 Task: Add a signature Jack Davis containing With heartfelt thanks and warm wishes, Jack Davis to email address softage.5@softage.net and add a label Easter ideas
Action: Mouse moved to (970, 56)
Screenshot: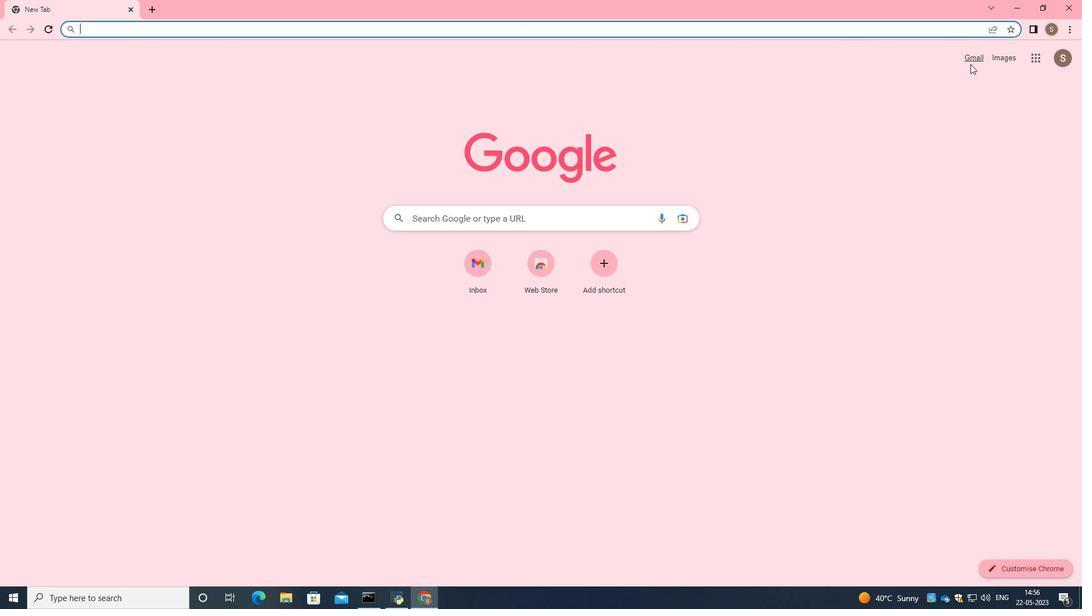 
Action: Mouse pressed left at (970, 56)
Screenshot: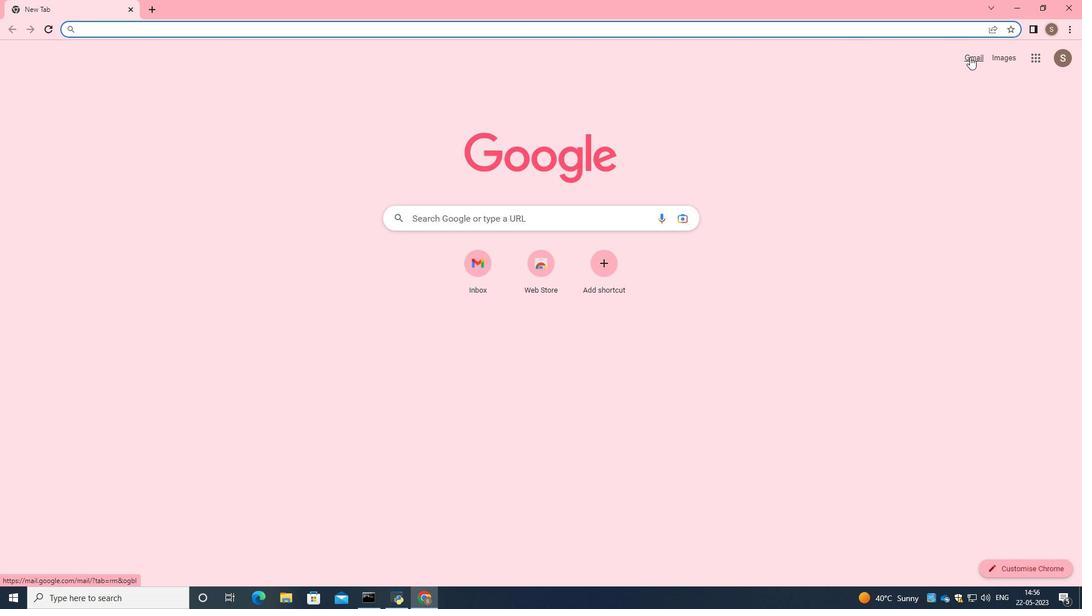 
Action: Mouse moved to (967, 80)
Screenshot: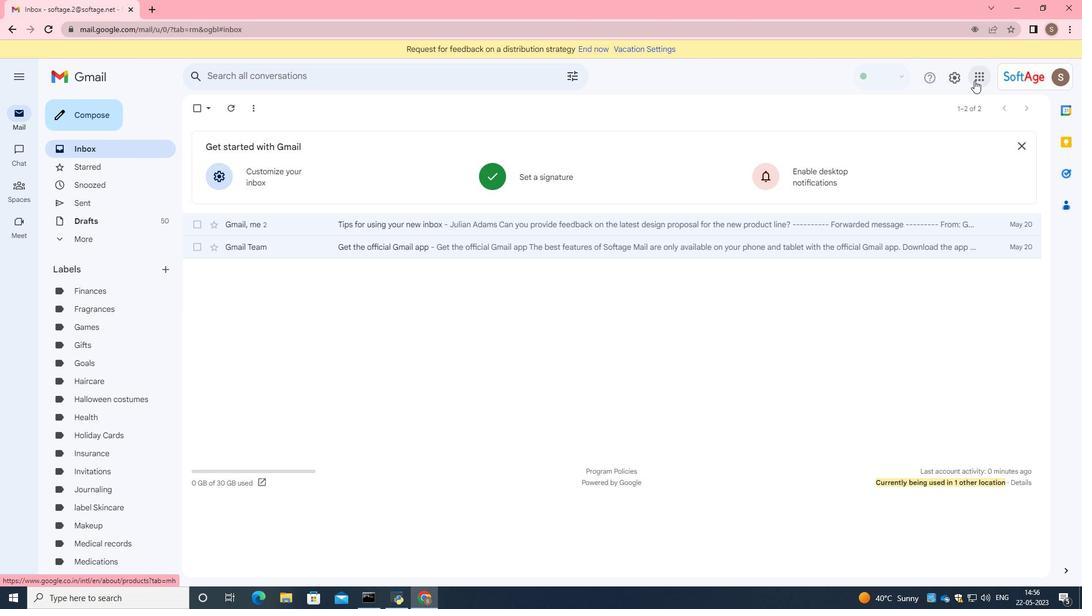 
Action: Mouse pressed left at (967, 80)
Screenshot: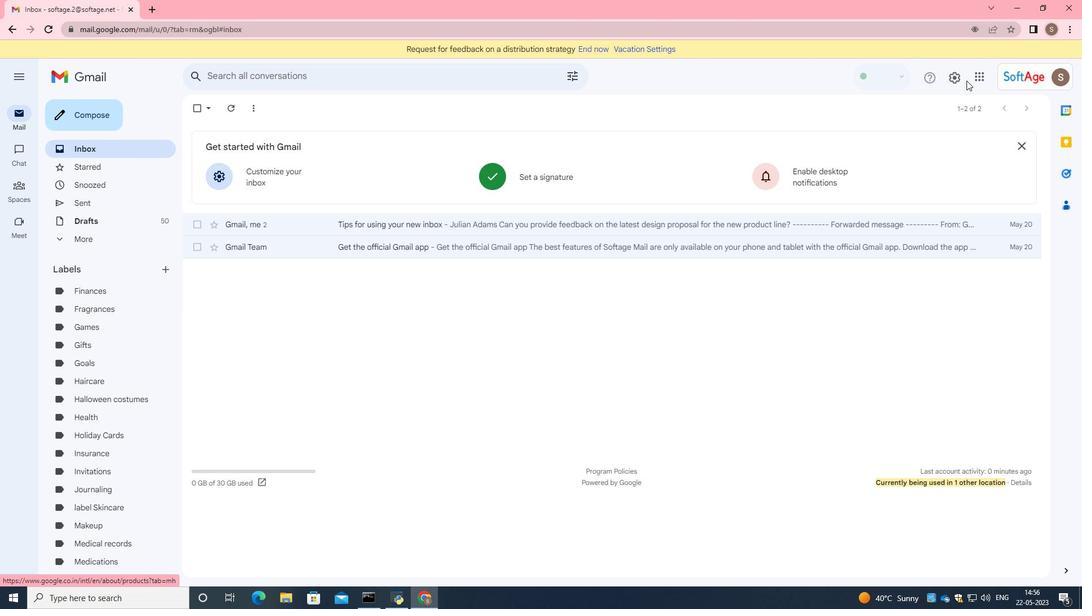 
Action: Mouse moved to (955, 79)
Screenshot: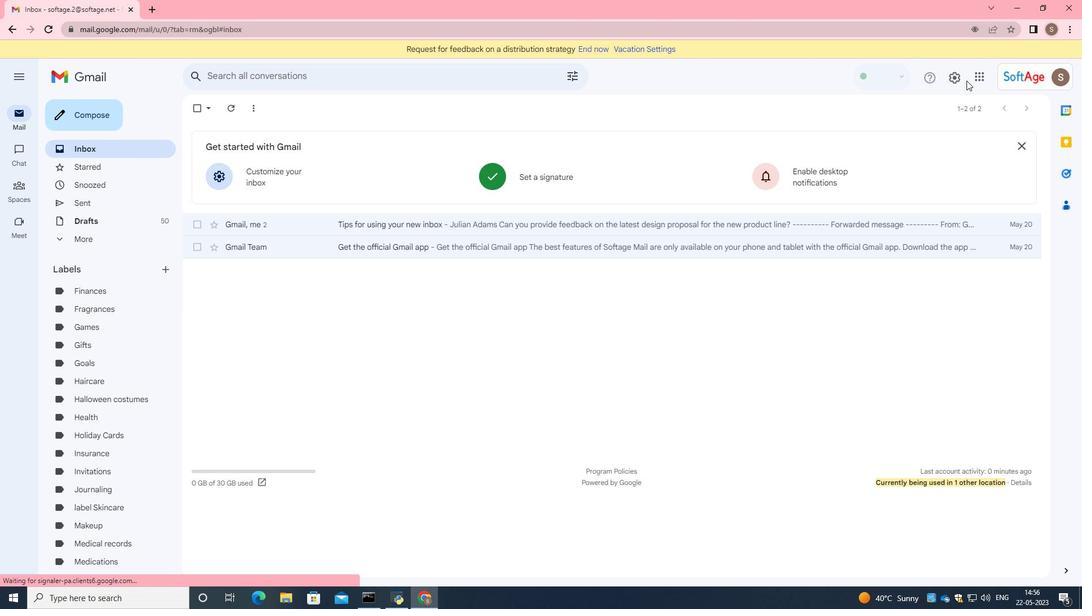 
Action: Mouse pressed left at (955, 79)
Screenshot: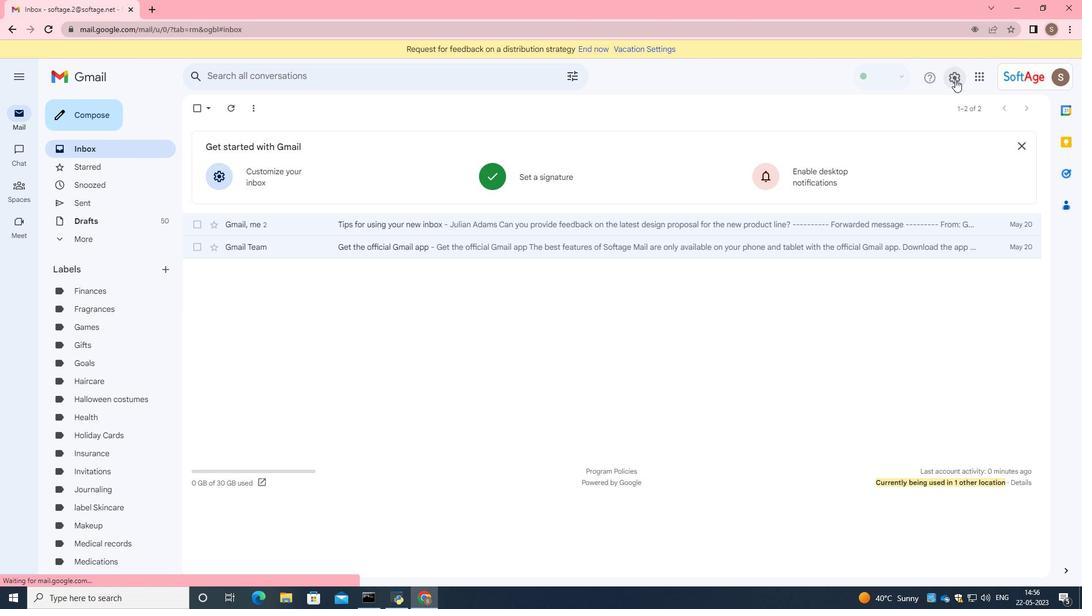 
Action: Mouse moved to (945, 84)
Screenshot: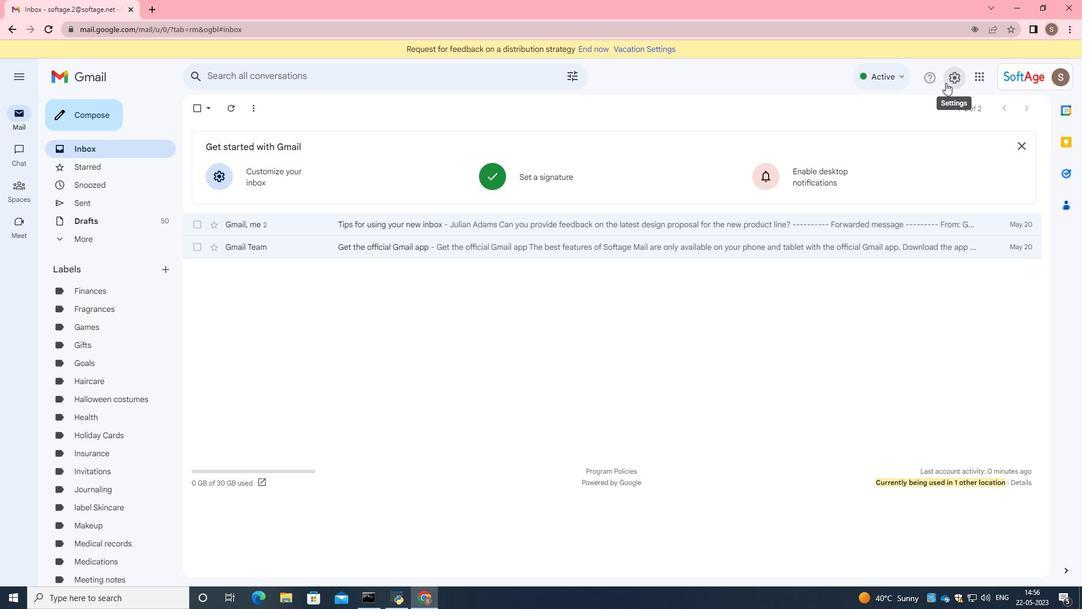 
Action: Mouse pressed left at (945, 84)
Screenshot: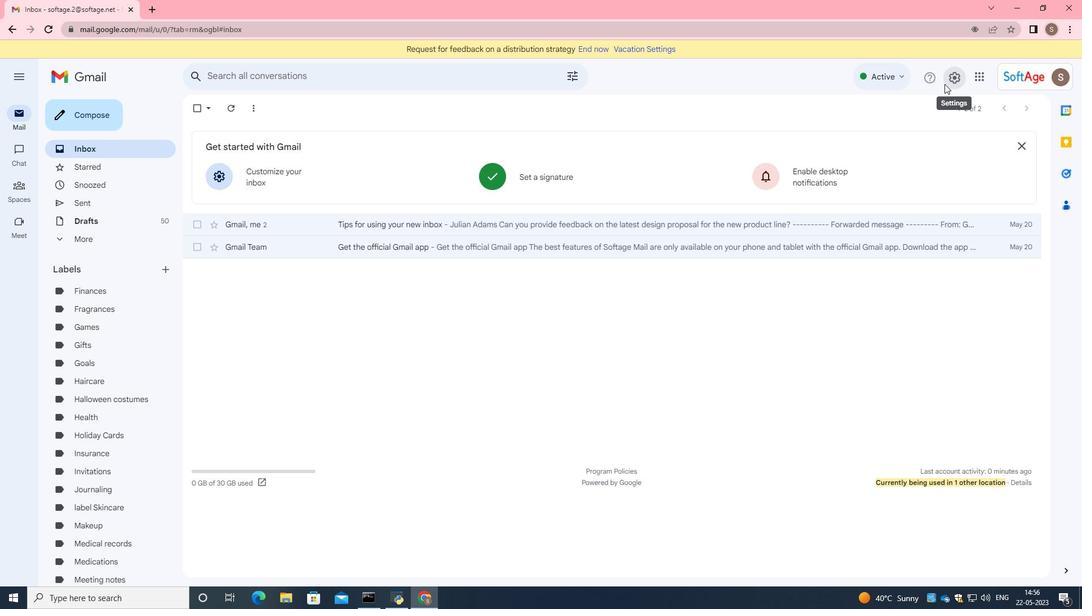 
Action: Mouse moved to (952, 130)
Screenshot: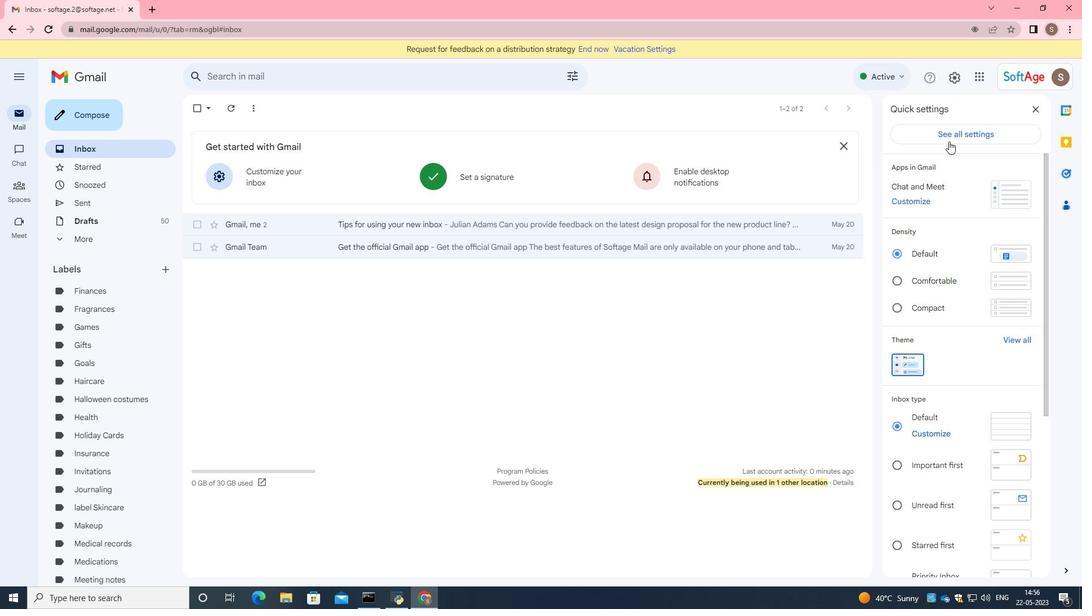 
Action: Mouse pressed left at (952, 130)
Screenshot: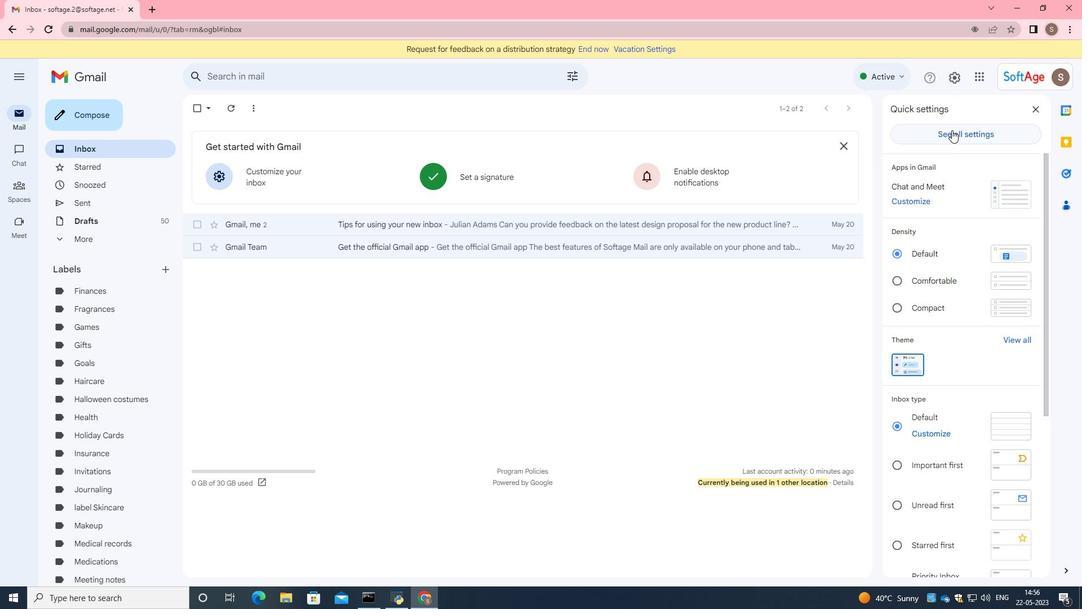 
Action: Mouse moved to (830, 296)
Screenshot: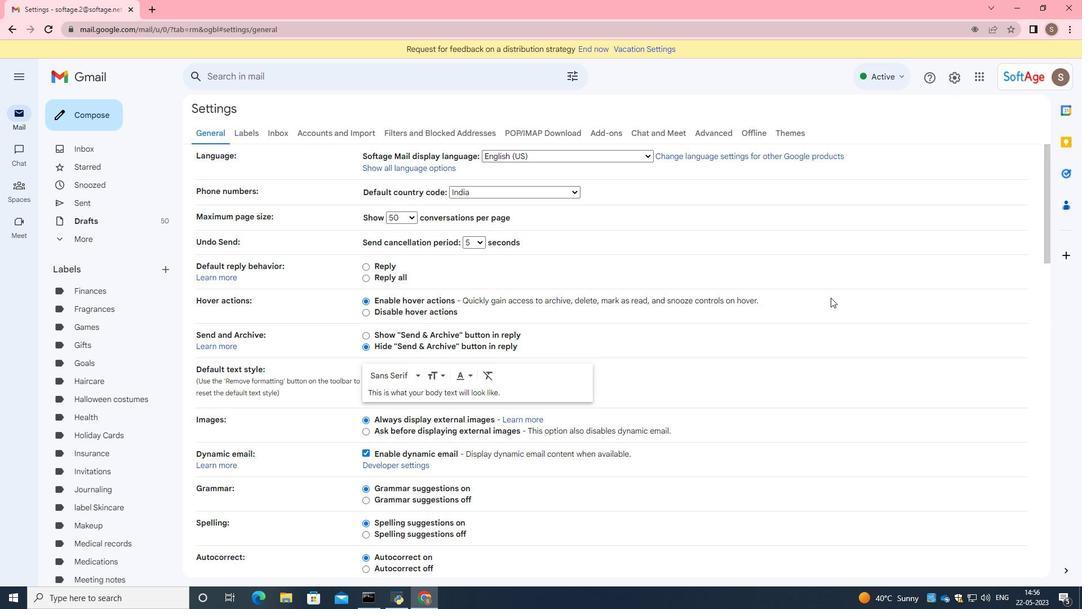 
Action: Mouse scrolled (830, 296) with delta (0, 0)
Screenshot: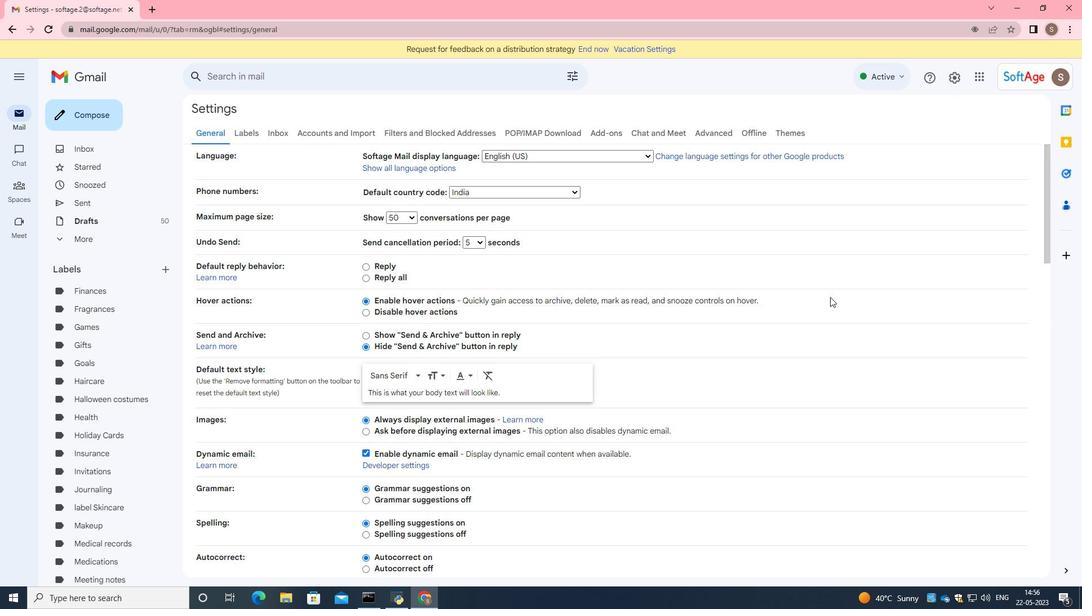 
Action: Mouse moved to (830, 296)
Screenshot: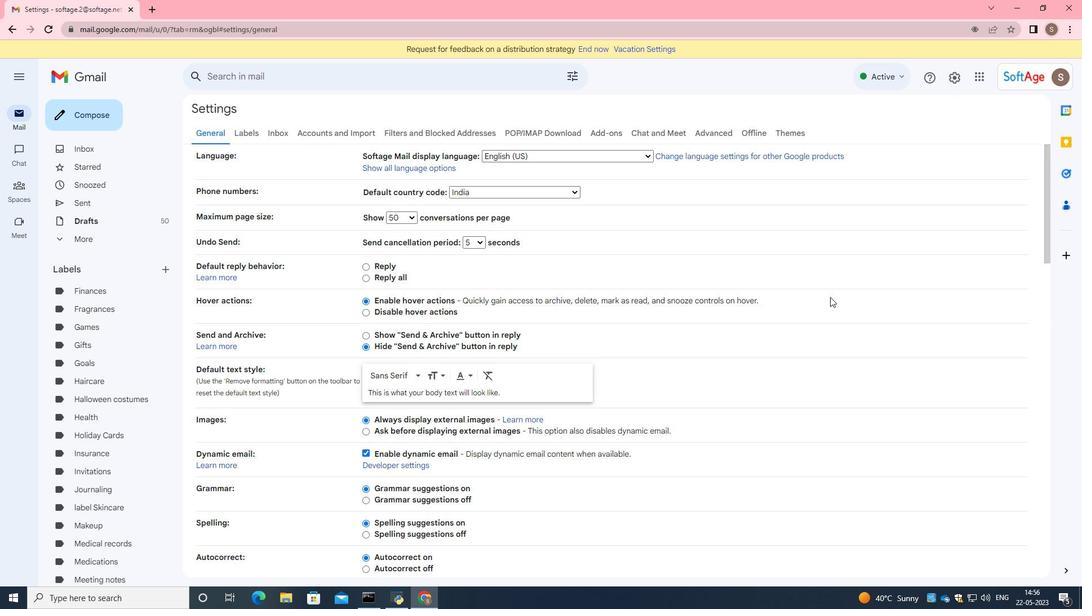 
Action: Mouse scrolled (830, 296) with delta (0, 0)
Screenshot: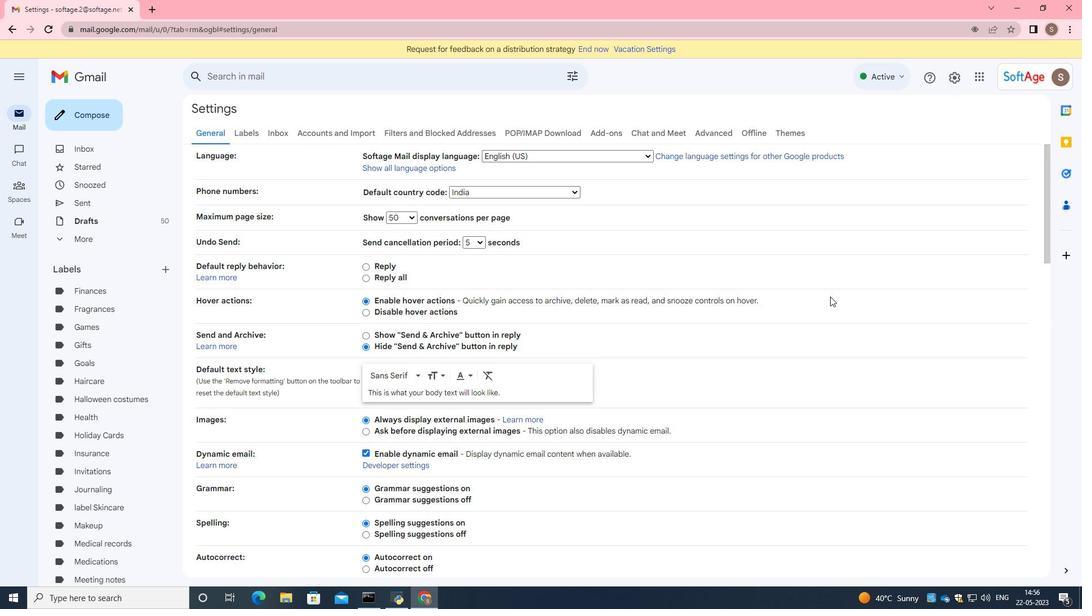 
Action: Mouse moved to (830, 296)
Screenshot: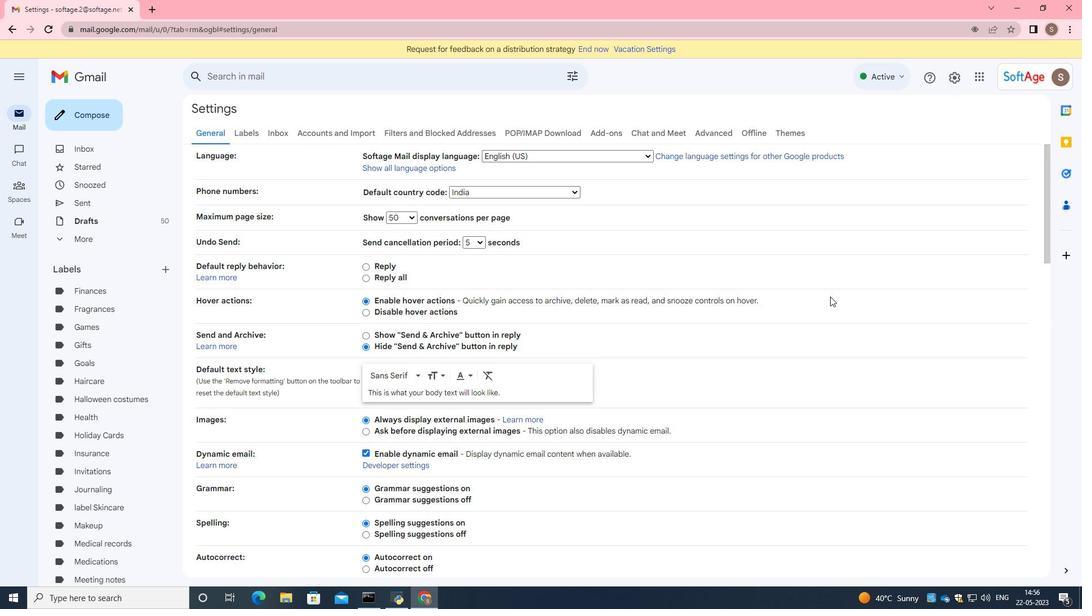 
Action: Mouse scrolled (830, 296) with delta (0, 0)
Screenshot: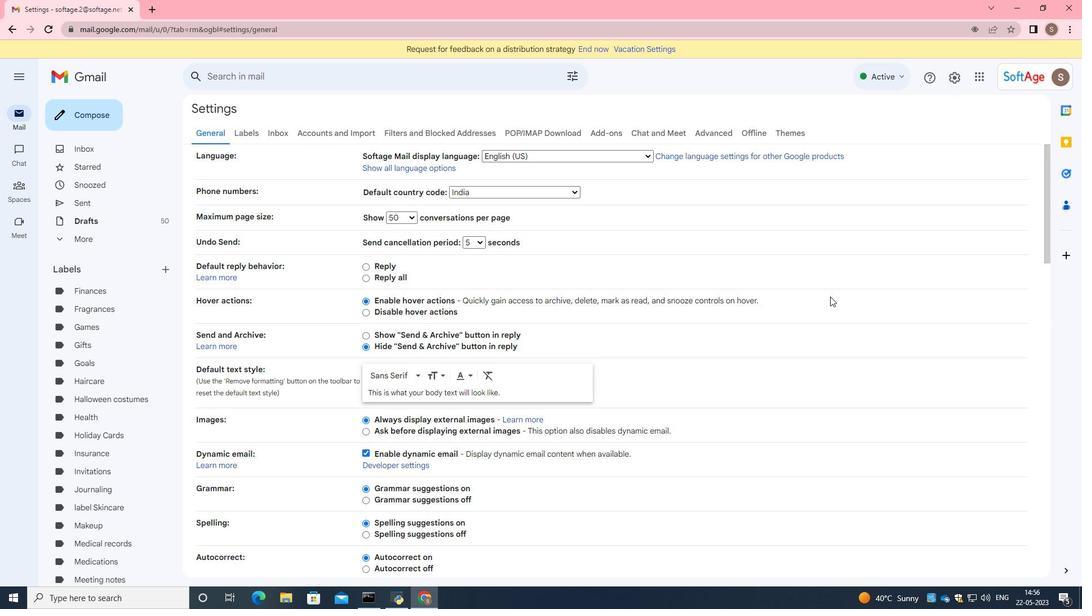
Action: Mouse moved to (831, 296)
Screenshot: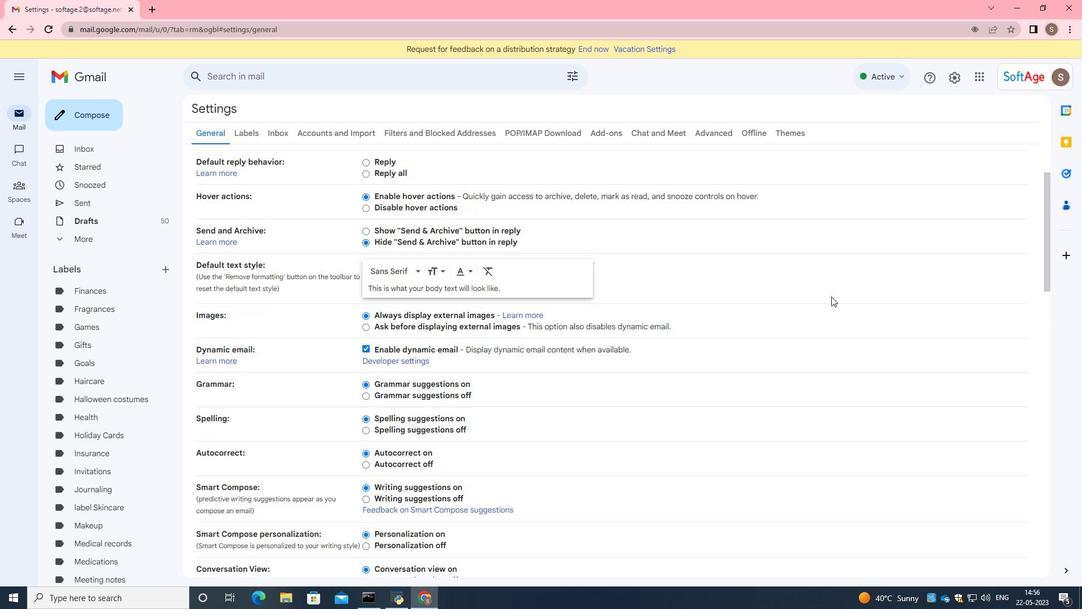 
Action: Mouse scrolled (831, 296) with delta (0, 0)
Screenshot: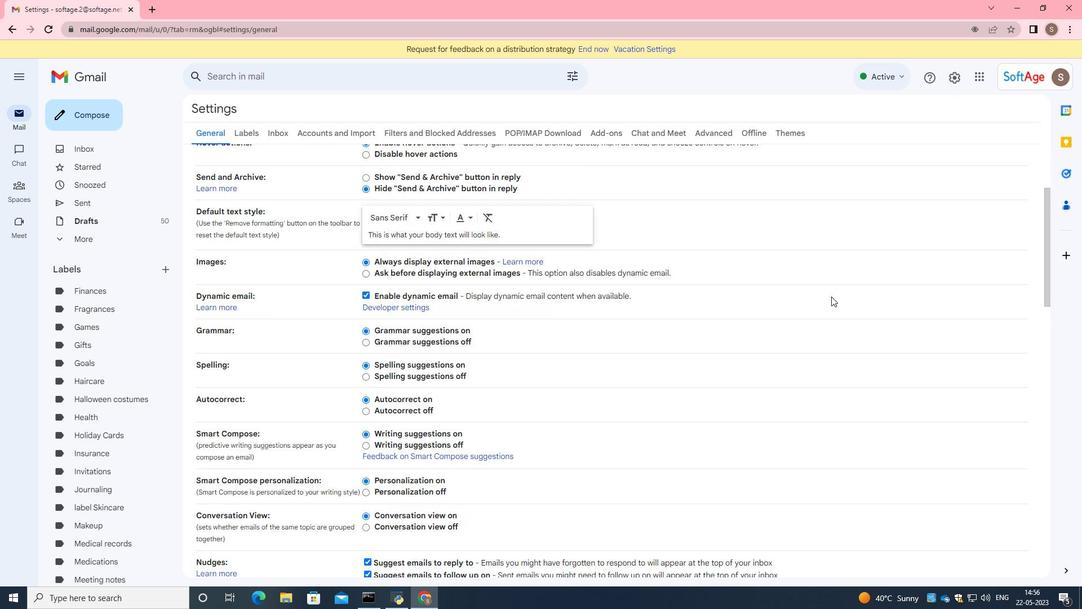 
Action: Mouse scrolled (831, 296) with delta (0, 0)
Screenshot: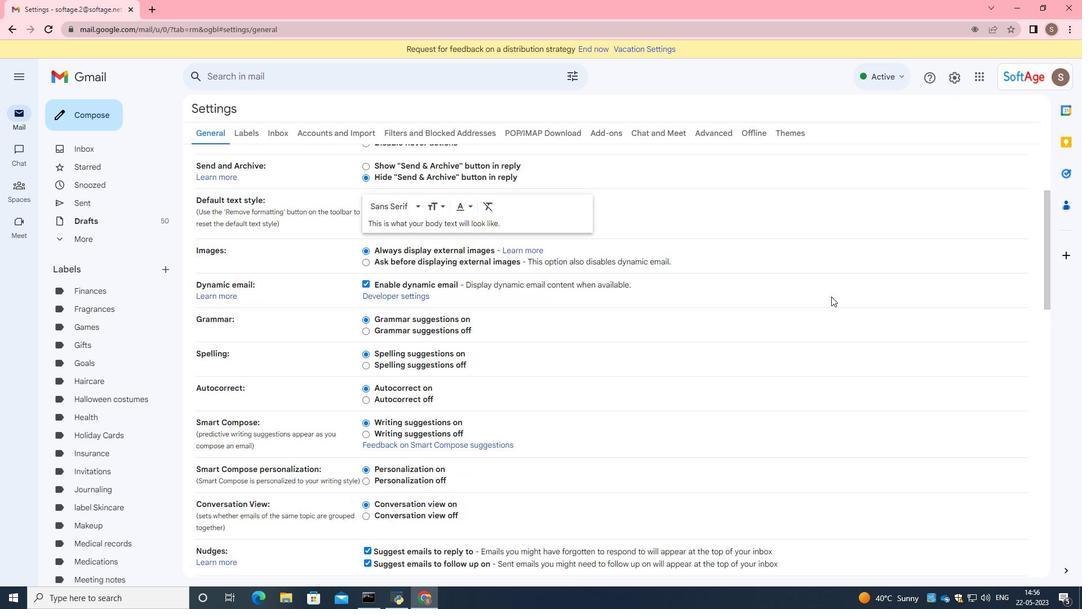 
Action: Mouse moved to (832, 296)
Screenshot: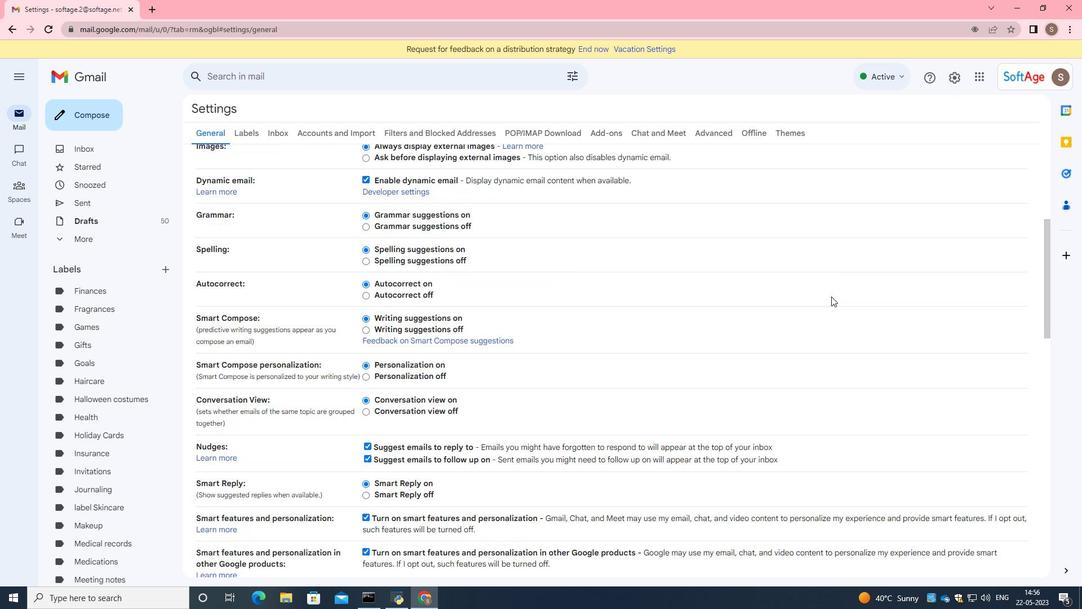 
Action: Mouse scrolled (832, 296) with delta (0, 0)
Screenshot: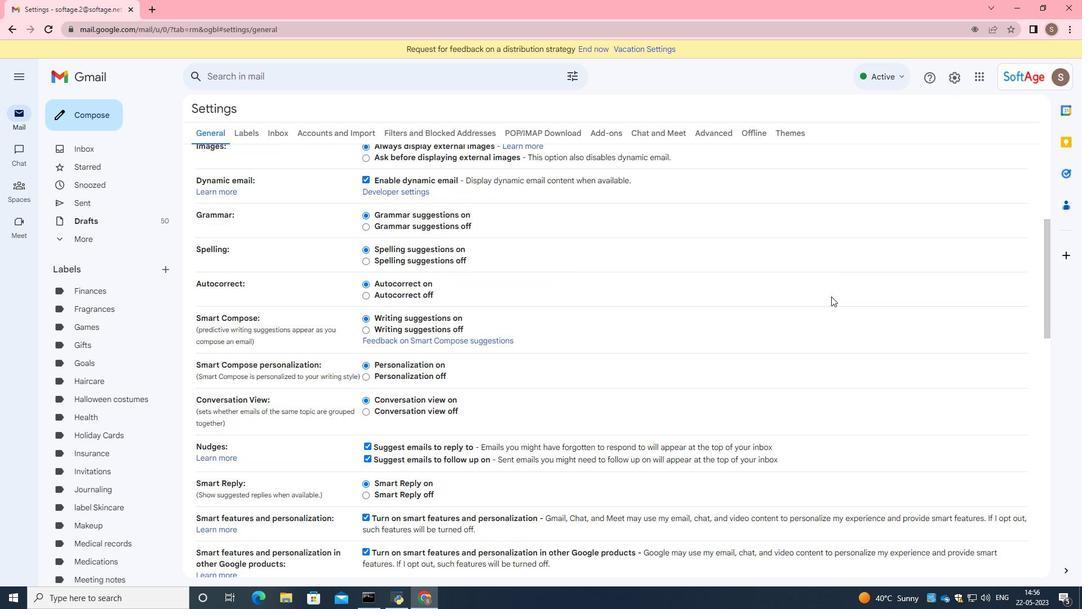 
Action: Mouse scrolled (832, 296) with delta (0, 0)
Screenshot: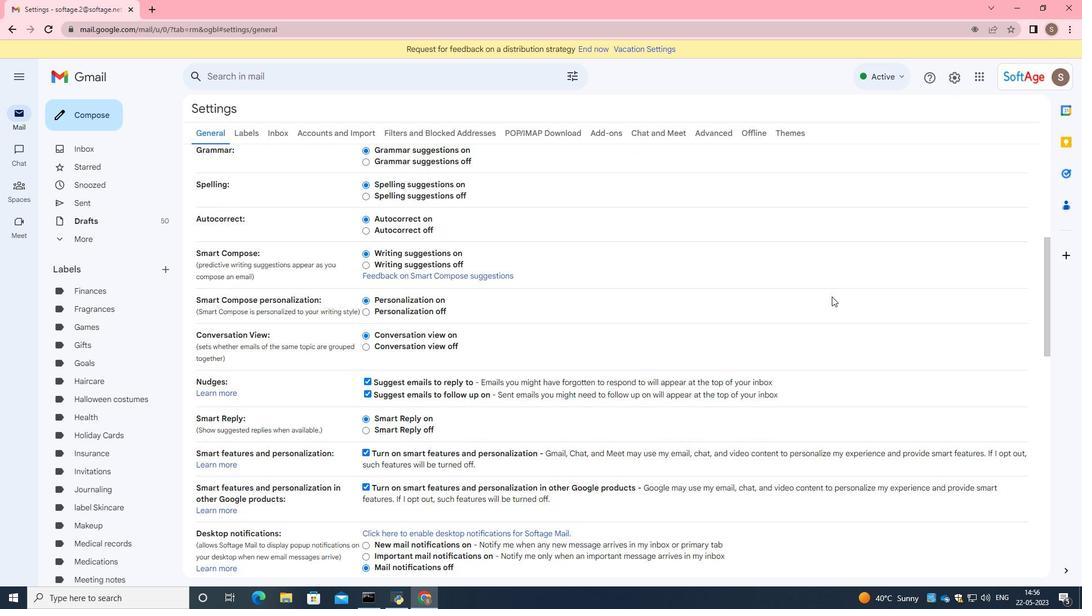 
Action: Mouse scrolled (832, 296) with delta (0, 0)
Screenshot: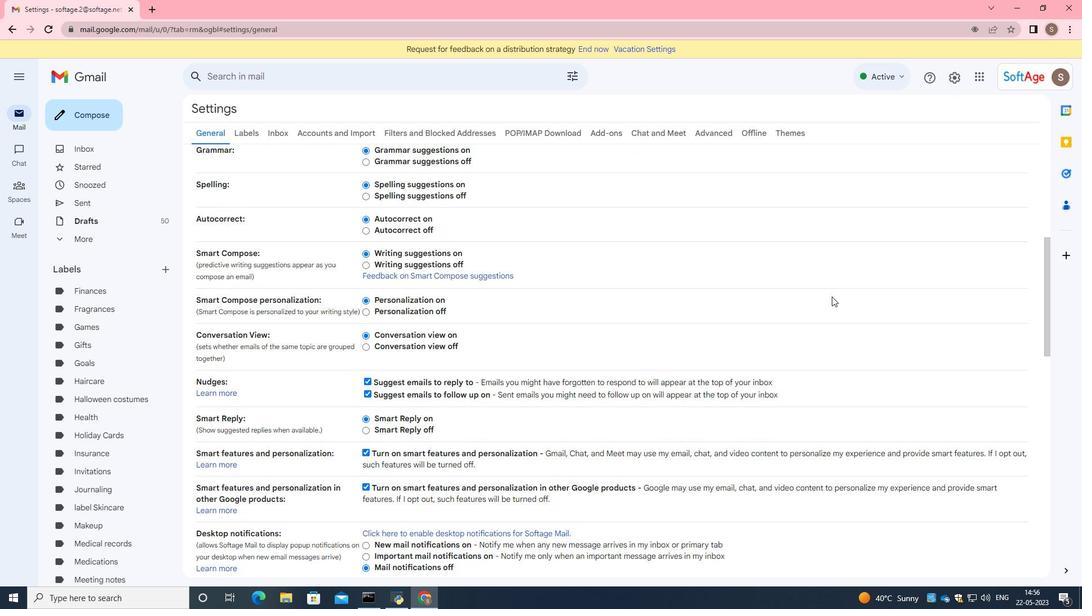 
Action: Mouse scrolled (832, 296) with delta (0, 0)
Screenshot: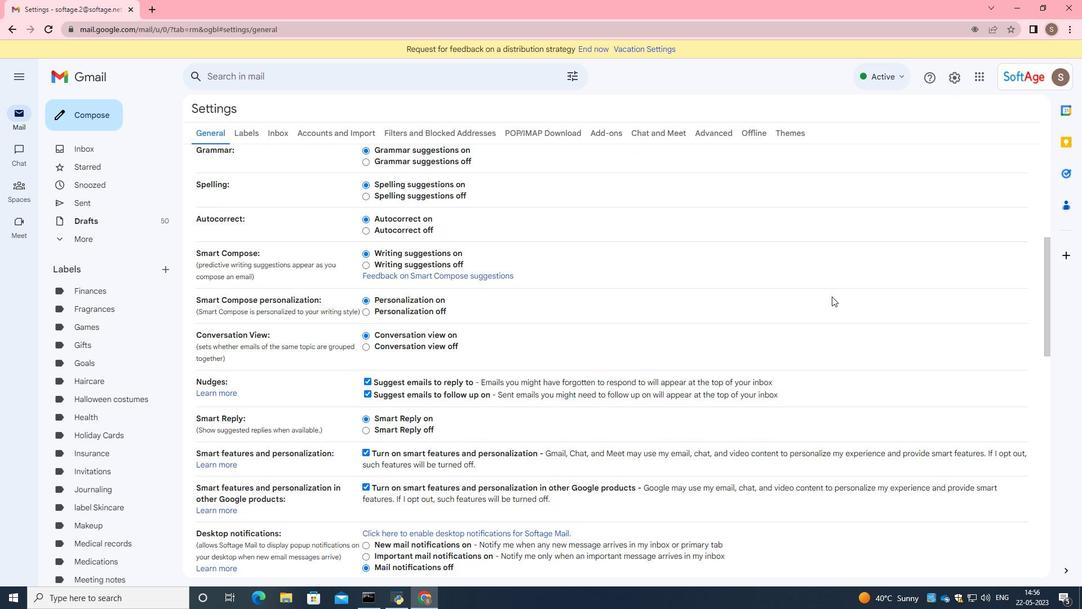 
Action: Mouse scrolled (832, 296) with delta (0, 0)
Screenshot: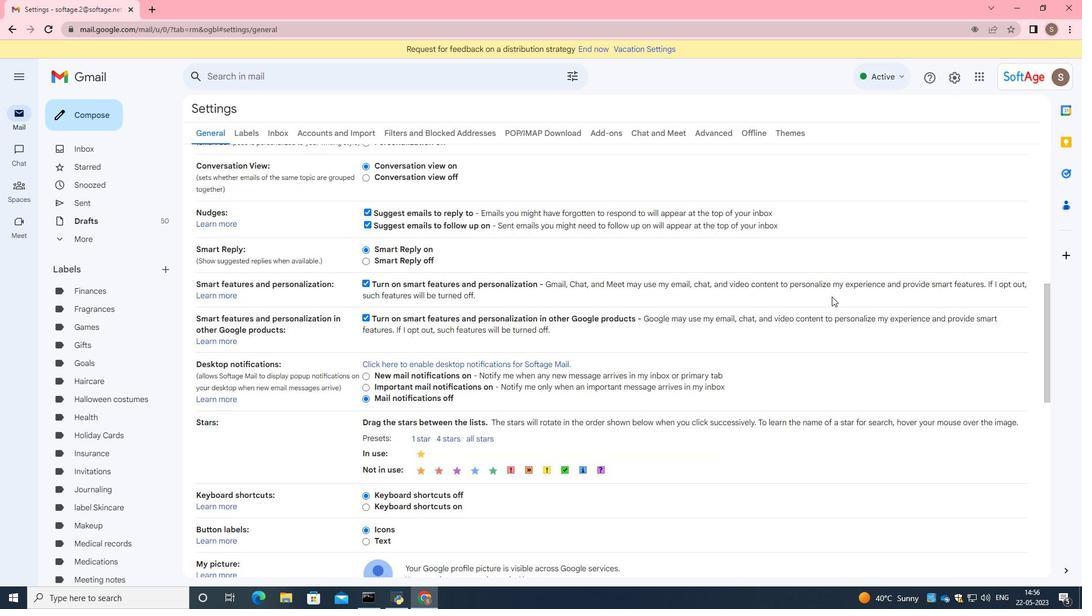 
Action: Mouse scrolled (832, 296) with delta (0, 0)
Screenshot: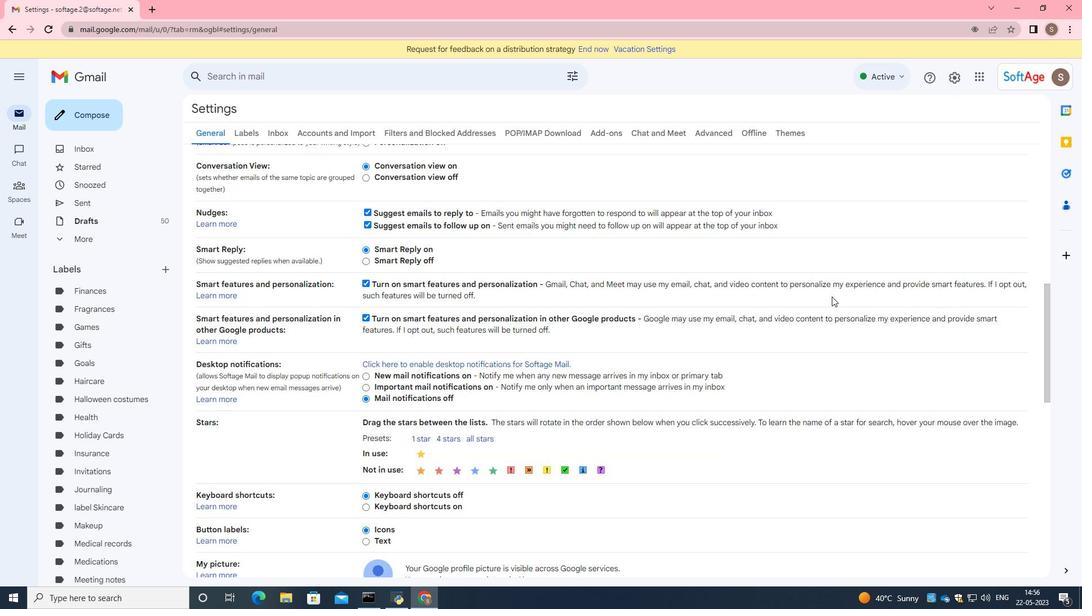 
Action: Mouse moved to (532, 451)
Screenshot: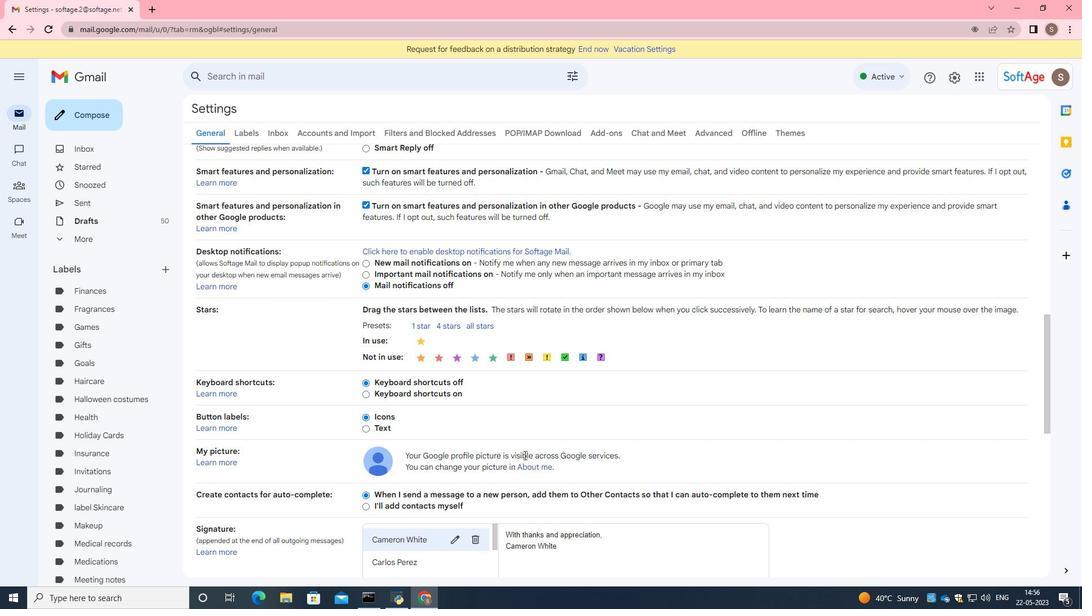 
Action: Mouse scrolled (529, 453) with delta (0, 0)
Screenshot: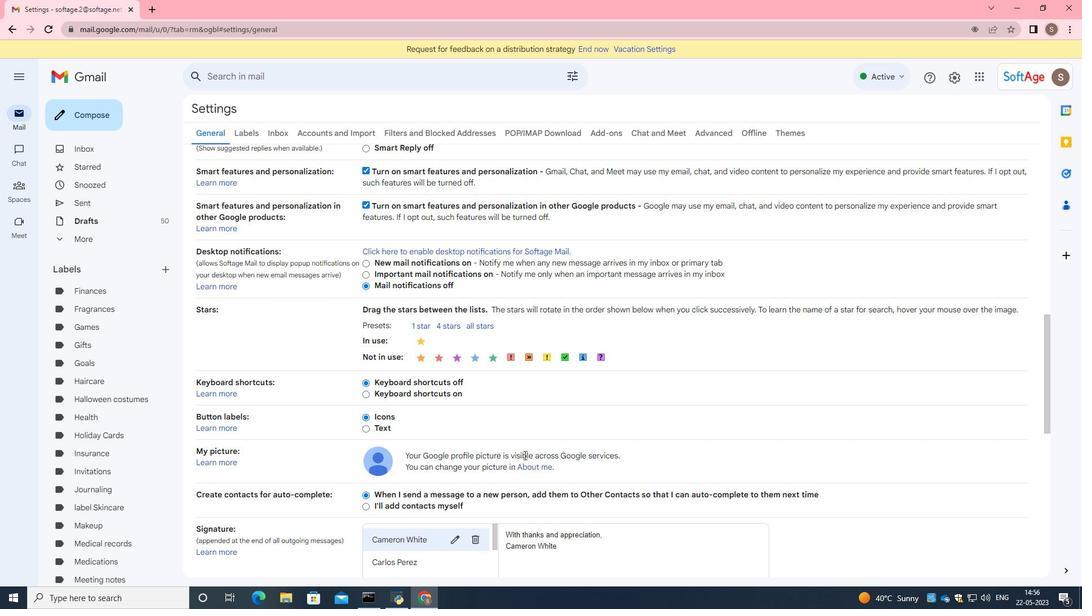 
Action: Mouse moved to (534, 504)
Screenshot: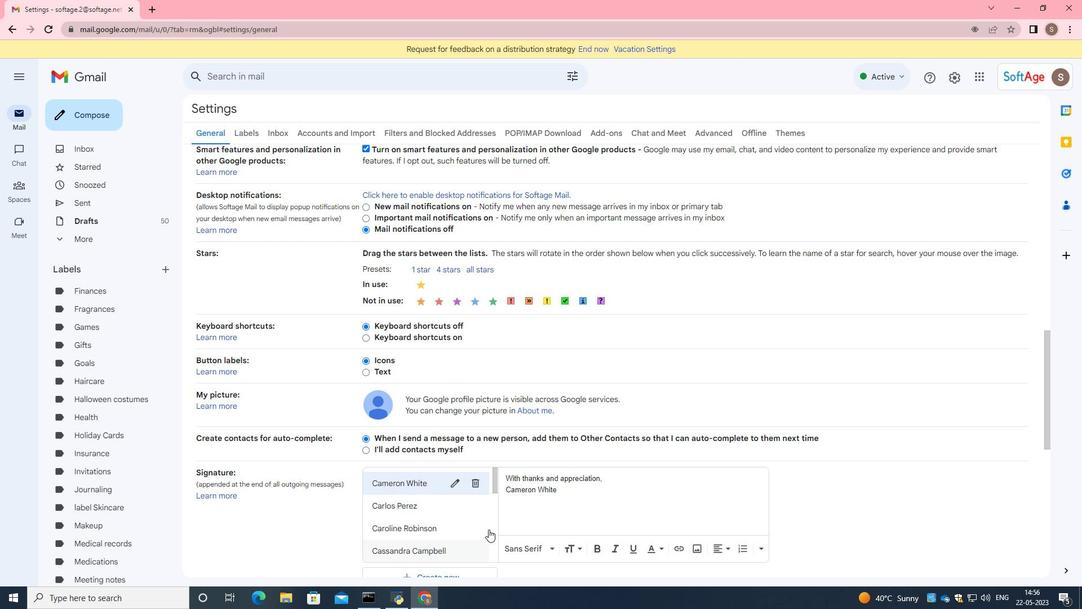 
Action: Mouse scrolled (534, 503) with delta (0, 0)
Screenshot: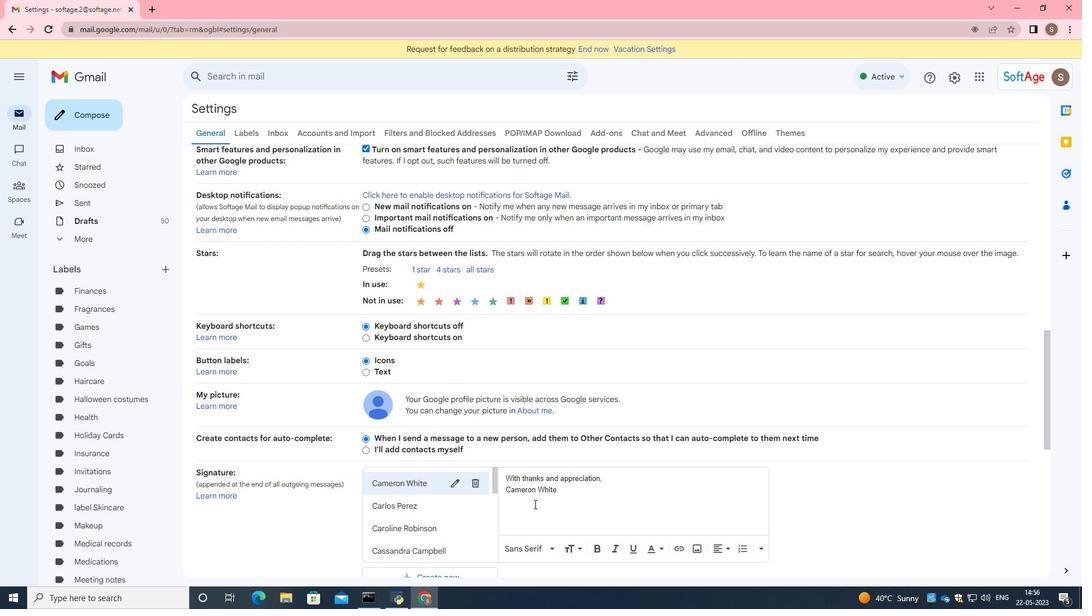 
Action: Mouse moved to (441, 517)
Screenshot: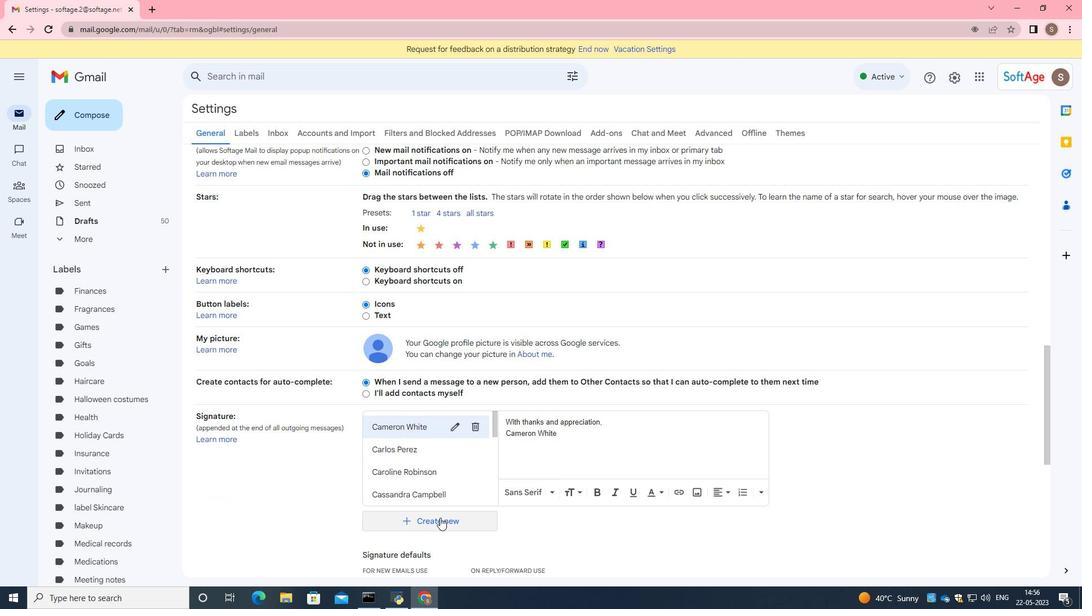 
Action: Mouse pressed left at (441, 517)
Screenshot: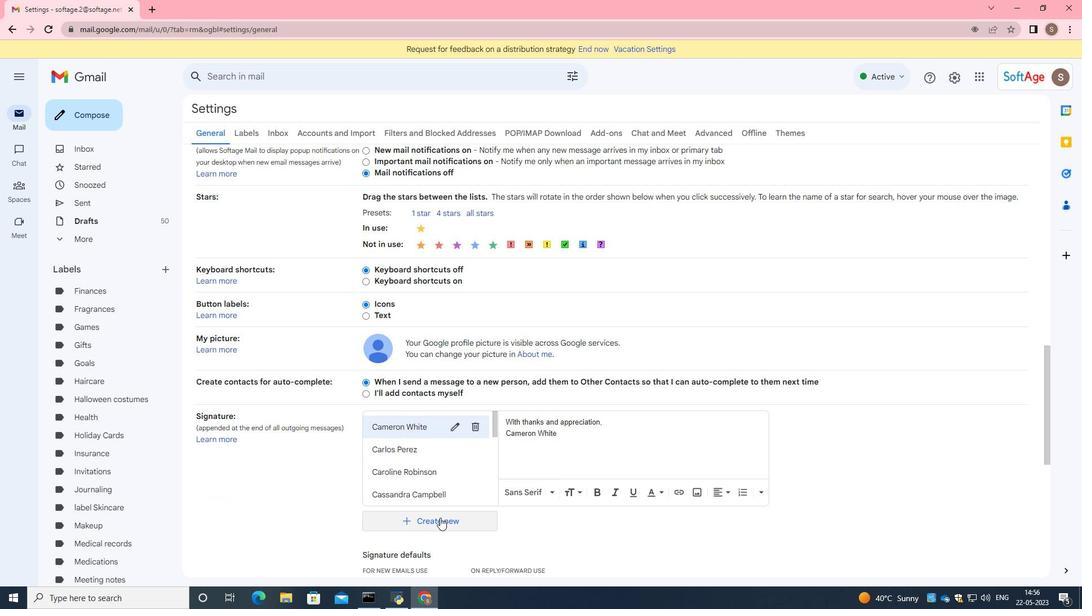 
Action: Mouse moved to (460, 318)
Screenshot: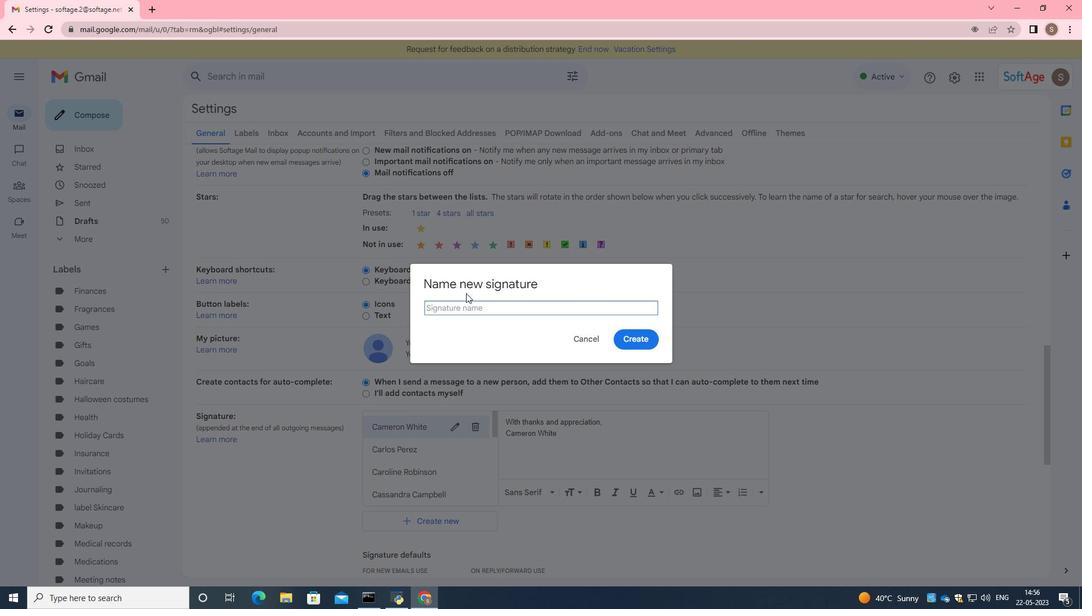 
Action: Key pressed <Key.caps_lock>J<Key.caps_lock>ack<Key.space><Key.caps_lock>D<Key.caps_lock>avis
Screenshot: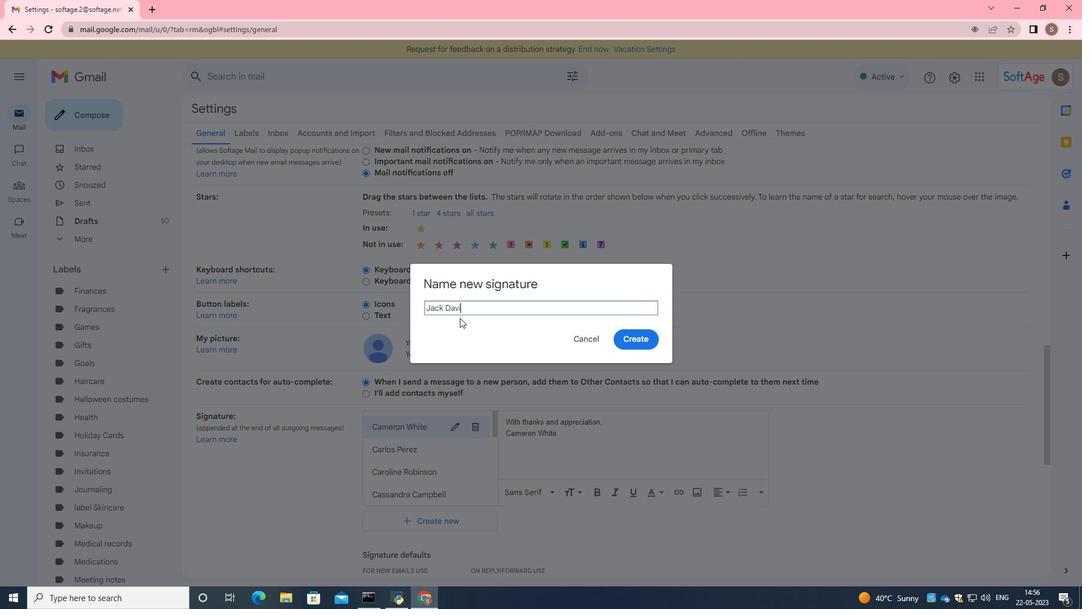 
Action: Mouse moved to (629, 335)
Screenshot: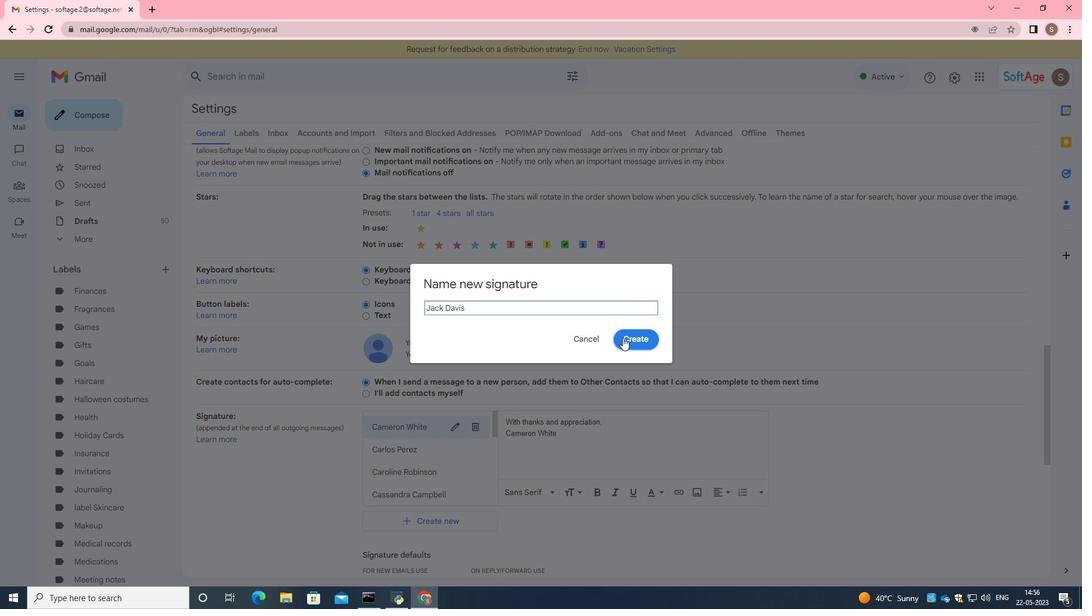 
Action: Mouse pressed left at (629, 335)
Screenshot: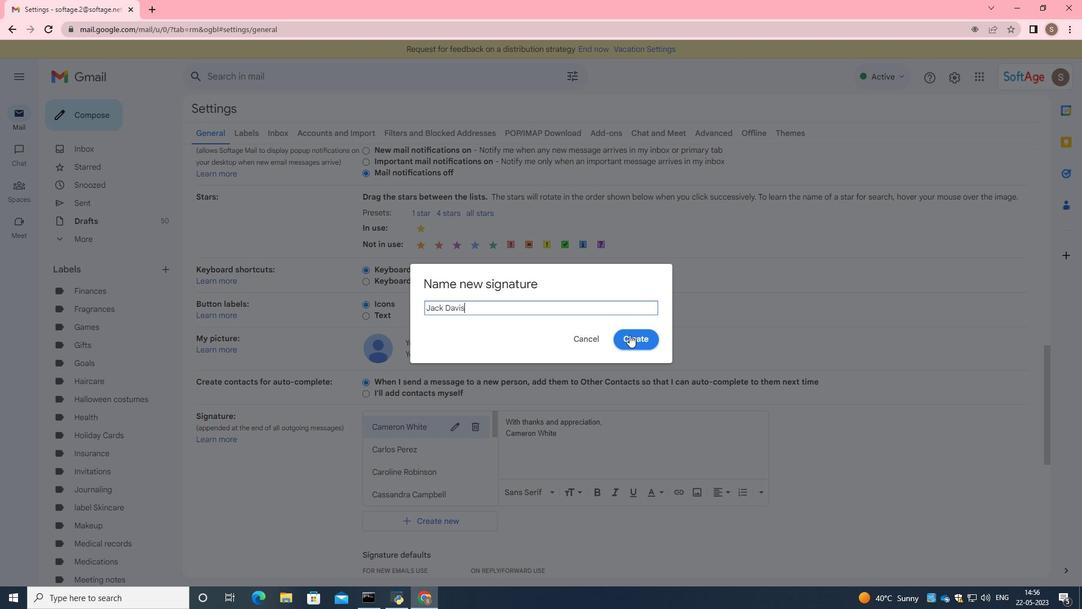
Action: Mouse moved to (557, 437)
Screenshot: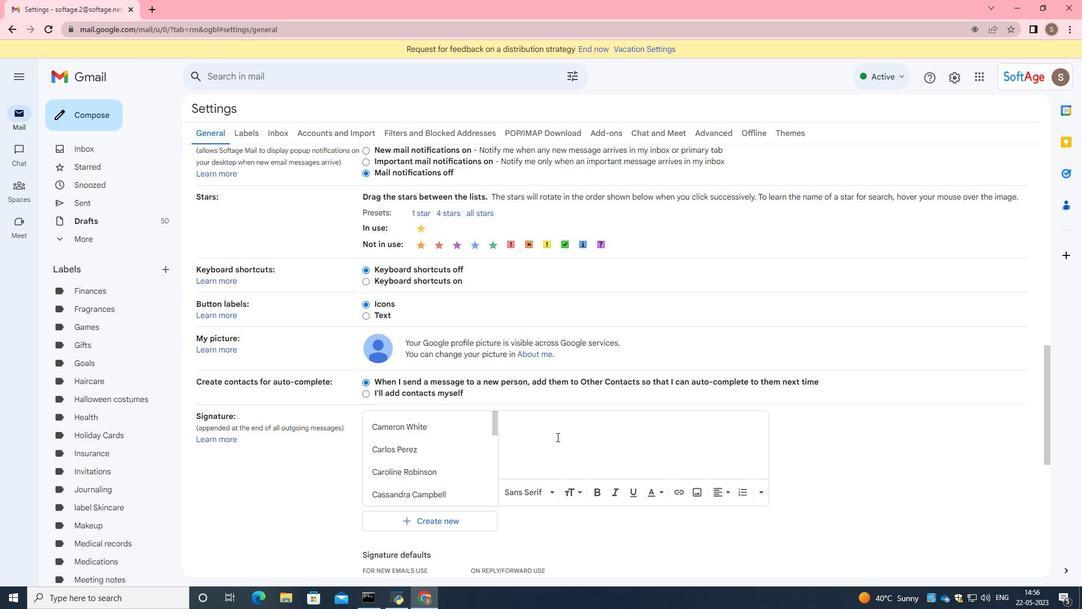 
Action: Mouse scrolled (557, 436) with delta (0, 0)
Screenshot: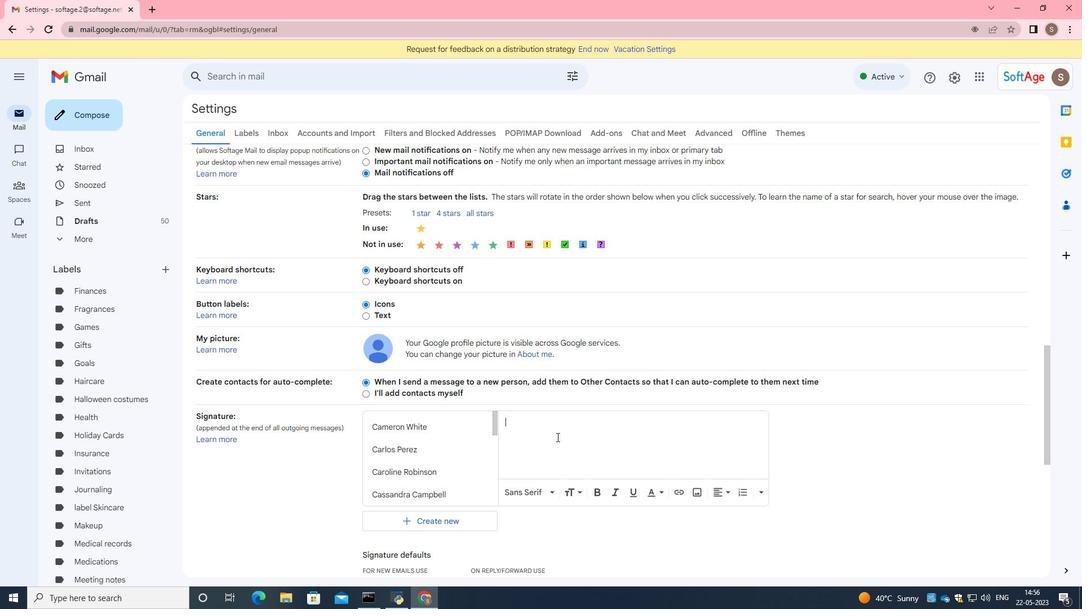 
Action: Mouse moved to (388, 397)
Screenshot: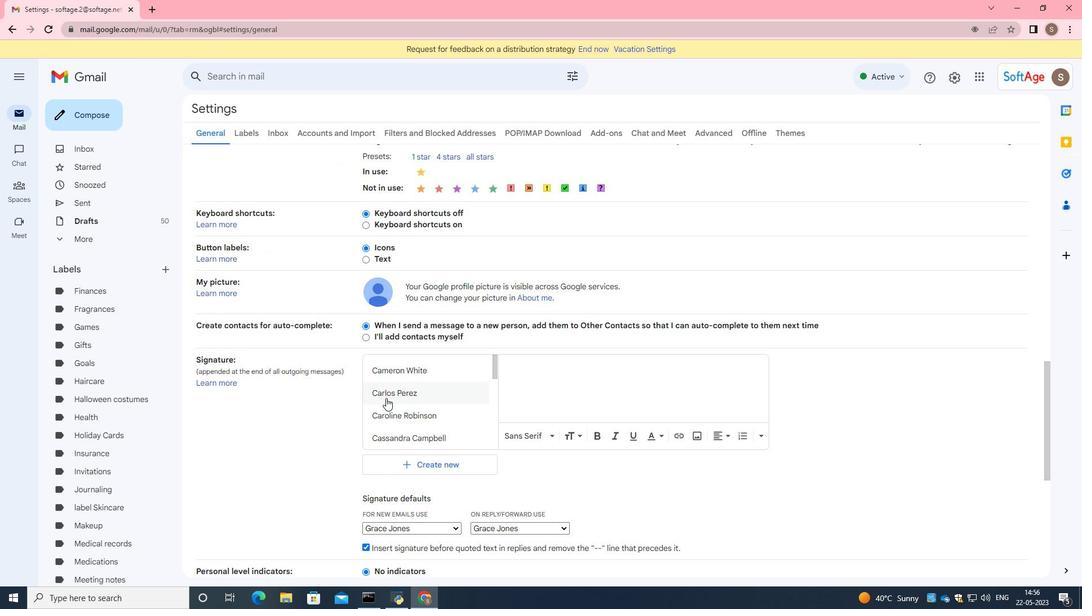 
Action: Mouse scrolled (388, 397) with delta (0, 0)
Screenshot: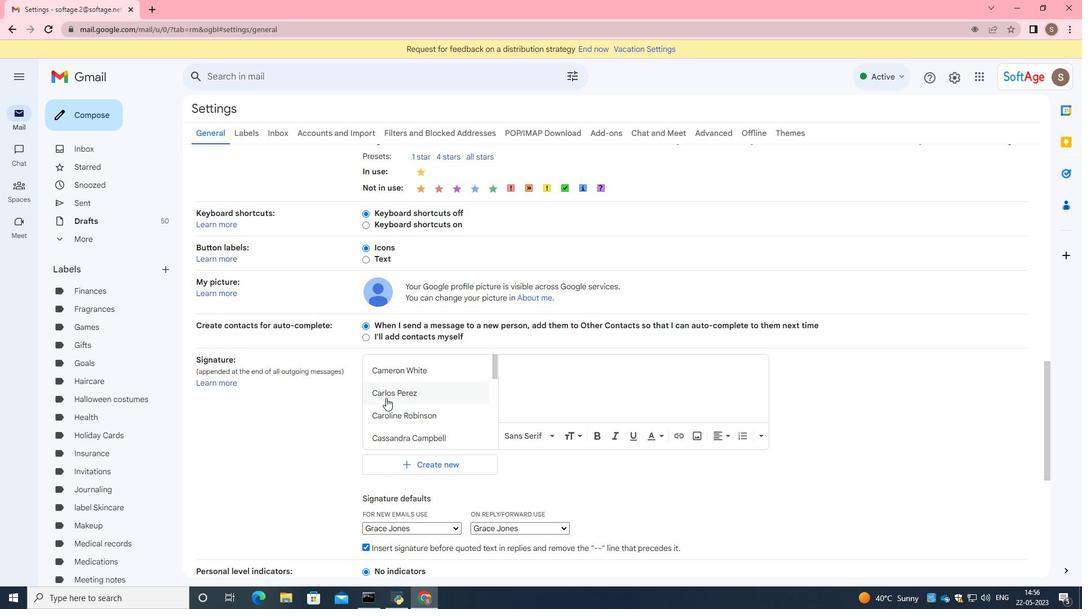 
Action: Mouse moved to (388, 397)
Screenshot: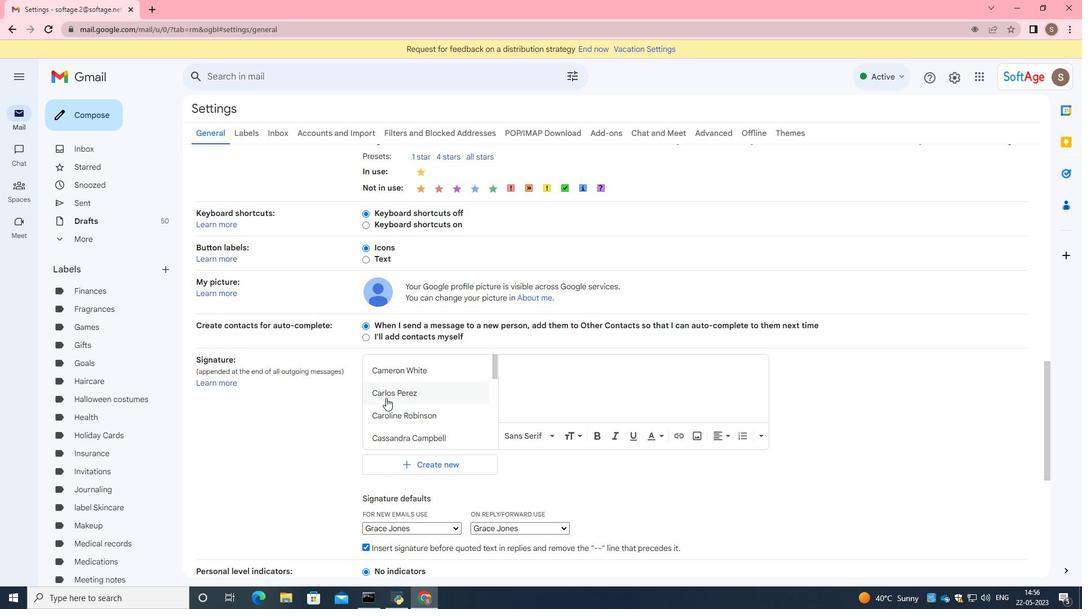 
Action: Mouse scrolled (388, 397) with delta (0, 0)
Screenshot: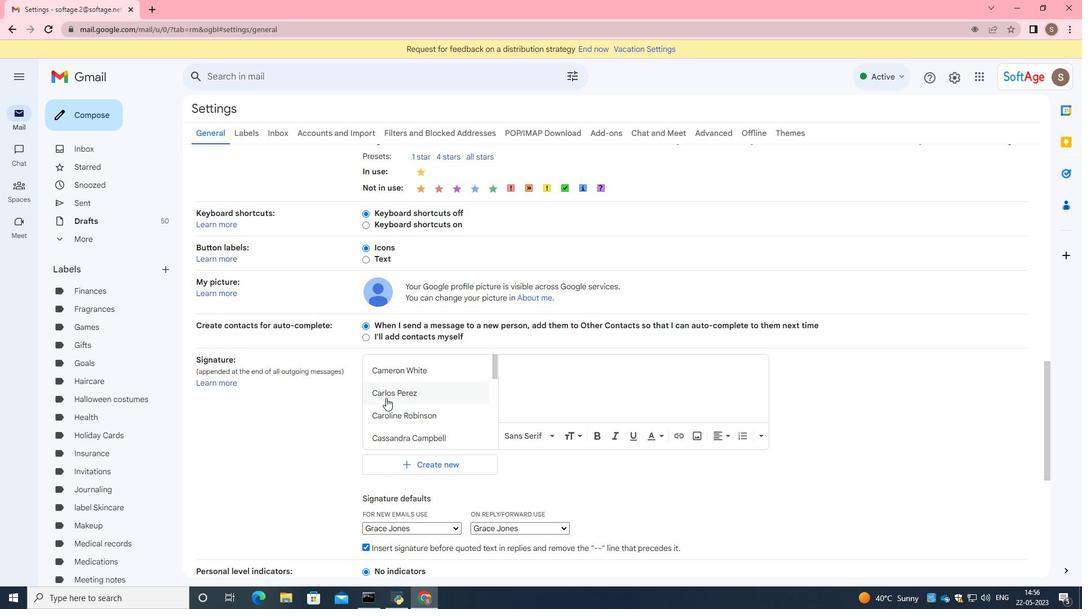 
Action: Mouse moved to (388, 398)
Screenshot: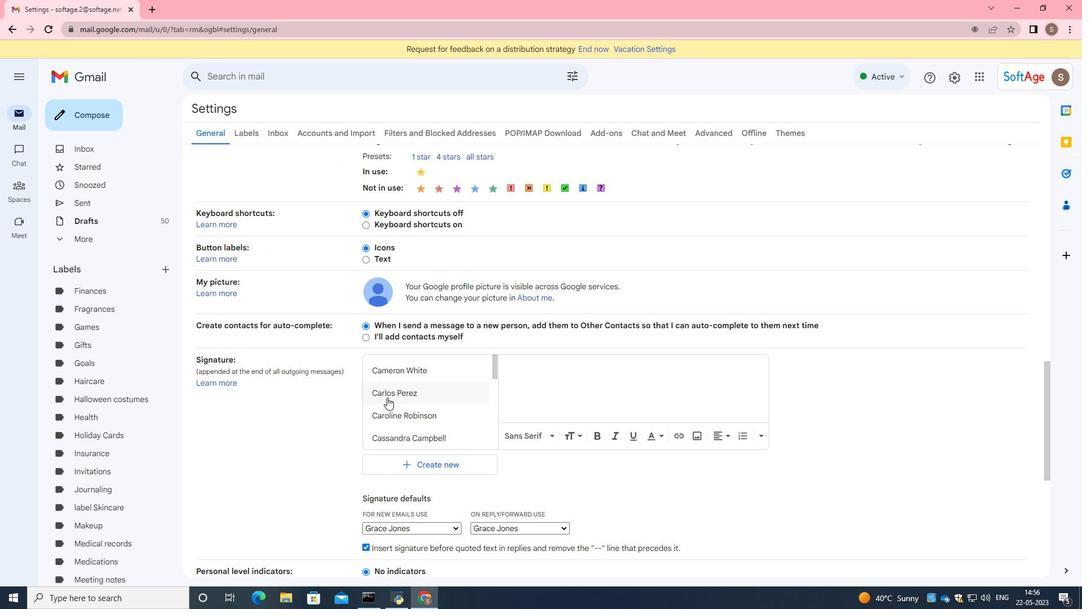 
Action: Mouse scrolled (388, 397) with delta (0, 0)
Screenshot: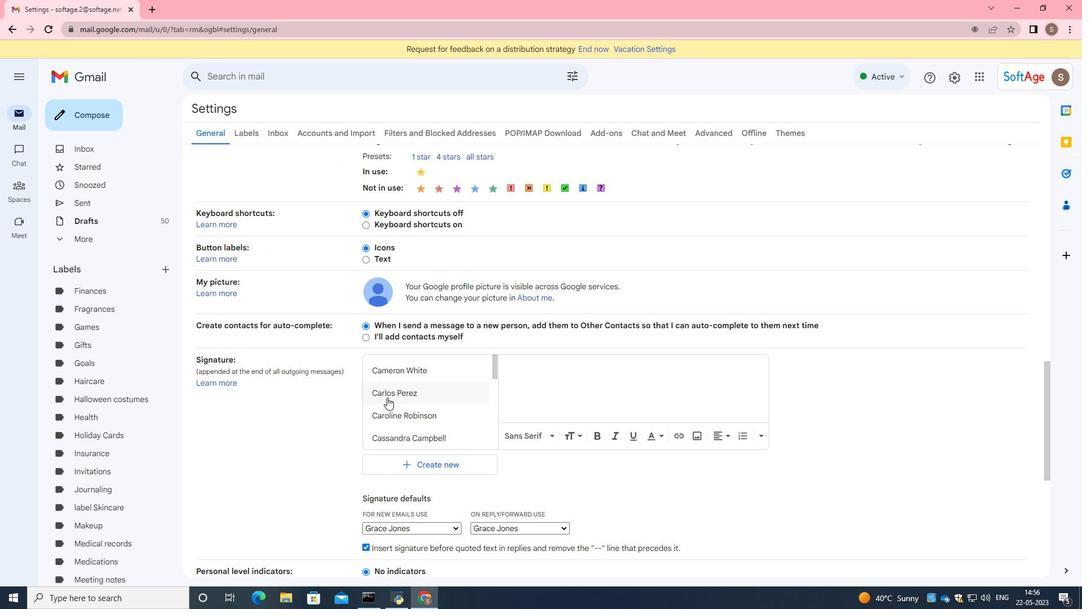 
Action: Mouse moved to (388, 398)
Screenshot: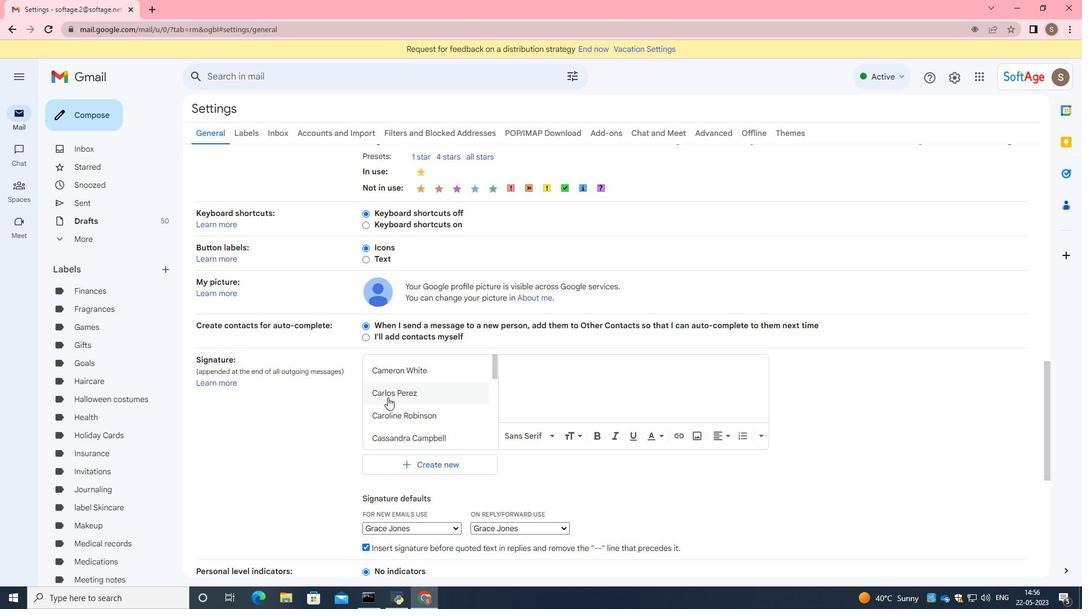 
Action: Mouse scrolled (388, 398) with delta (0, 0)
Screenshot: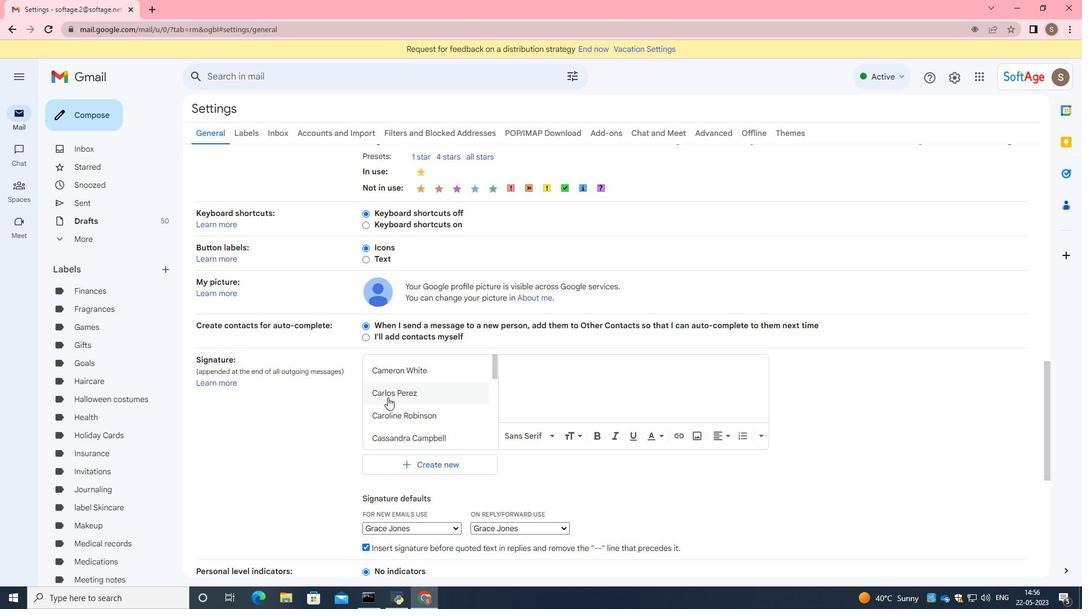 
Action: Mouse moved to (390, 398)
Screenshot: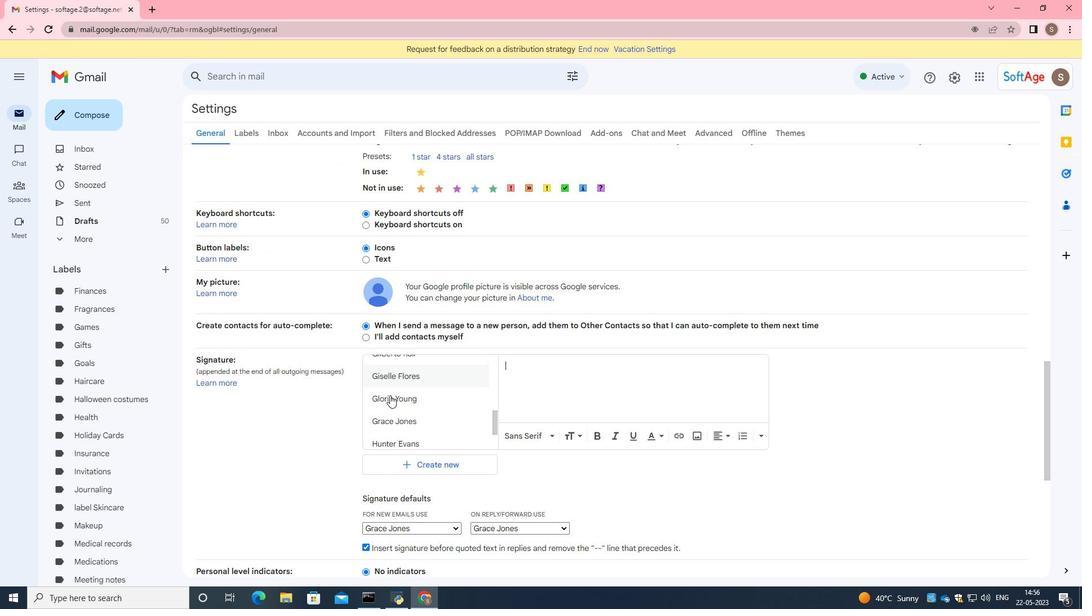 
Action: Mouse scrolled (390, 397) with delta (0, 0)
Screenshot: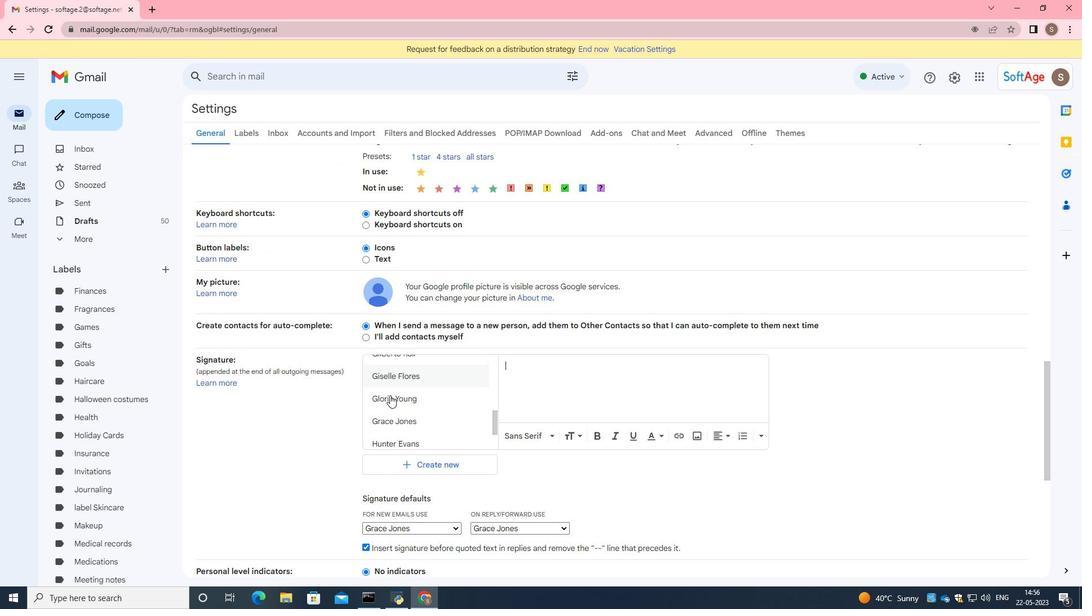 
Action: Mouse scrolled (390, 397) with delta (0, 0)
Screenshot: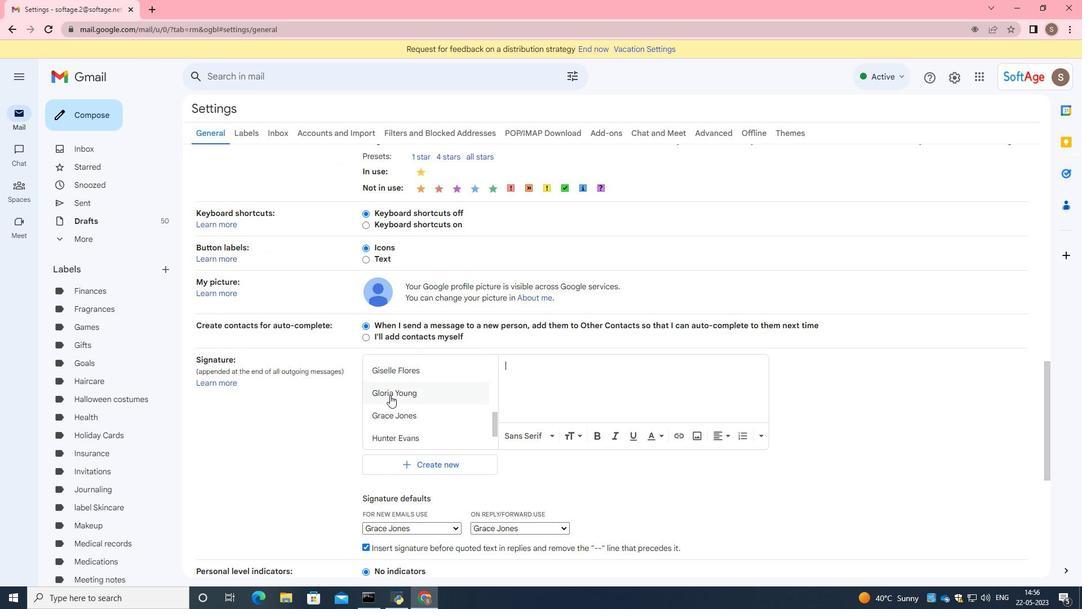 
Action: Mouse scrolled (390, 397) with delta (0, 0)
Screenshot: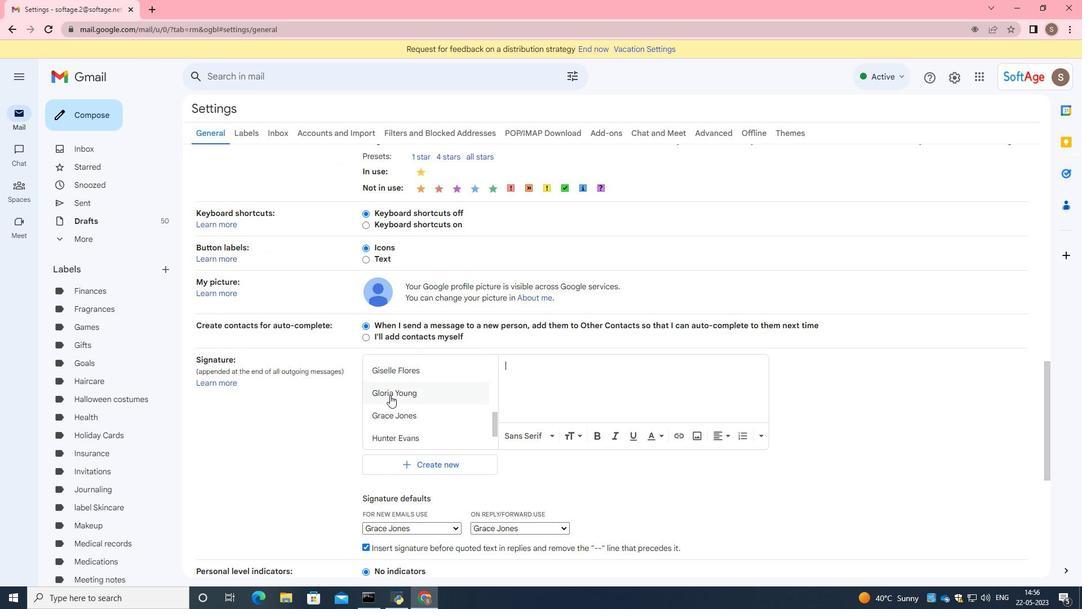
Action: Mouse scrolled (390, 397) with delta (0, 0)
Screenshot: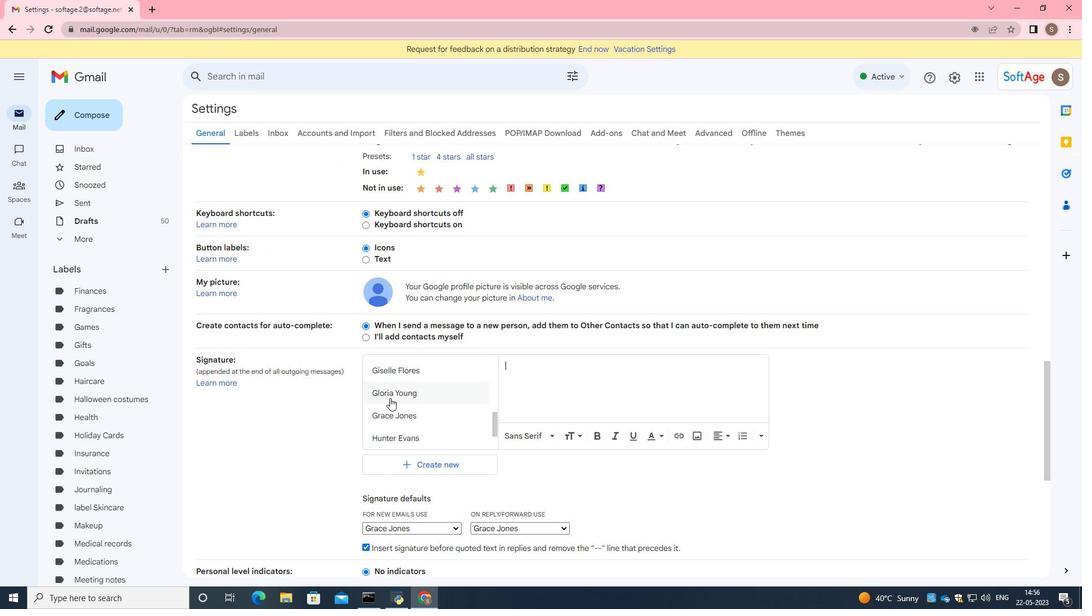 
Action: Mouse moved to (394, 400)
Screenshot: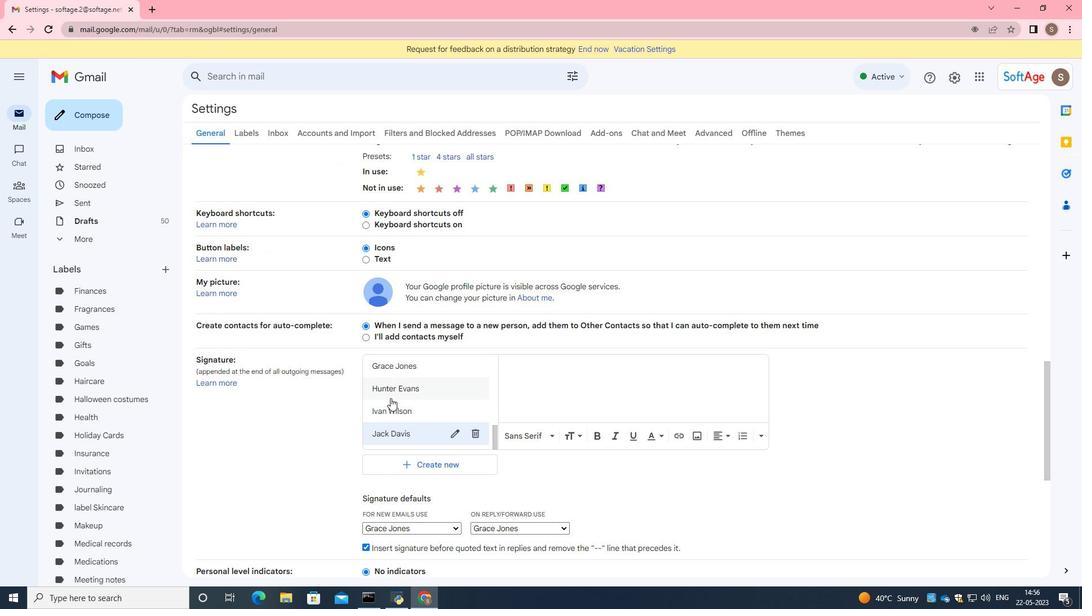 
Action: Mouse scrolled (391, 399) with delta (0, 0)
Screenshot: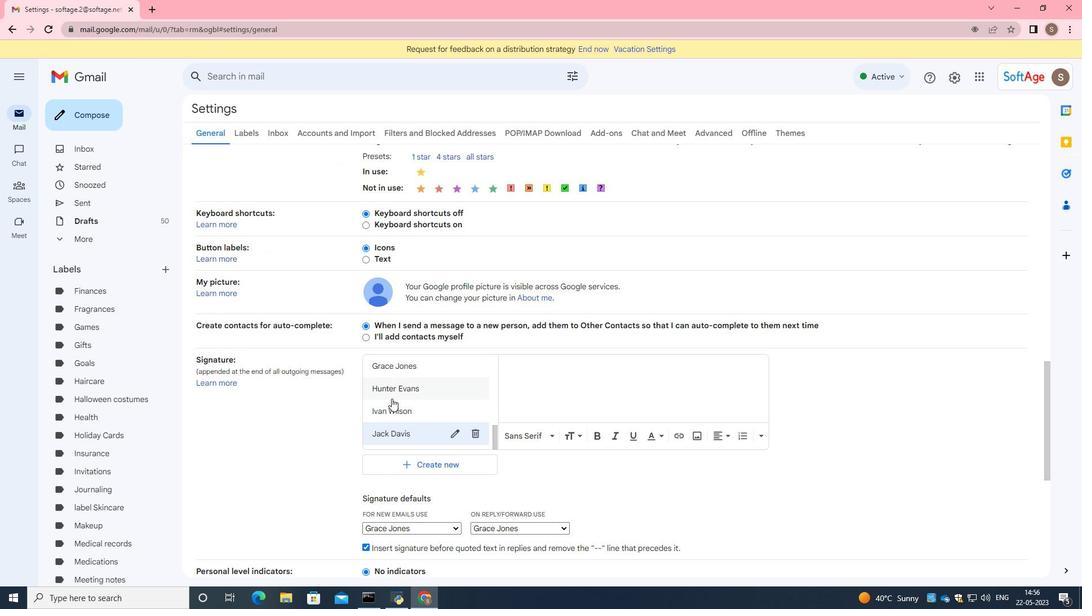 
Action: Mouse moved to (396, 400)
Screenshot: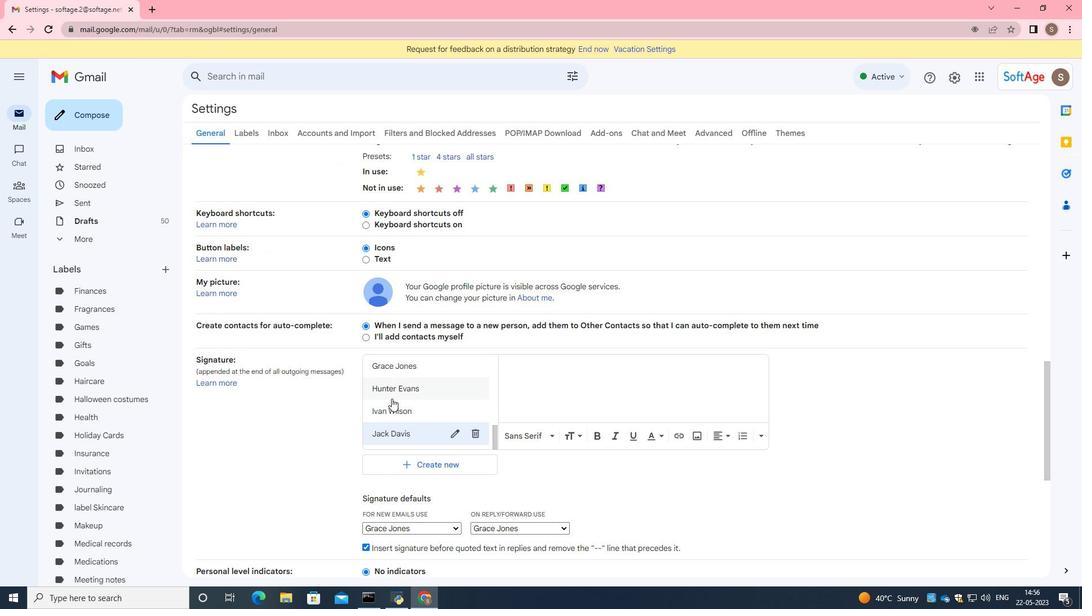 
Action: Mouse scrolled (392, 399) with delta (0, 0)
Screenshot: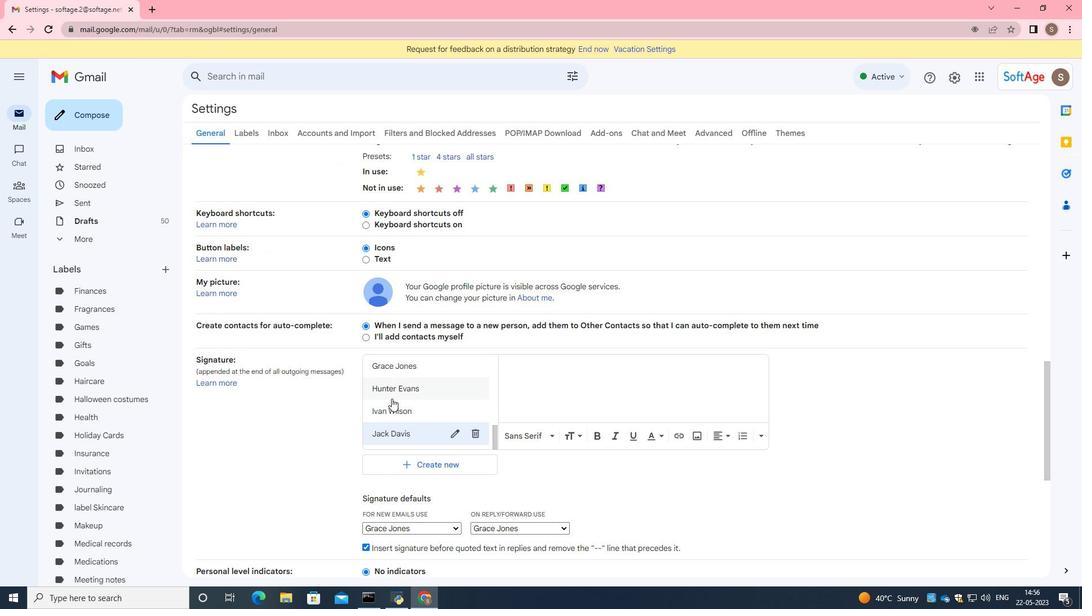 
Action: Mouse moved to (398, 400)
Screenshot: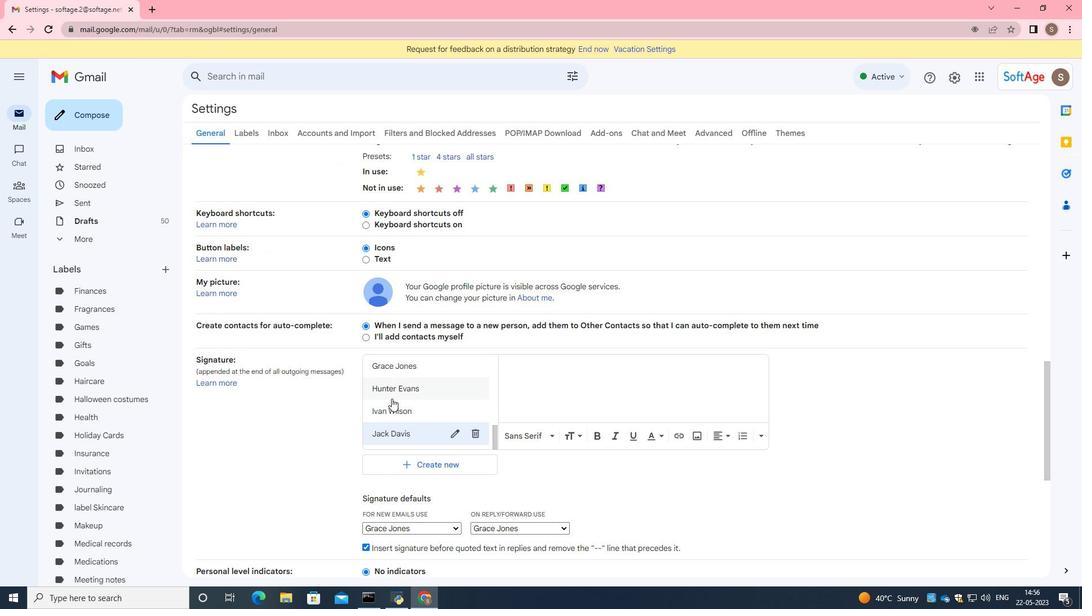 
Action: Mouse scrolled (392, 399) with delta (0, 0)
Screenshot: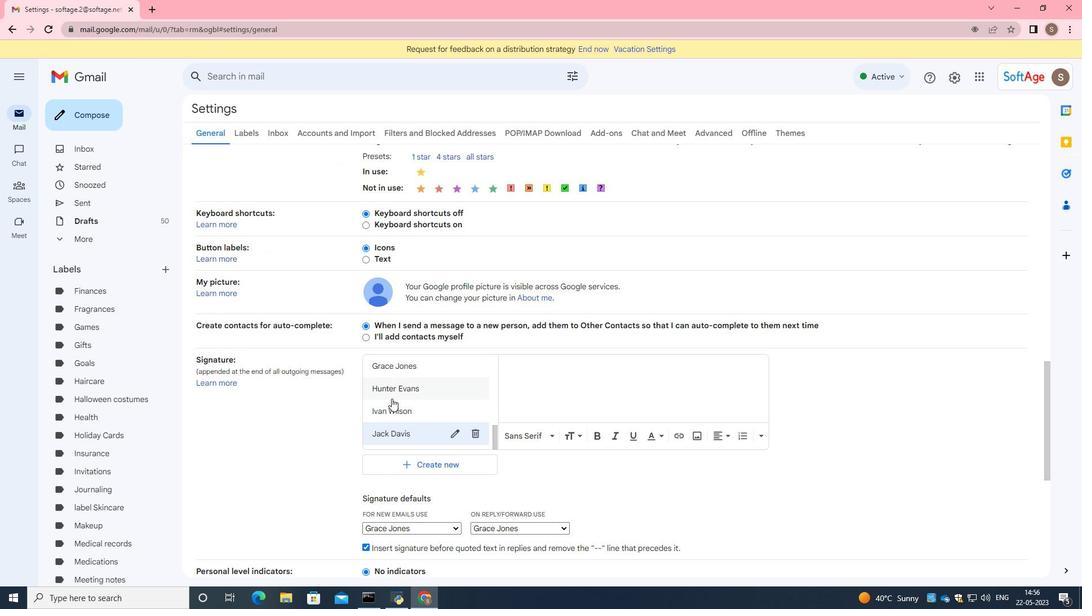 
Action: Mouse moved to (404, 400)
Screenshot: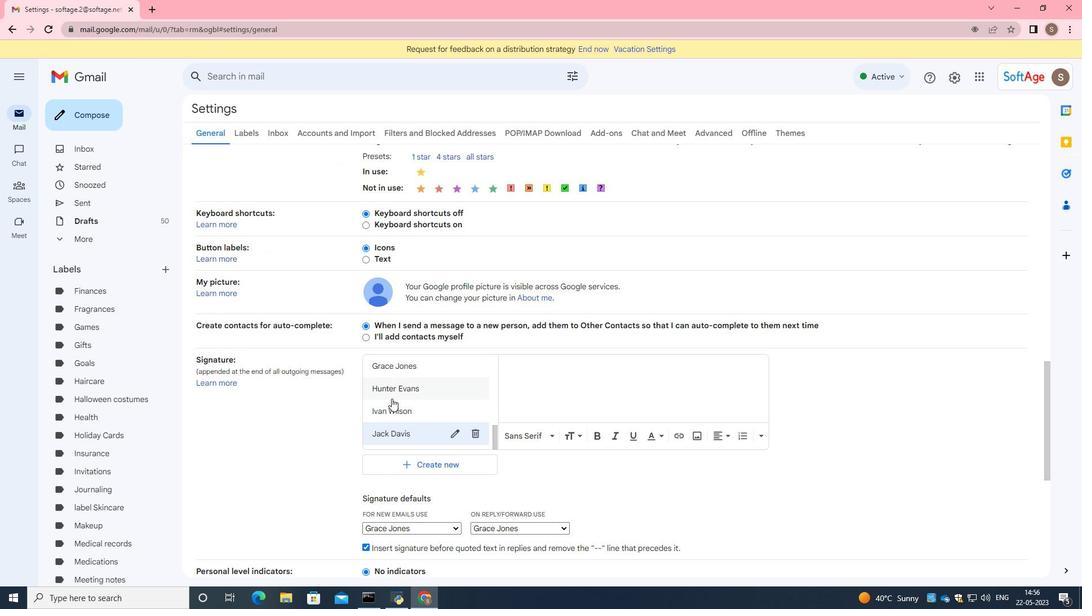 
Action: Mouse scrolled (392, 399) with delta (0, 0)
Screenshot: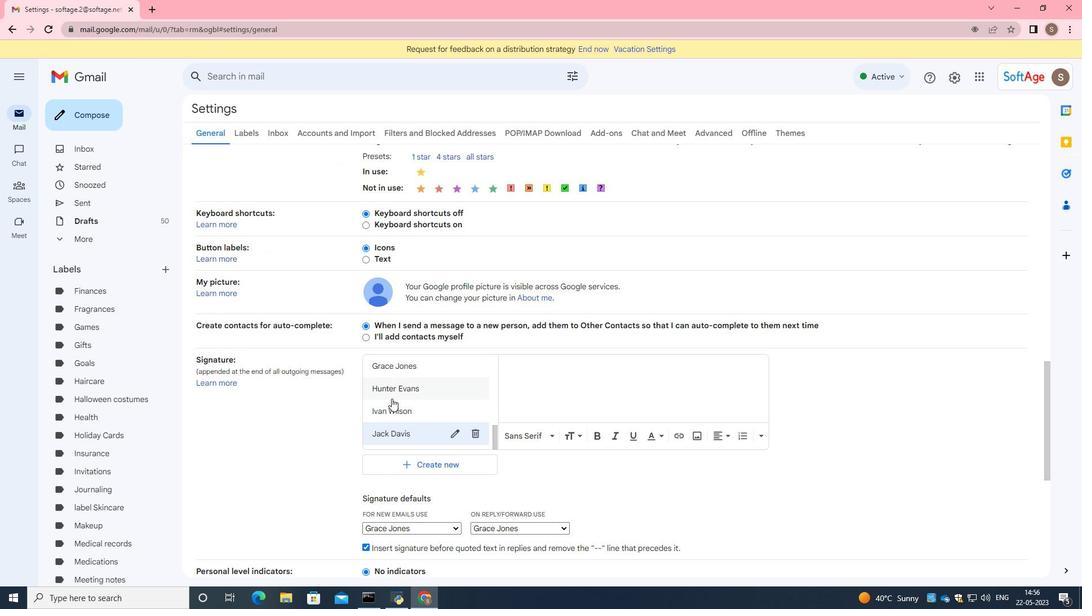 
Action: Mouse moved to (584, 397)
Screenshot: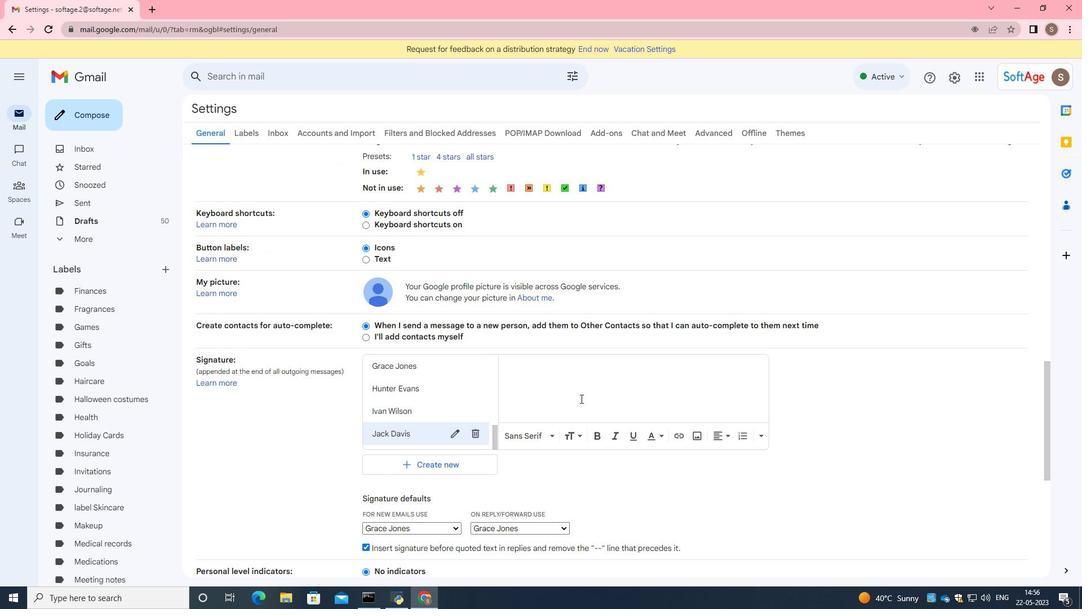 
Action: Mouse pressed left at (584, 397)
Screenshot: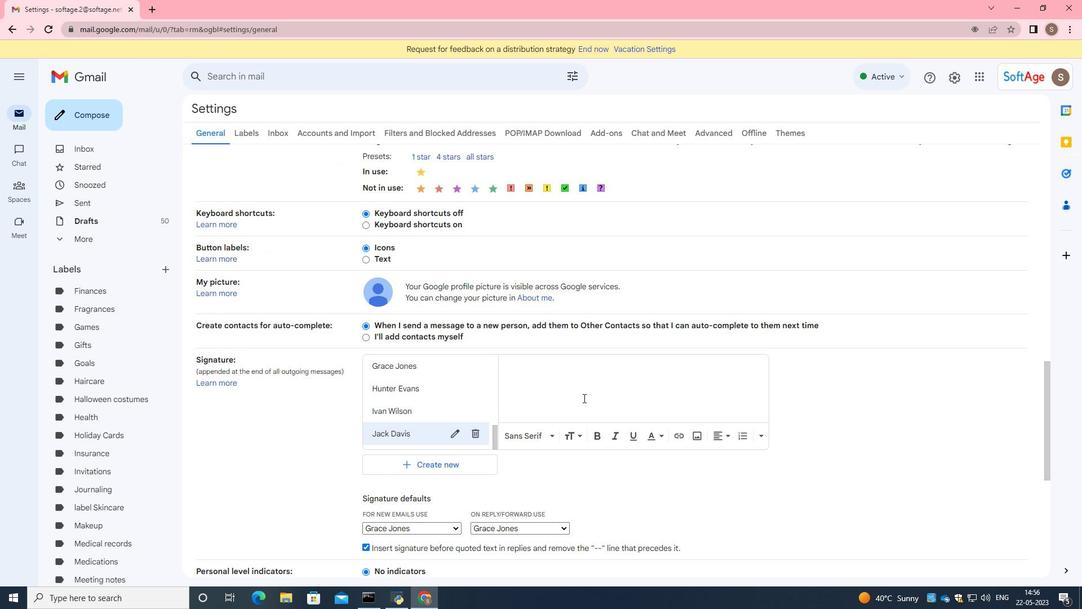 
Action: Key pressed <Key.caps_lock>H<Key.caps_lock>eartfelt<Key.space>thanks<Key.space>and<Key.space>warm<Key.space>wishes,<Key.enter><Key.caps_lock>JAC<Key.backspace><Key.backspace><Key.caps_lock>ack<Key.space><Key.caps_lock>D<Key.caps_lock>avis
Screenshot: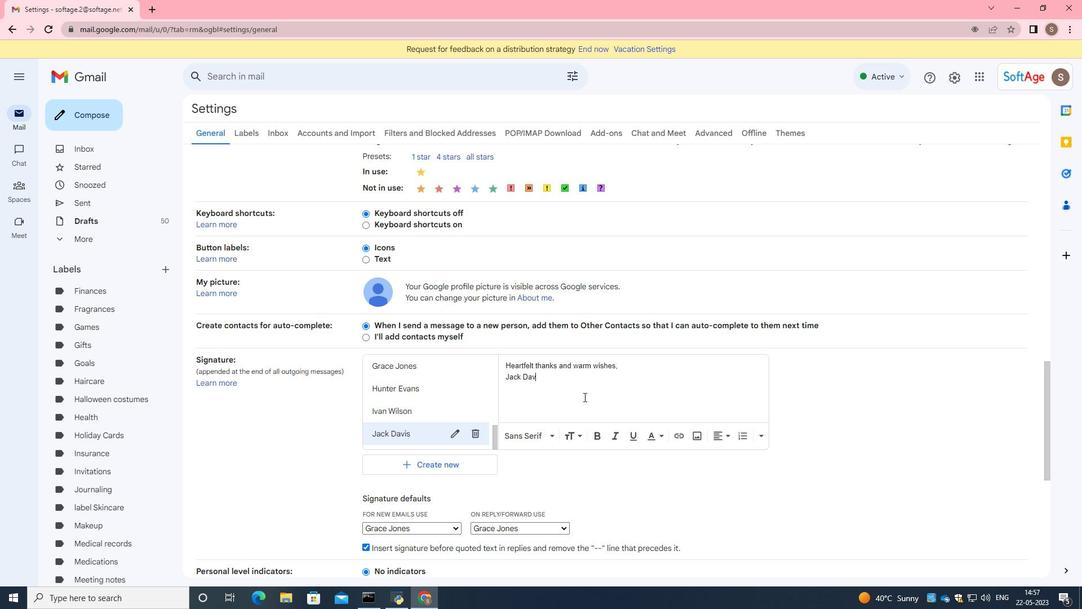 
Action: Mouse moved to (686, 388)
Screenshot: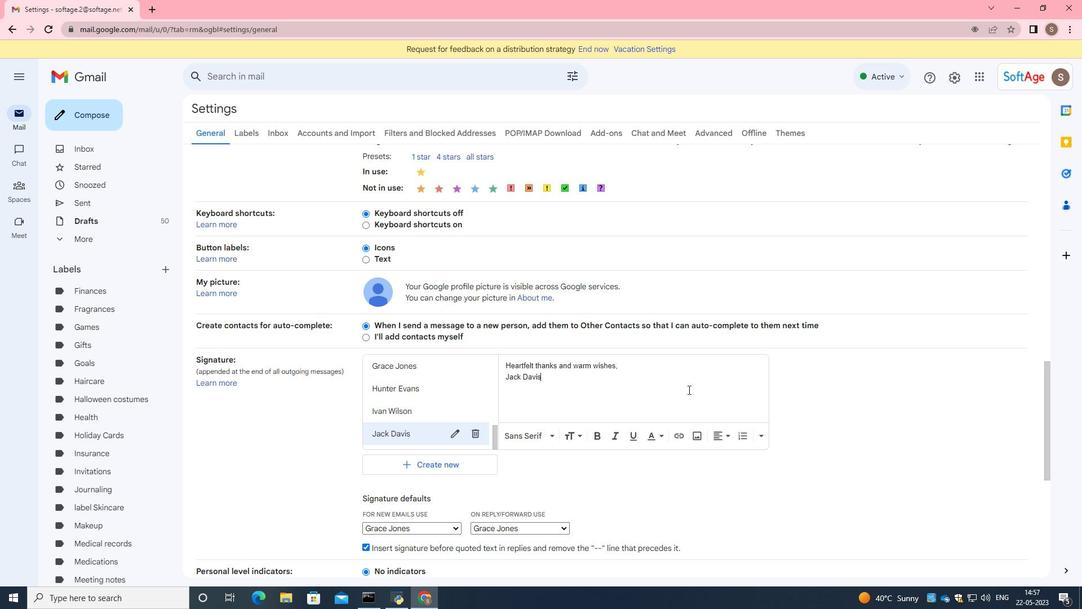 
Action: Mouse scrolled (686, 388) with delta (0, 0)
Screenshot: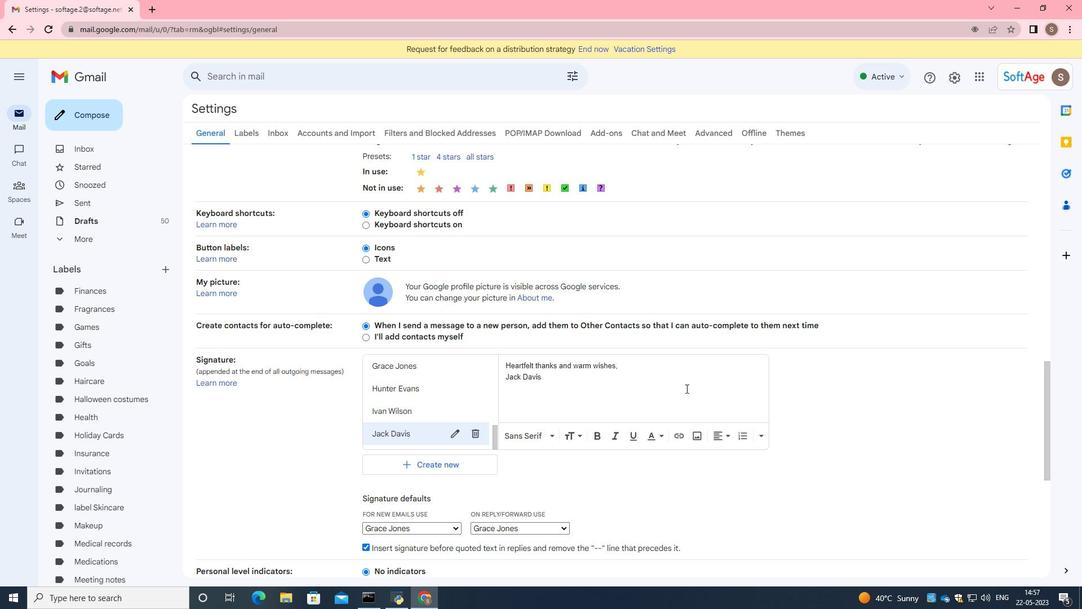 
Action: Mouse moved to (682, 390)
Screenshot: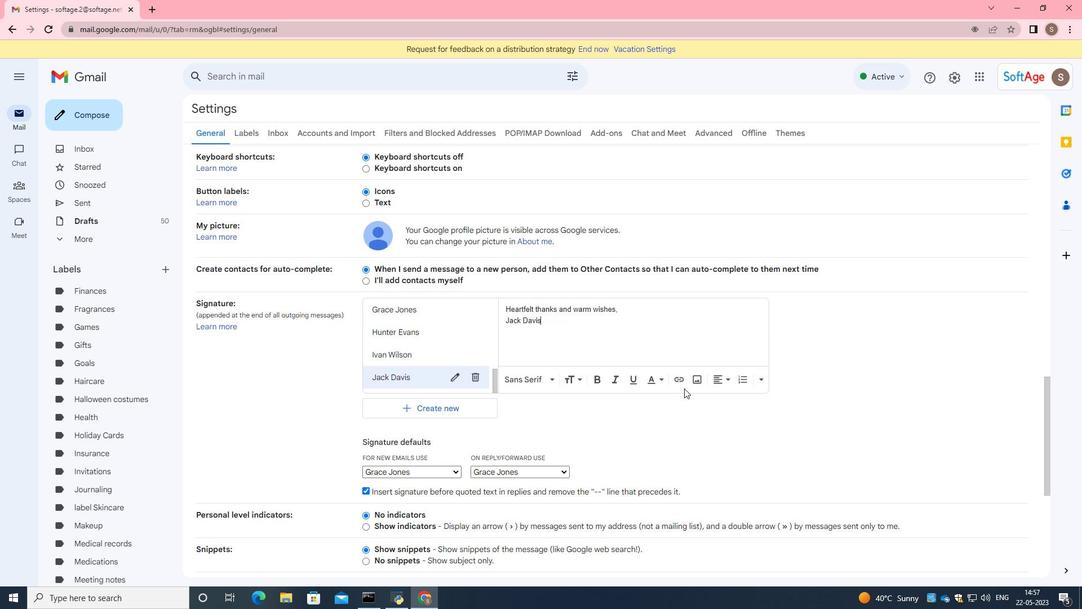 
Action: Mouse scrolled (682, 389) with delta (0, 0)
Screenshot: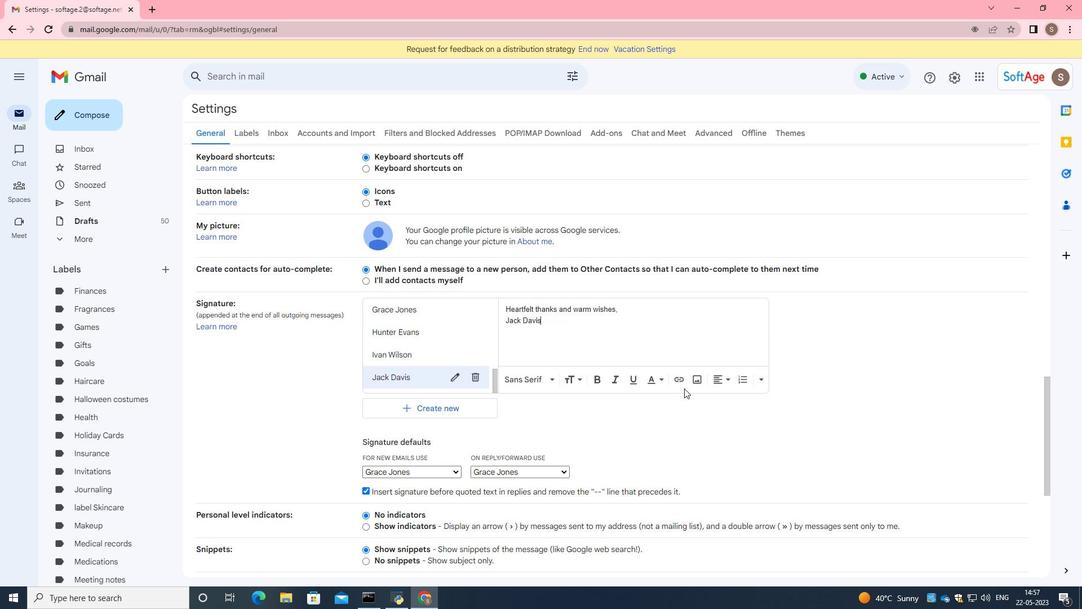 
Action: Mouse moved to (680, 392)
Screenshot: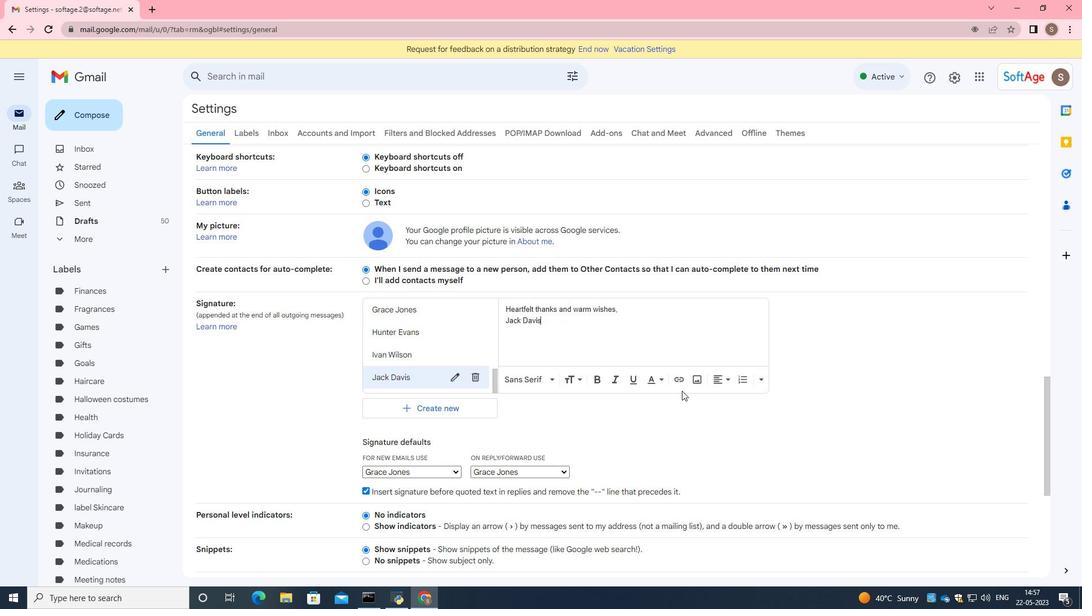 
Action: Mouse scrolled (680, 391) with delta (0, 0)
Screenshot: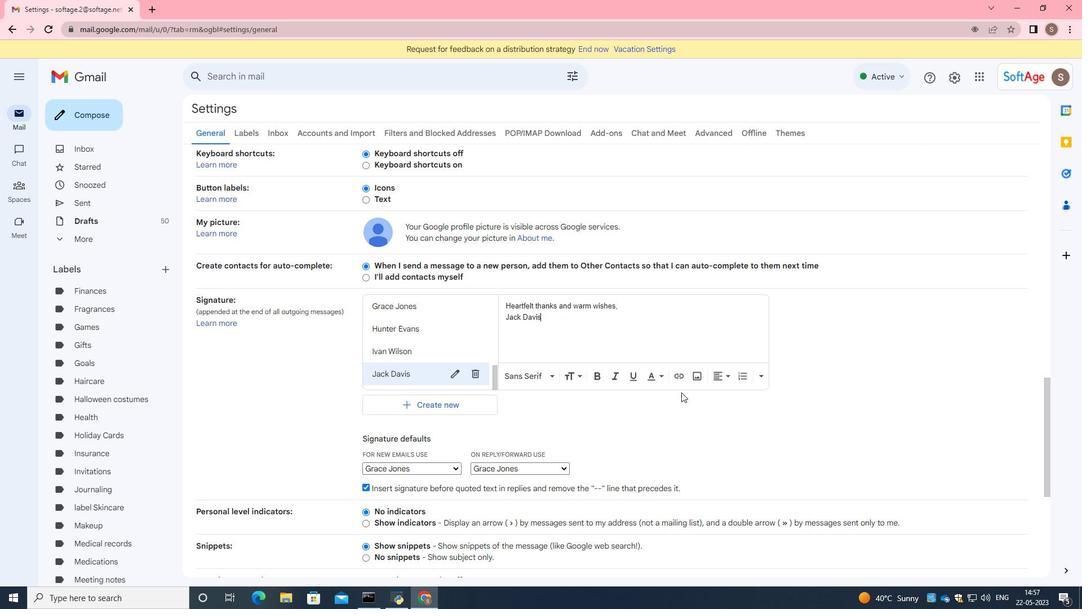 
Action: Mouse moved to (646, 395)
Screenshot: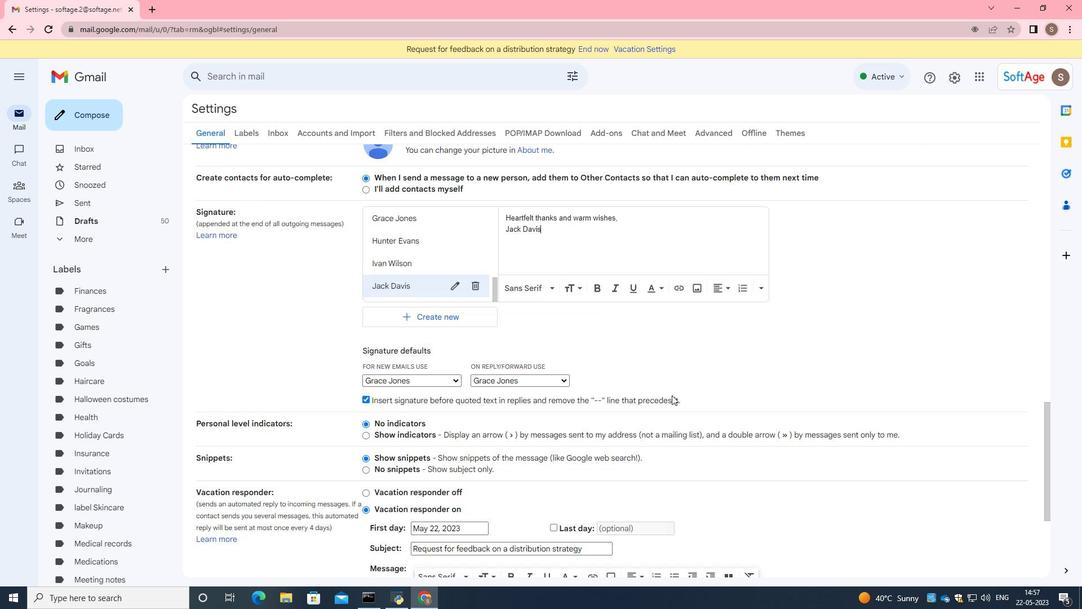 
Action: Mouse scrolled (646, 395) with delta (0, 0)
Screenshot: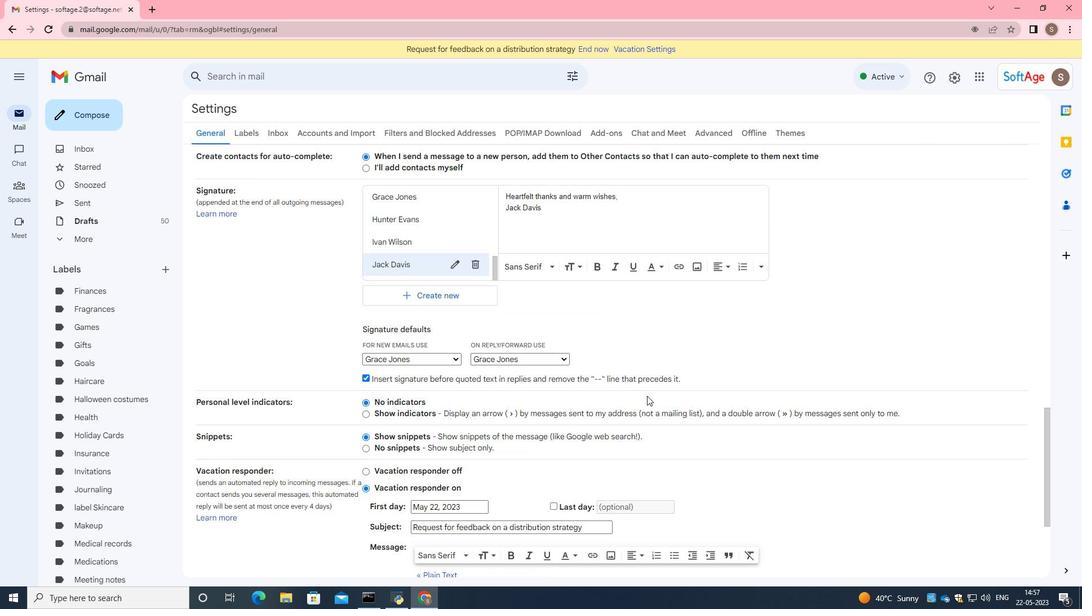 
Action: Mouse moved to (646, 397)
Screenshot: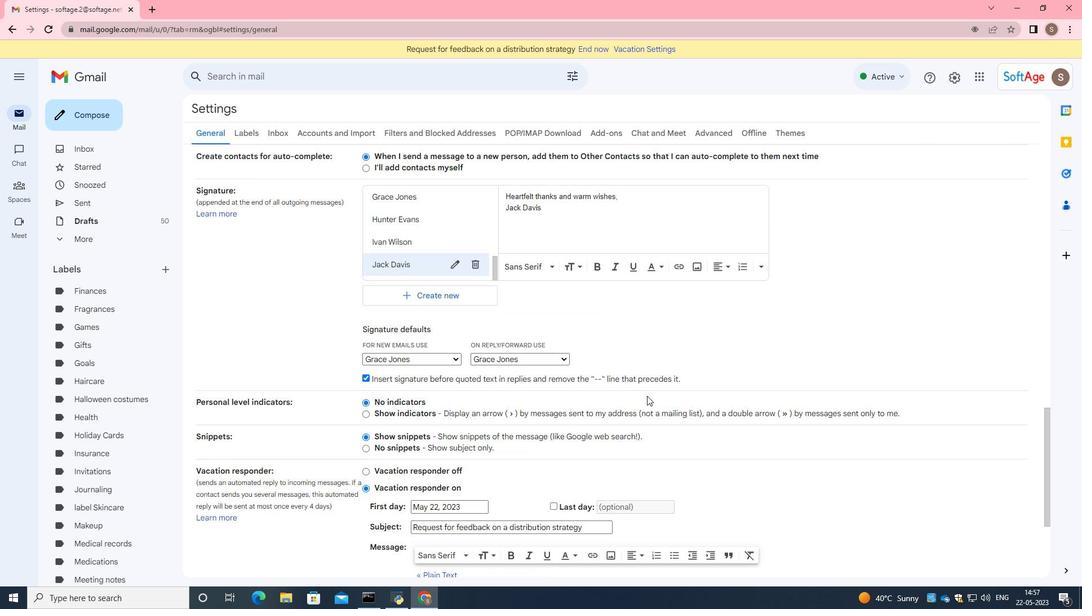 
Action: Mouse scrolled (646, 396) with delta (0, 0)
Screenshot: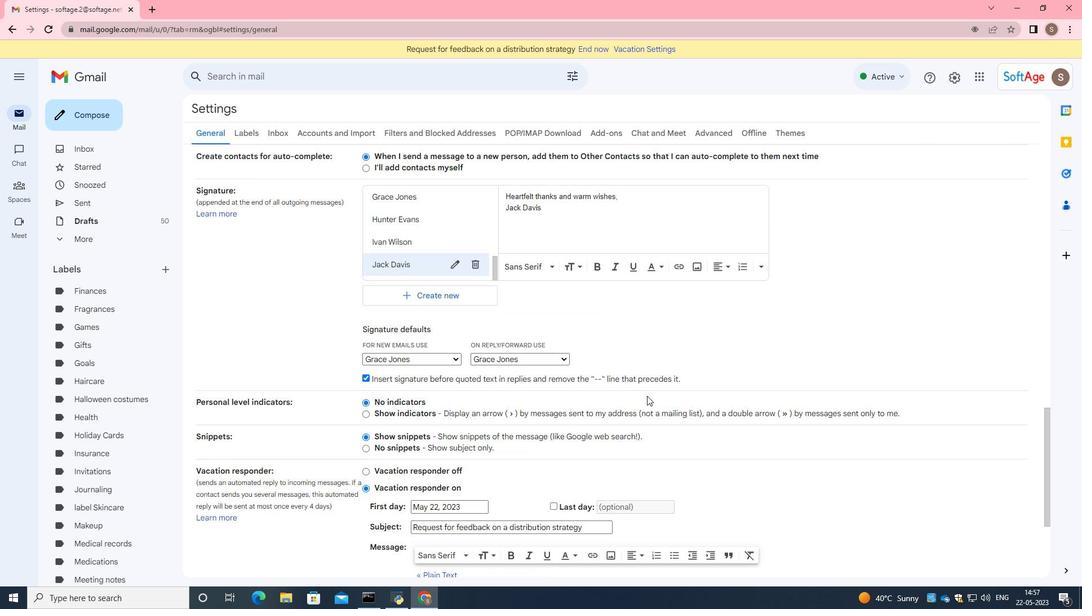 
Action: Mouse scrolled (646, 396) with delta (0, 0)
Screenshot: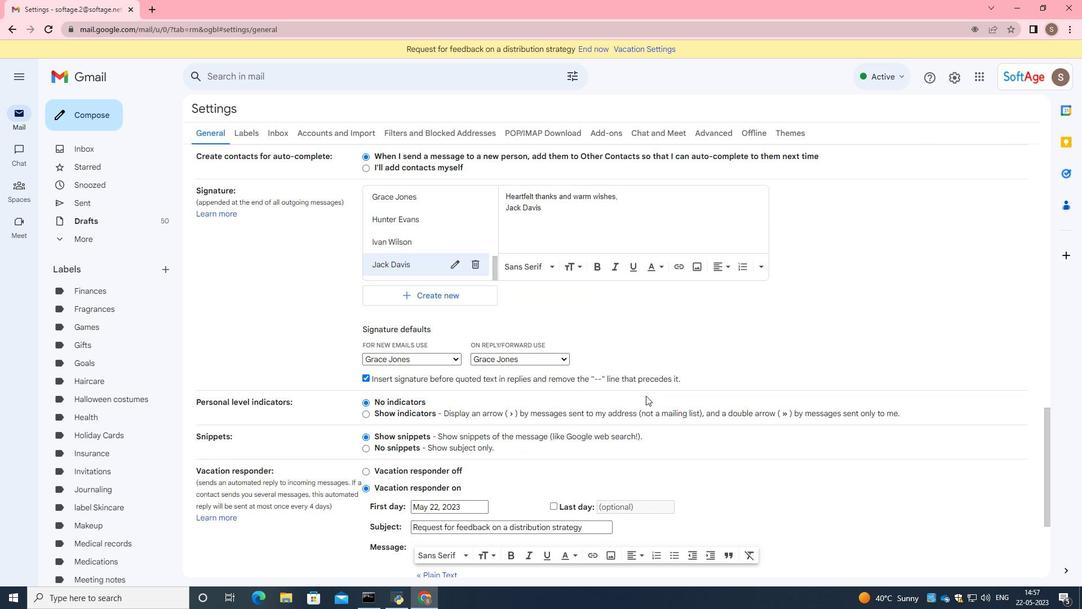 
Action: Mouse moved to (646, 397)
Screenshot: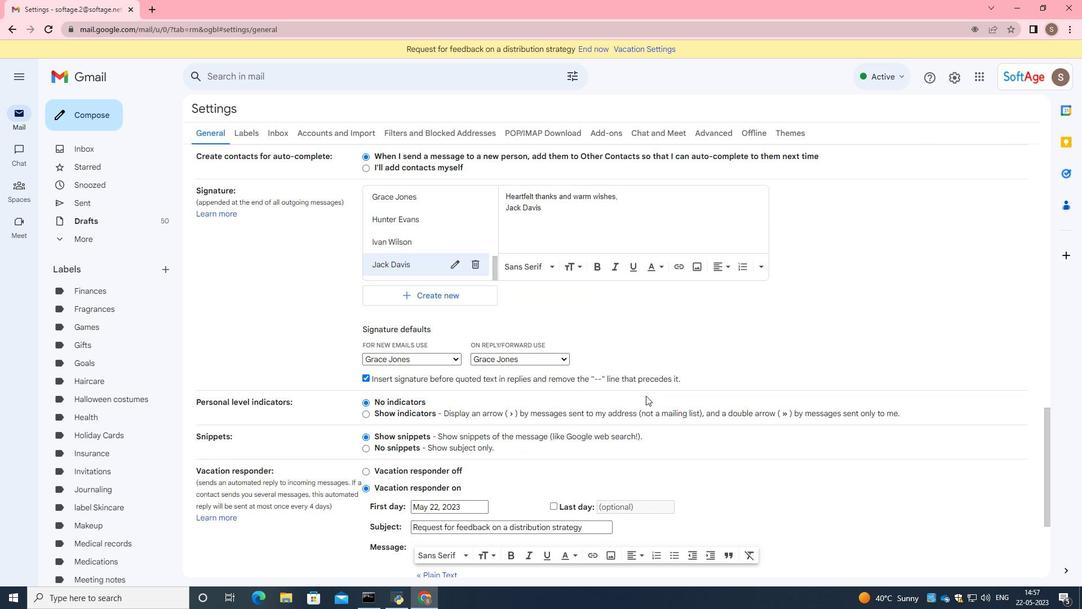 
Action: Mouse scrolled (646, 396) with delta (0, 0)
Screenshot: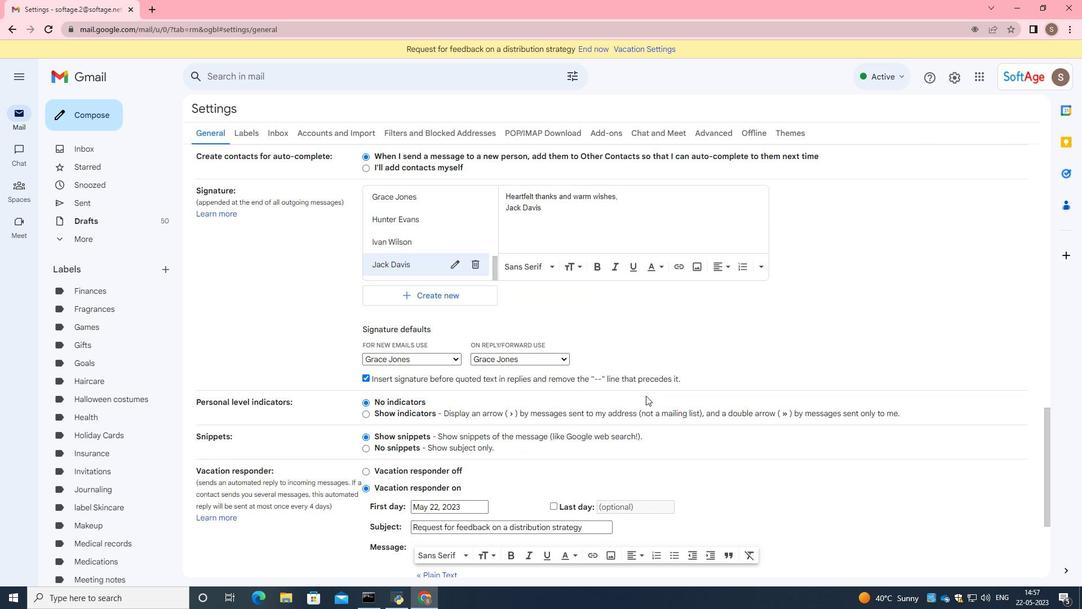 
Action: Mouse moved to (645, 397)
Screenshot: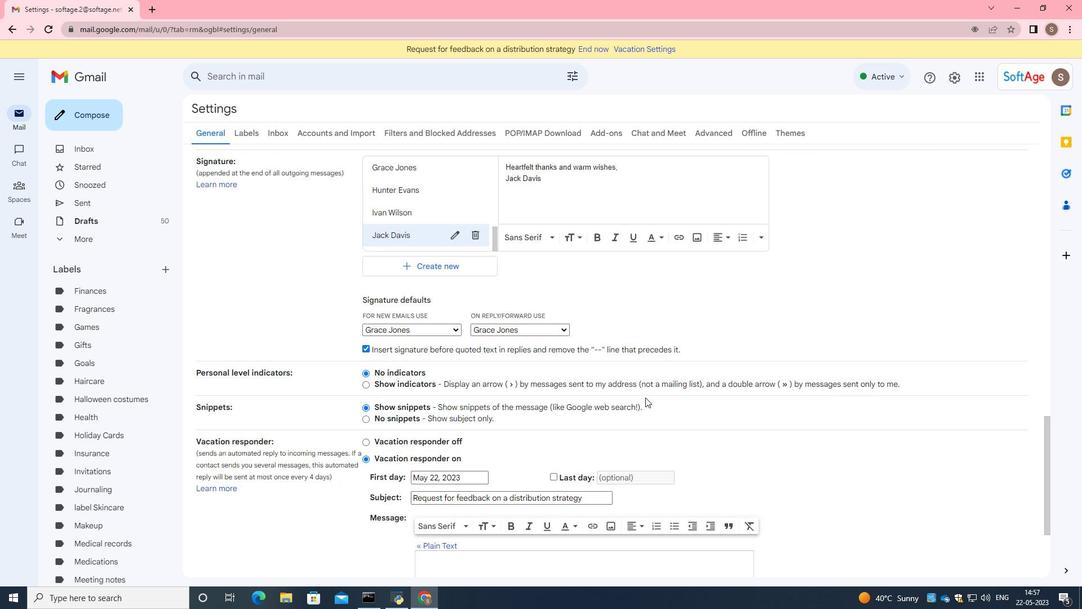 
Action: Mouse scrolled (645, 397) with delta (0, 0)
Screenshot: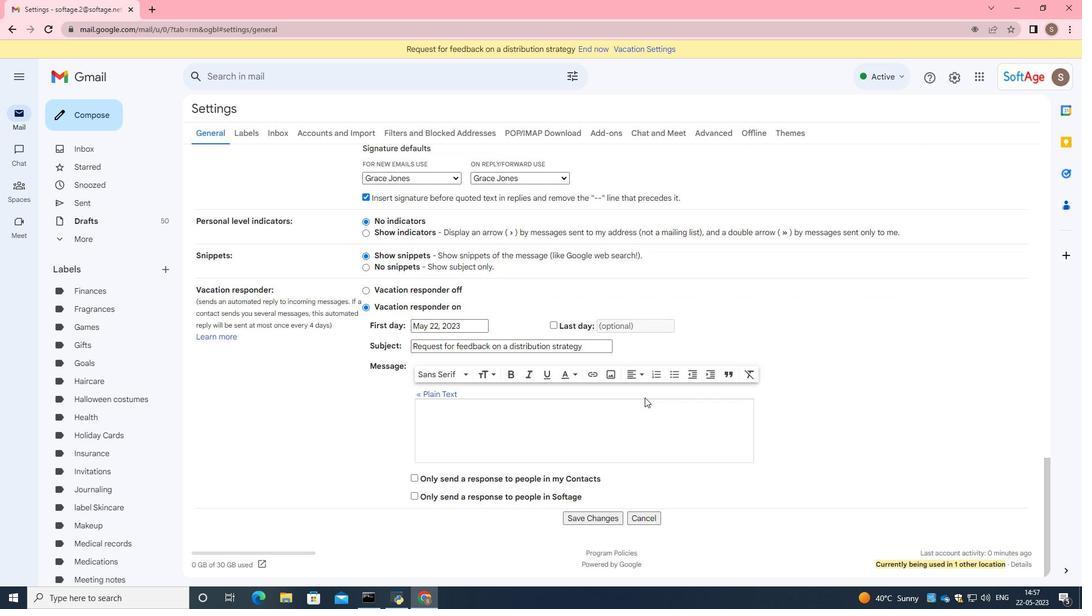 
Action: Mouse scrolled (645, 397) with delta (0, 0)
Screenshot: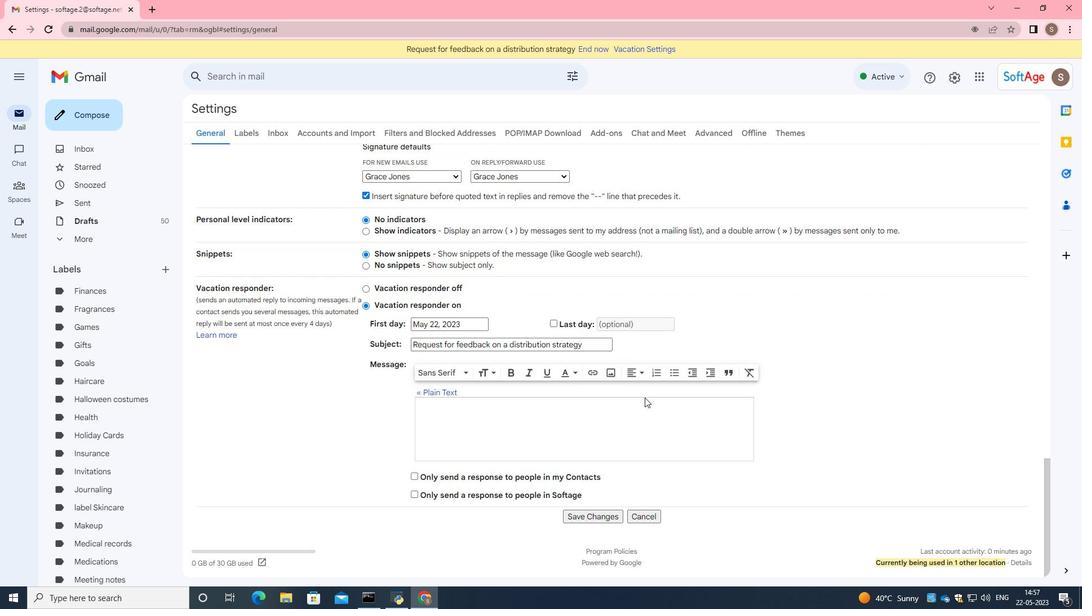 
Action: Mouse scrolled (645, 397) with delta (0, 0)
Screenshot: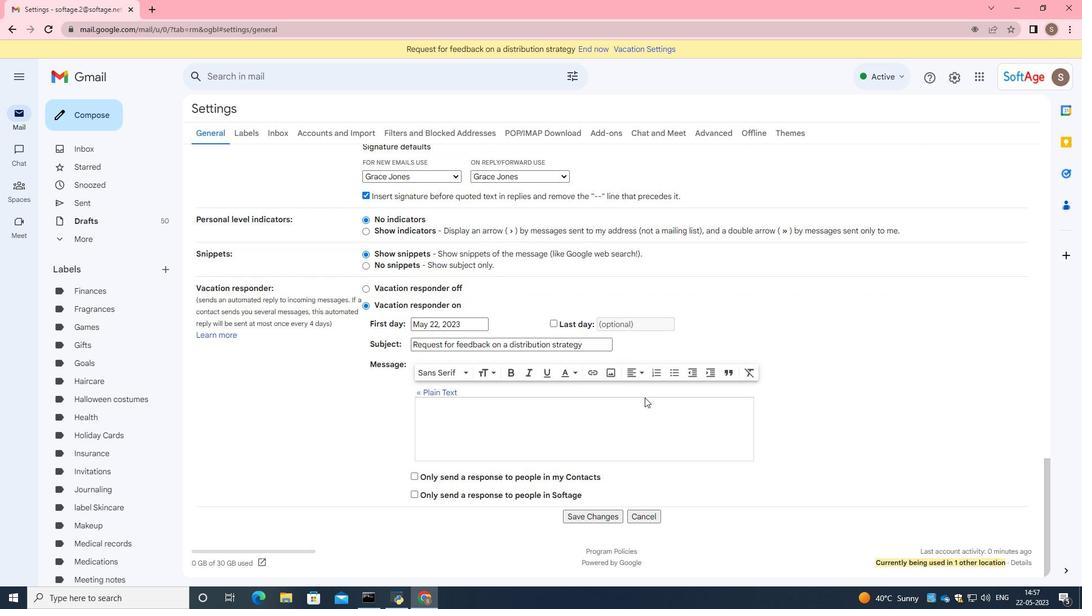 
Action: Mouse moved to (596, 516)
Screenshot: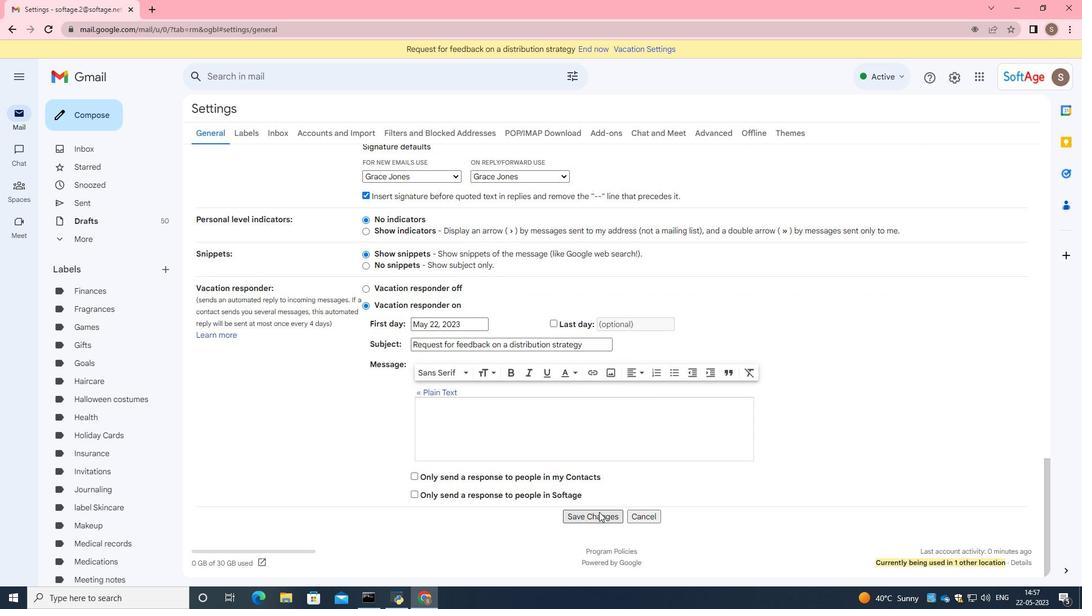 
Action: Mouse pressed left at (596, 516)
Screenshot: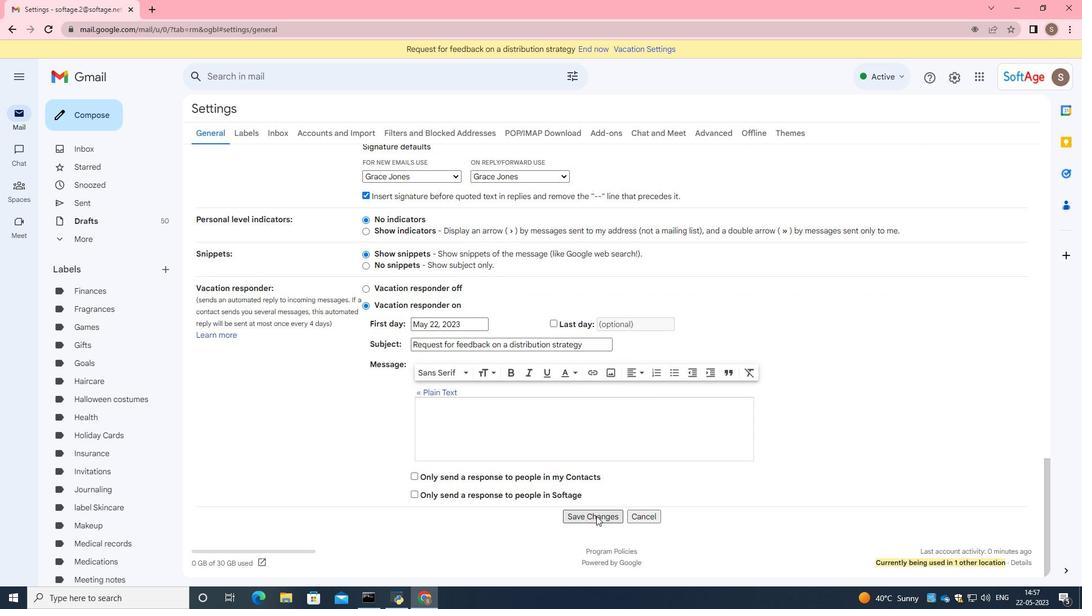 
Action: Mouse moved to (606, 345)
Screenshot: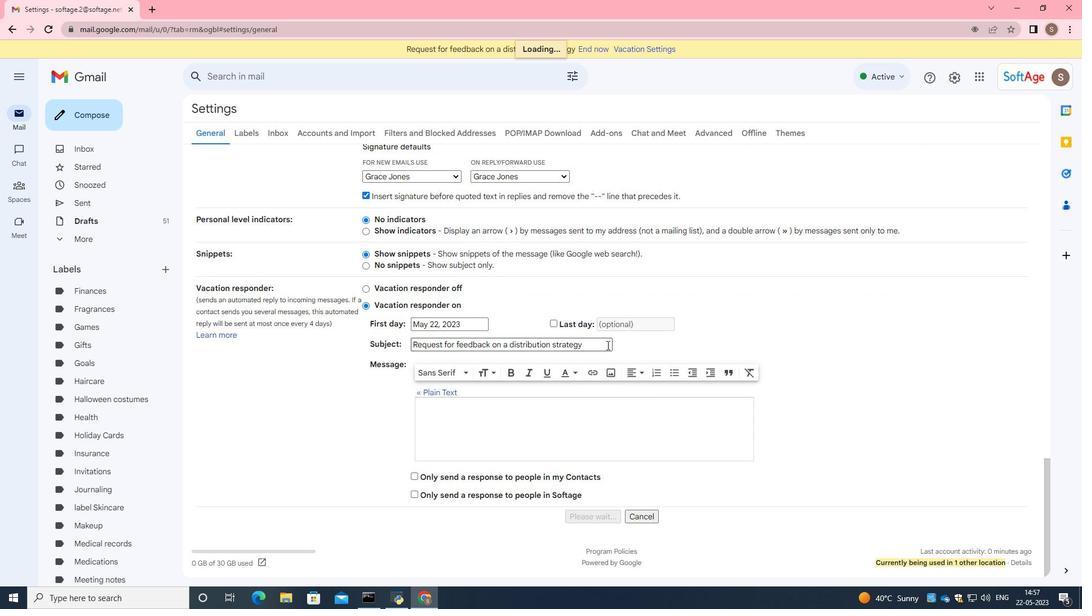 
Action: Mouse scrolled (606, 345) with delta (0, 0)
Screenshot: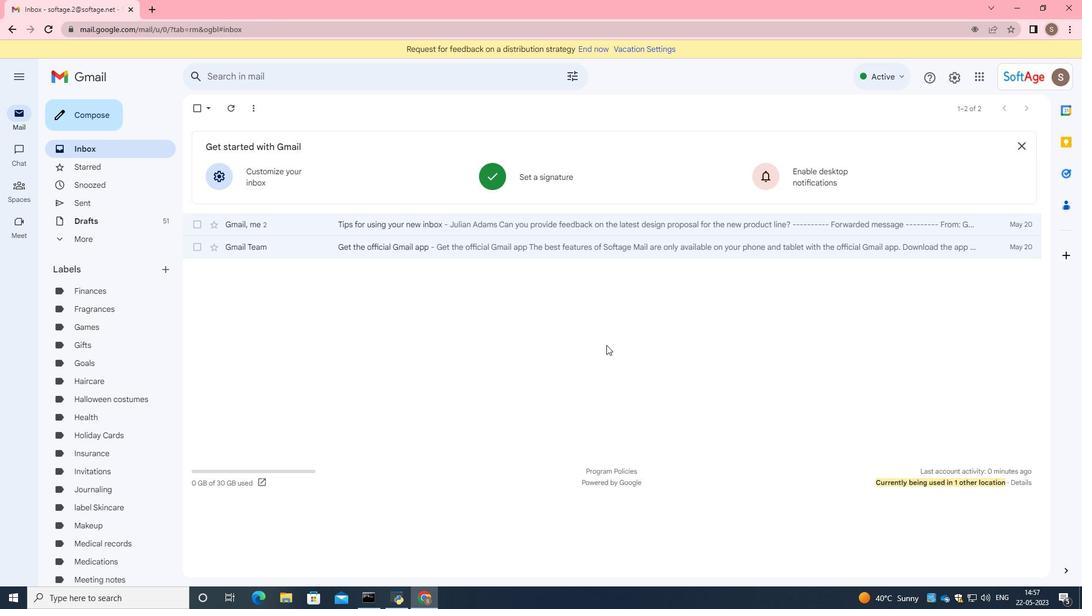 
Action: Mouse scrolled (606, 345) with delta (0, 0)
Screenshot: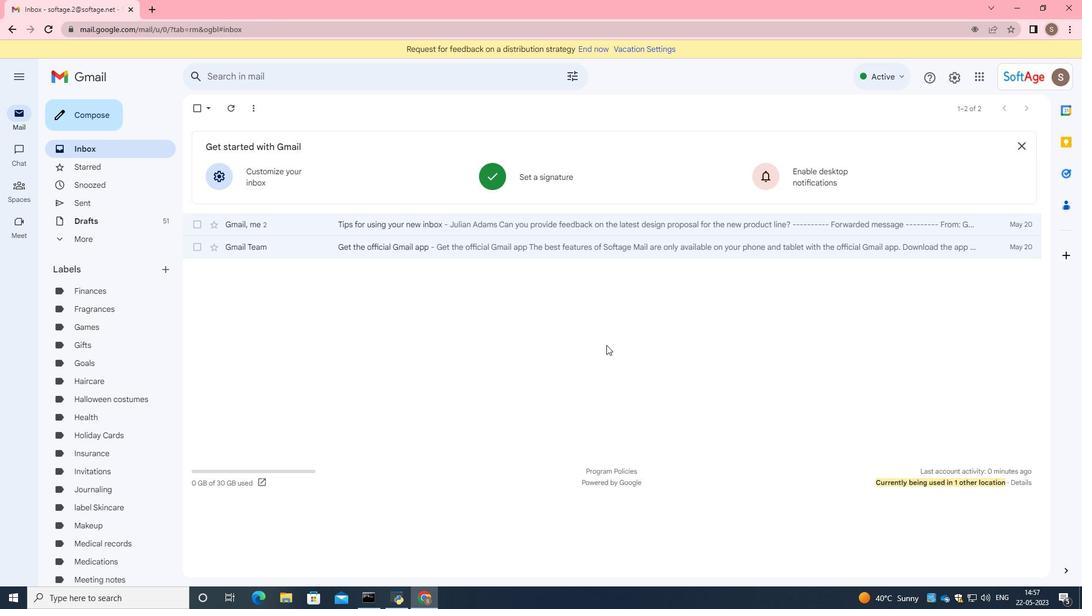 
Action: Mouse scrolled (606, 345) with delta (0, 0)
Screenshot: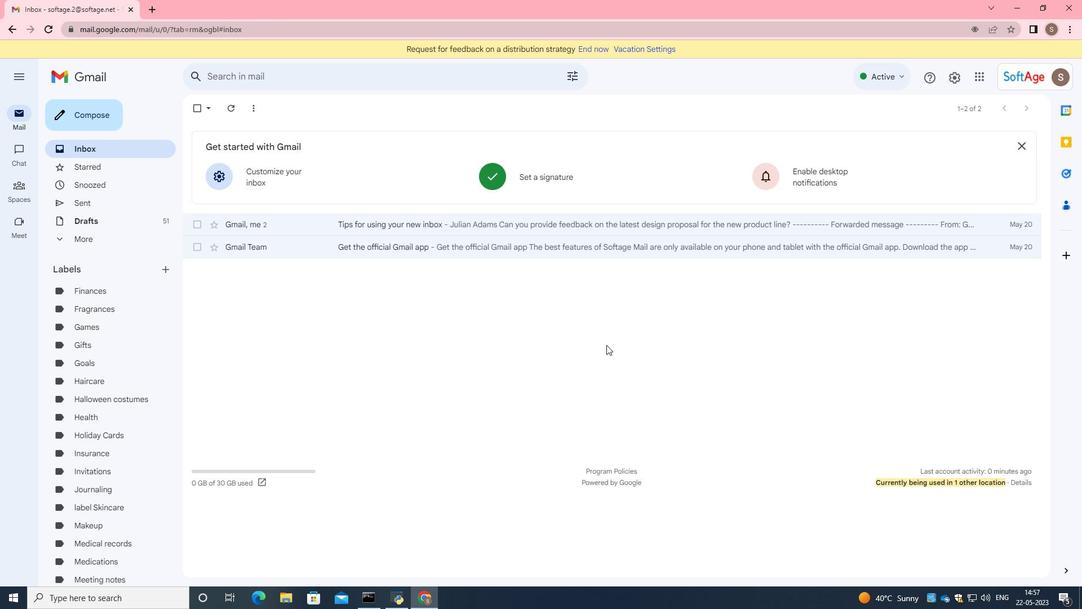 
Action: Mouse moved to (77, 119)
Screenshot: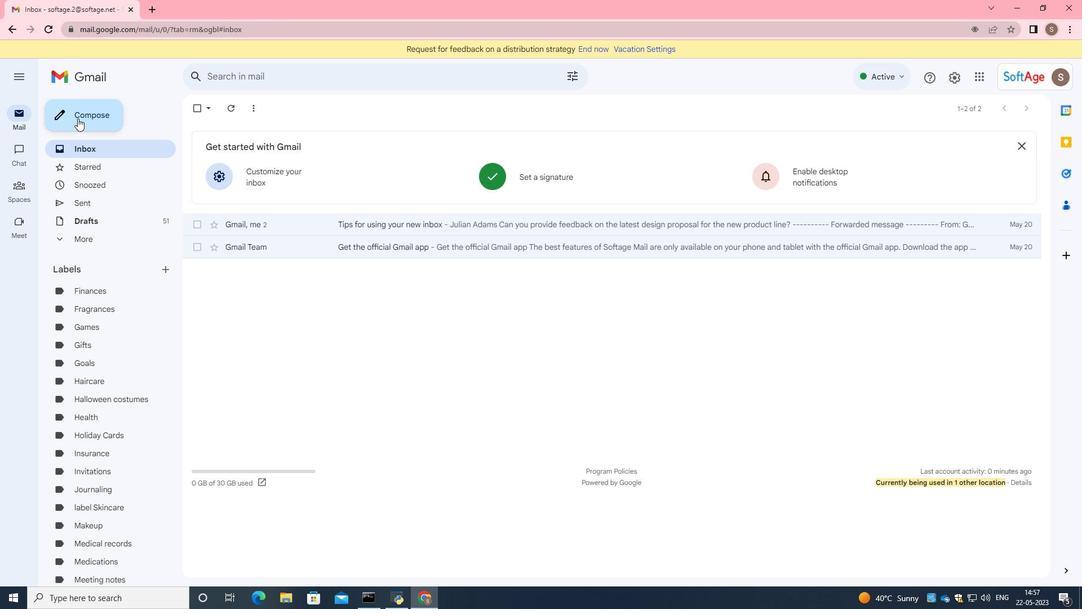 
Action: Mouse pressed left at (77, 119)
Screenshot: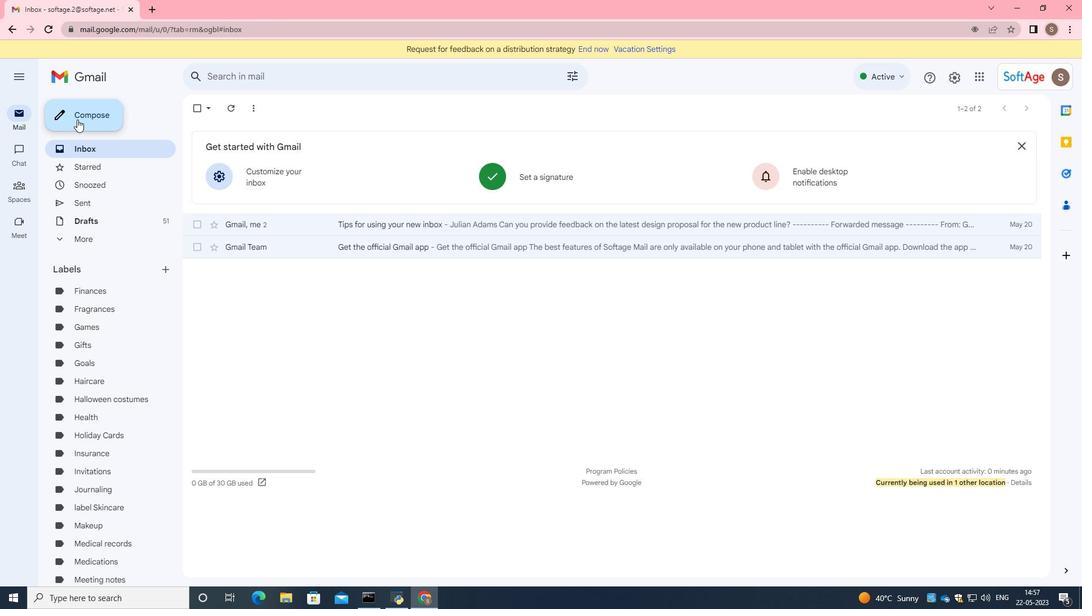 
Action: Mouse moved to (776, 340)
Screenshot: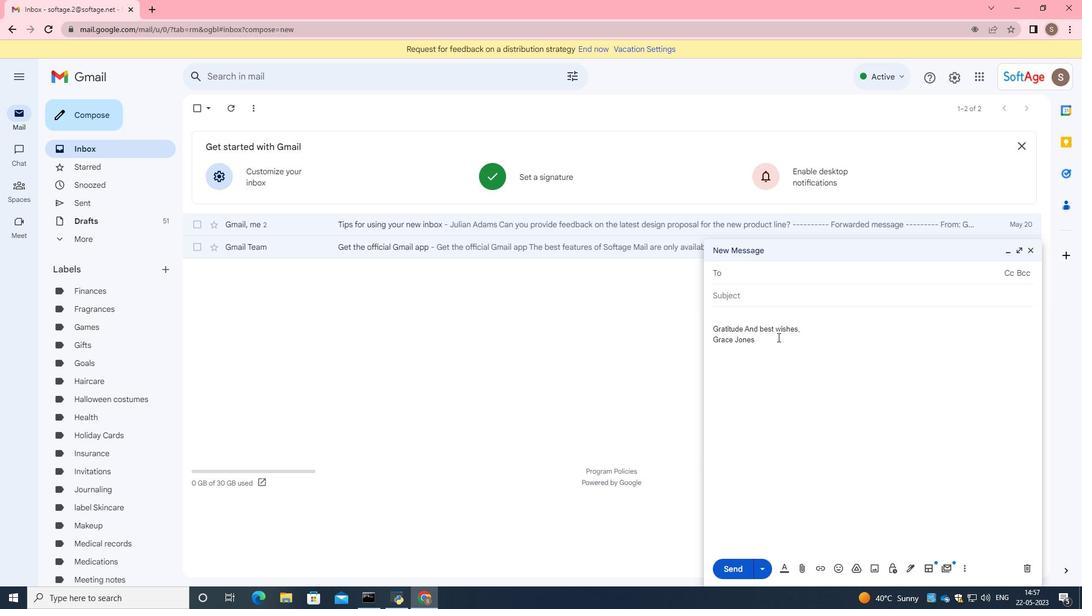 
Action: Mouse pressed left at (776, 340)
Screenshot: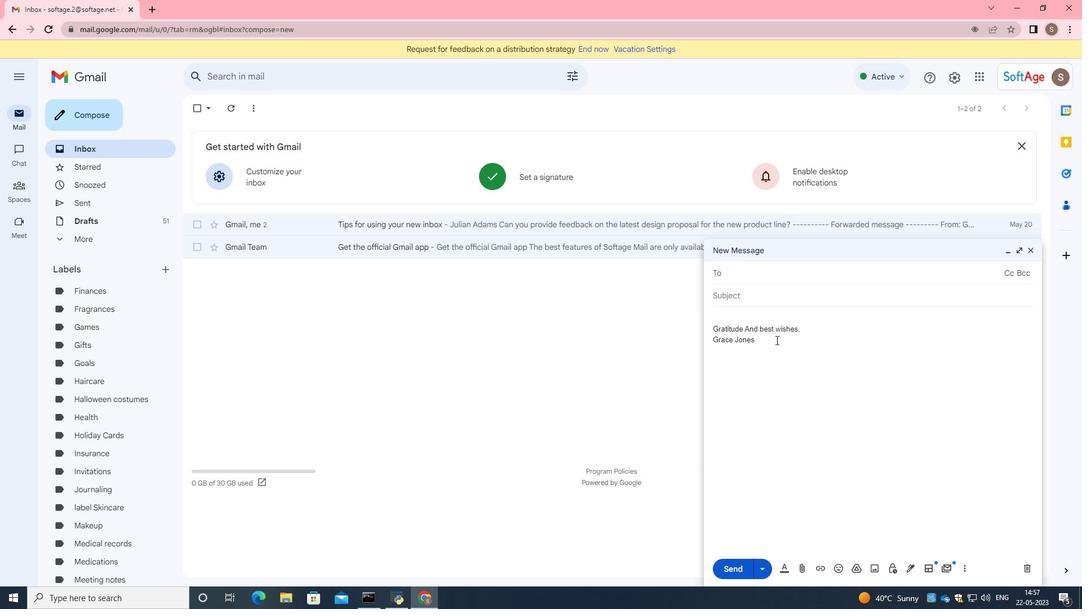 
Action: Key pressed ctrl+A
Screenshot: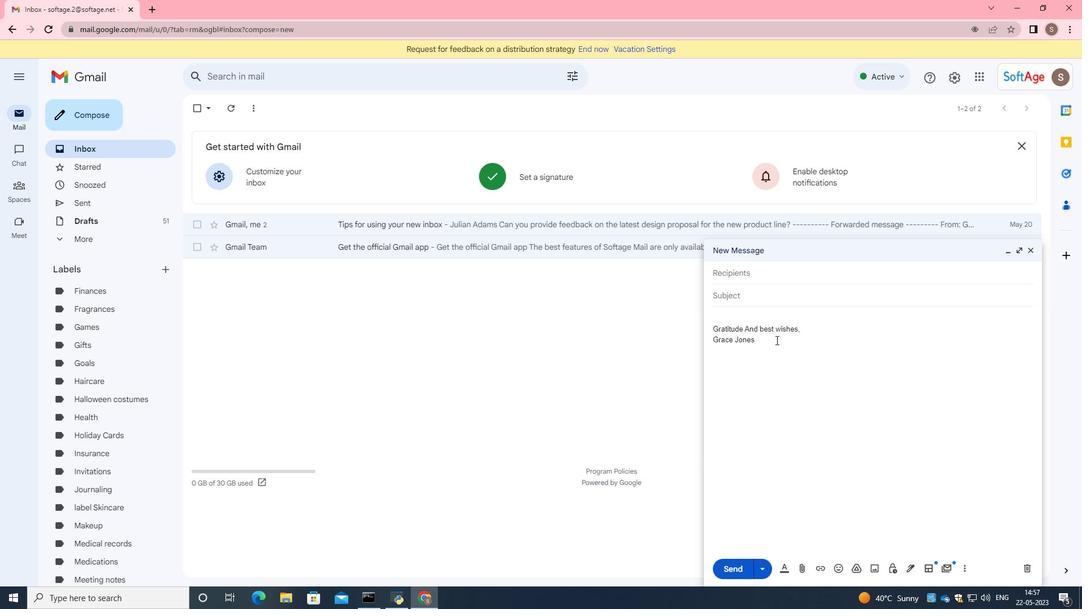 
Action: Mouse moved to (777, 340)
Screenshot: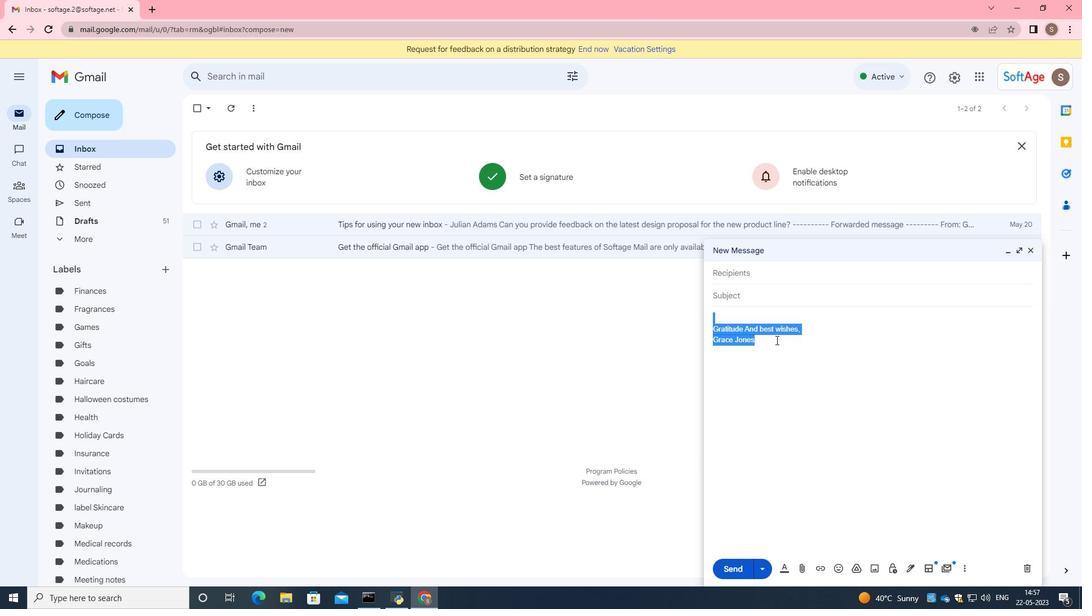 
Action: Key pressed <Key.backspace>
Screenshot: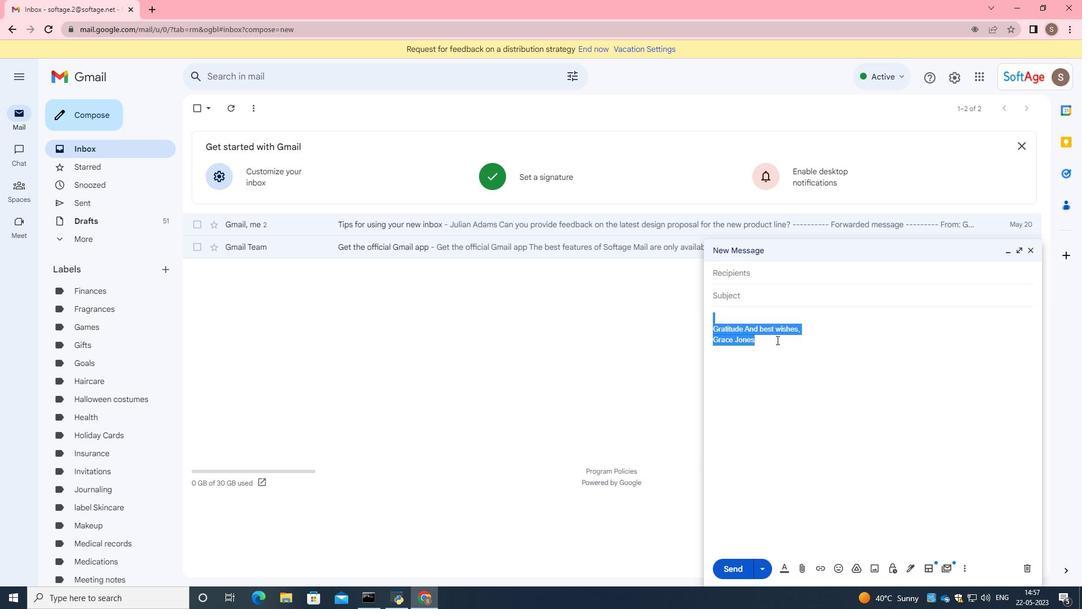 
Action: Mouse moved to (914, 567)
Screenshot: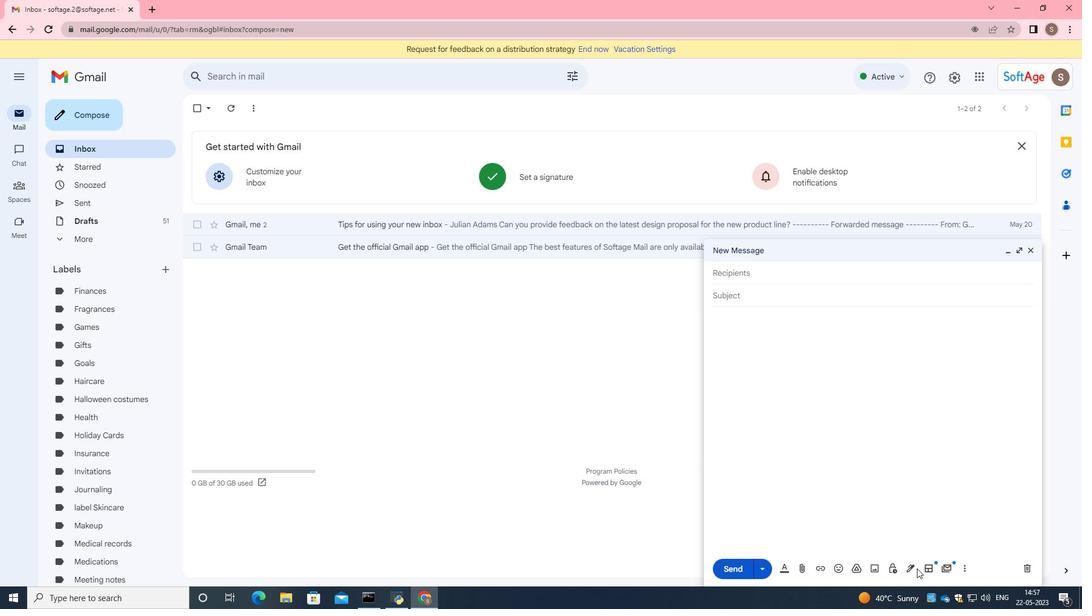 
Action: Mouse pressed left at (914, 567)
Screenshot: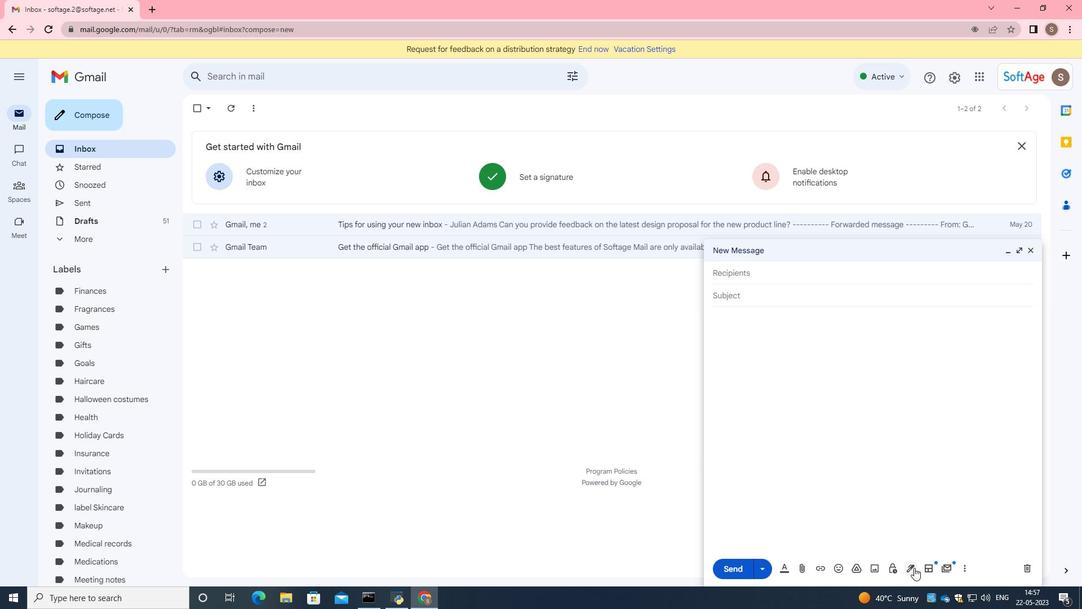 
Action: Mouse moved to (941, 551)
Screenshot: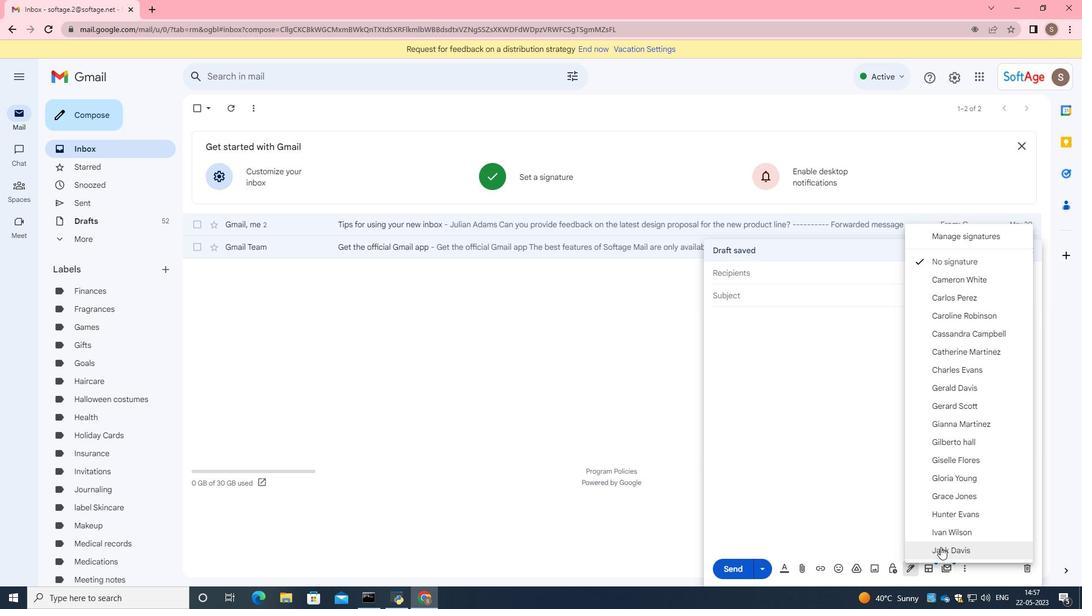 
Action: Mouse pressed left at (941, 551)
Screenshot: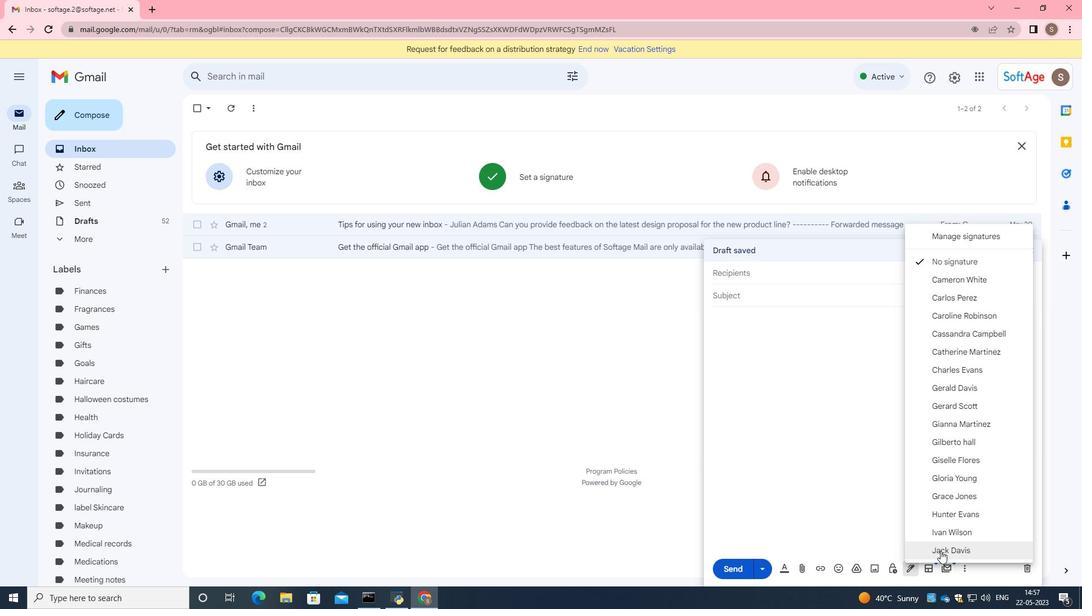 
Action: Mouse moved to (752, 276)
Screenshot: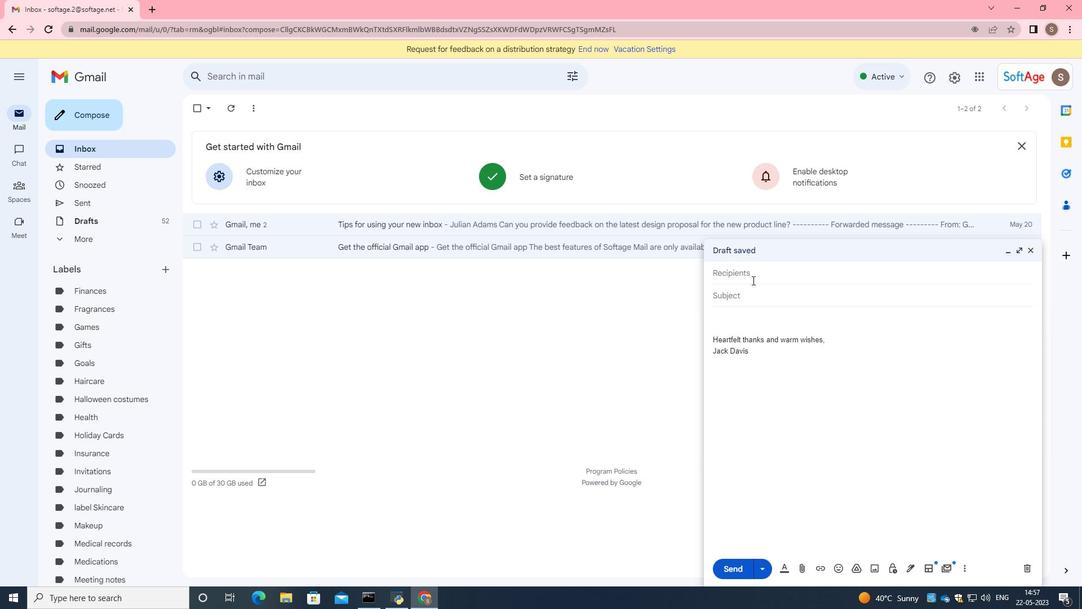 
Action: Mouse pressed left at (752, 276)
Screenshot: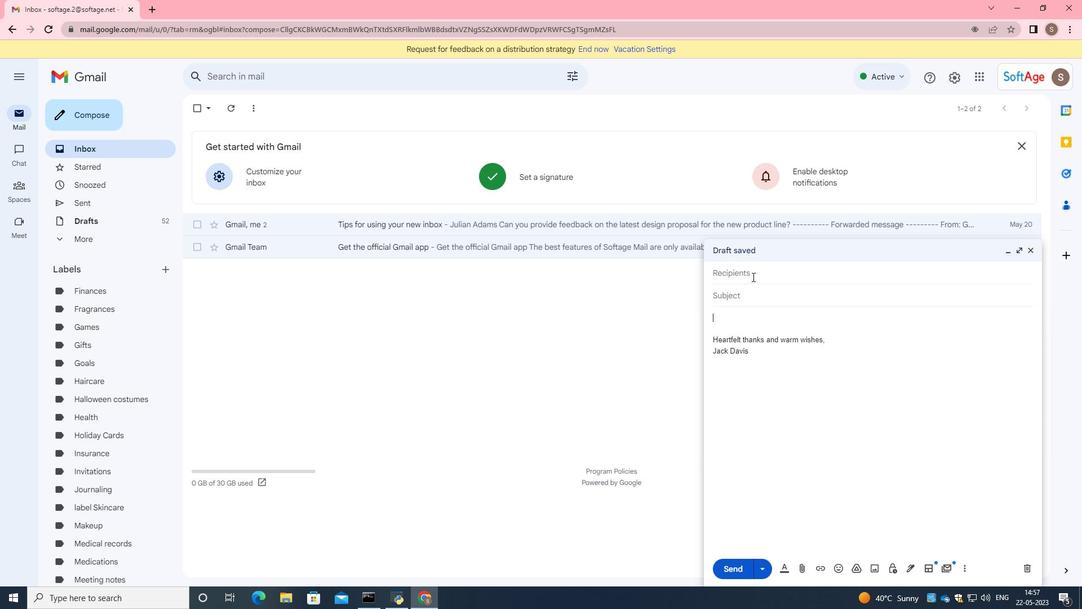 
Action: Key pressed softage.5<Key.shift>@softage.net
Screenshot: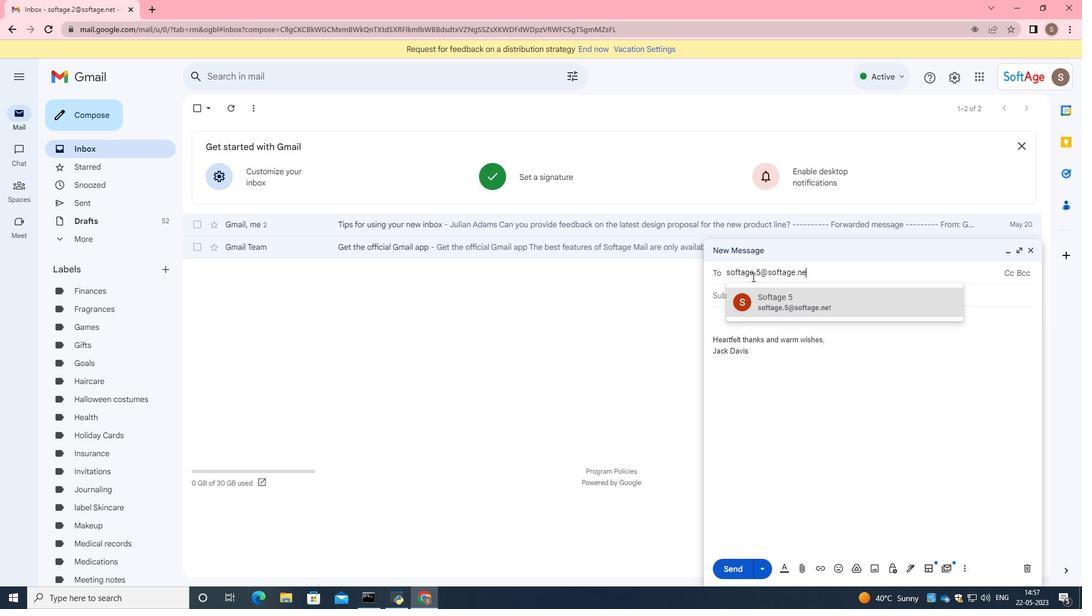 
Action: Mouse moved to (783, 304)
Screenshot: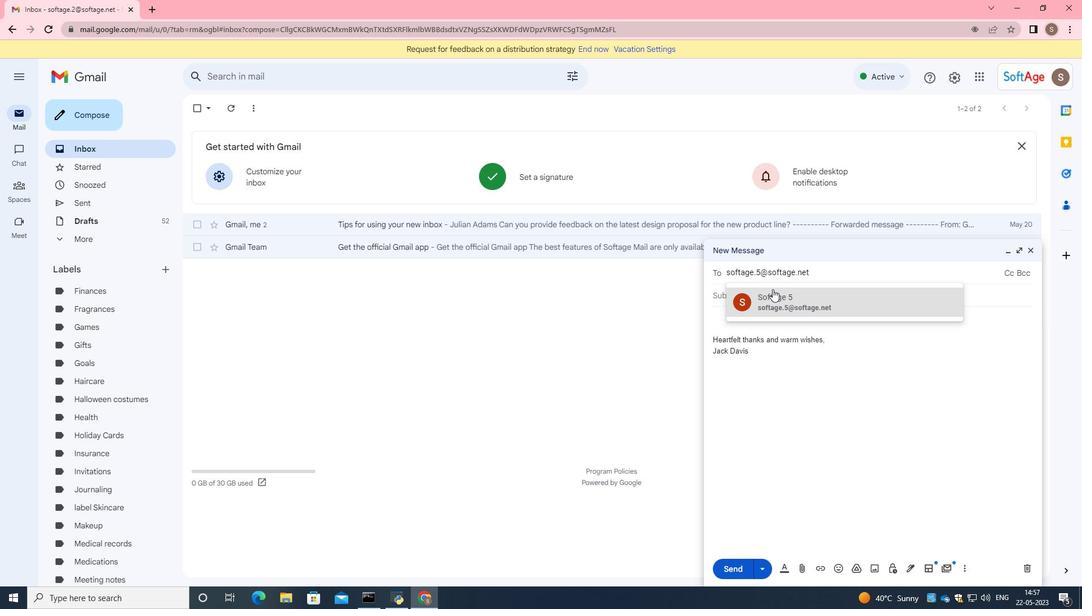 
Action: Mouse pressed left at (783, 304)
Screenshot: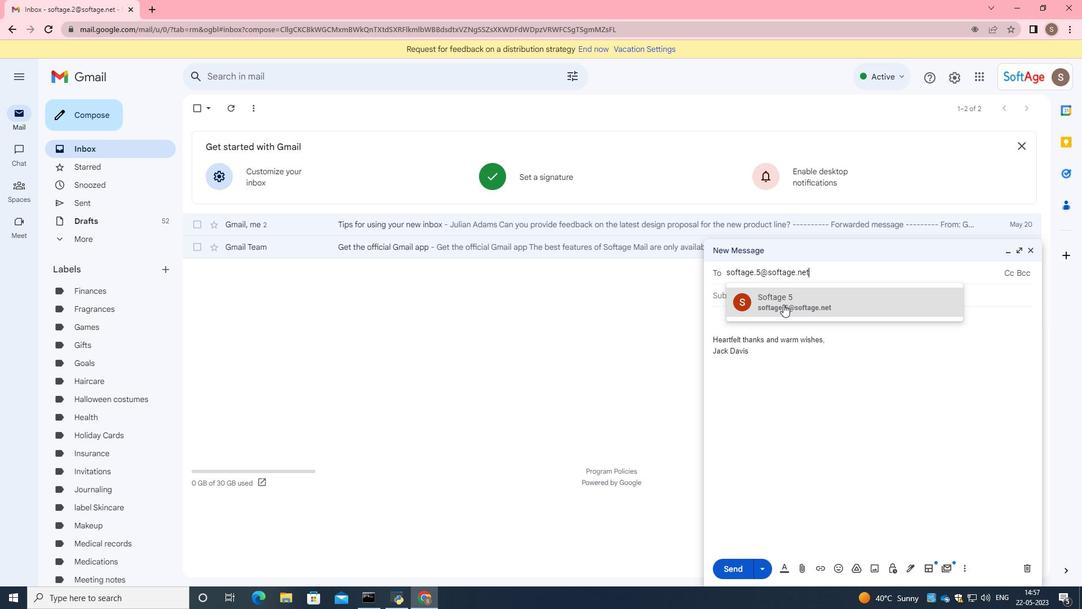 
Action: Mouse moved to (960, 571)
Screenshot: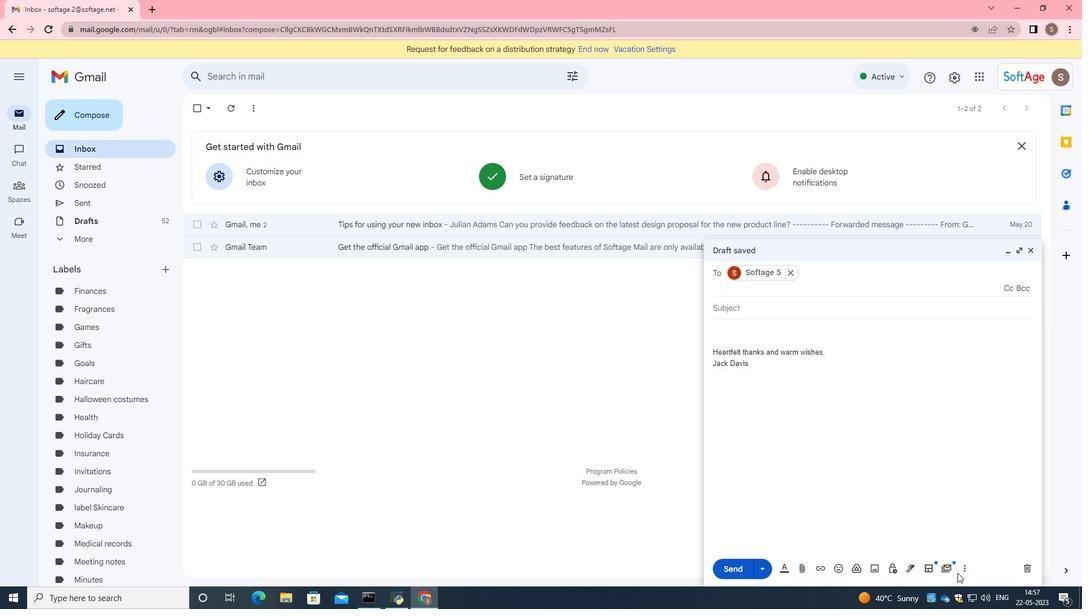 
Action: Mouse pressed left at (960, 571)
Screenshot: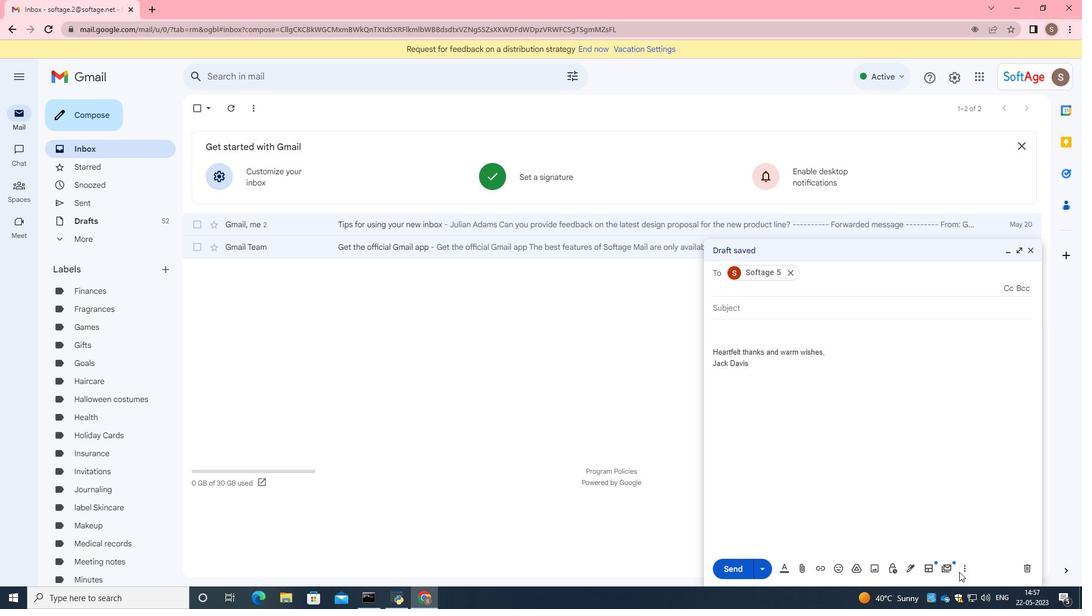 
Action: Mouse moved to (965, 571)
Screenshot: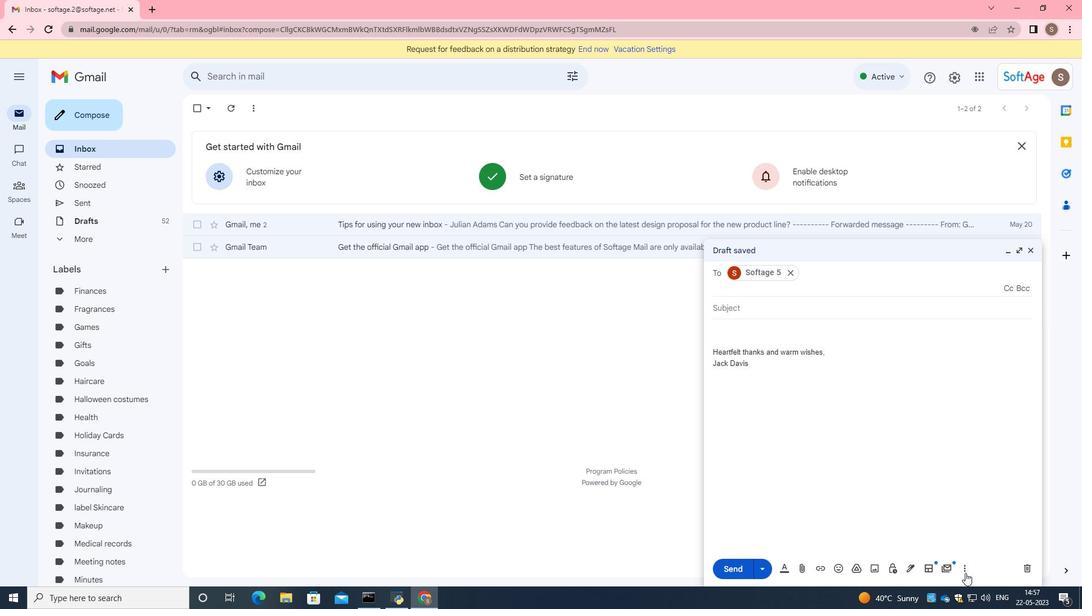 
Action: Mouse pressed left at (965, 571)
Screenshot: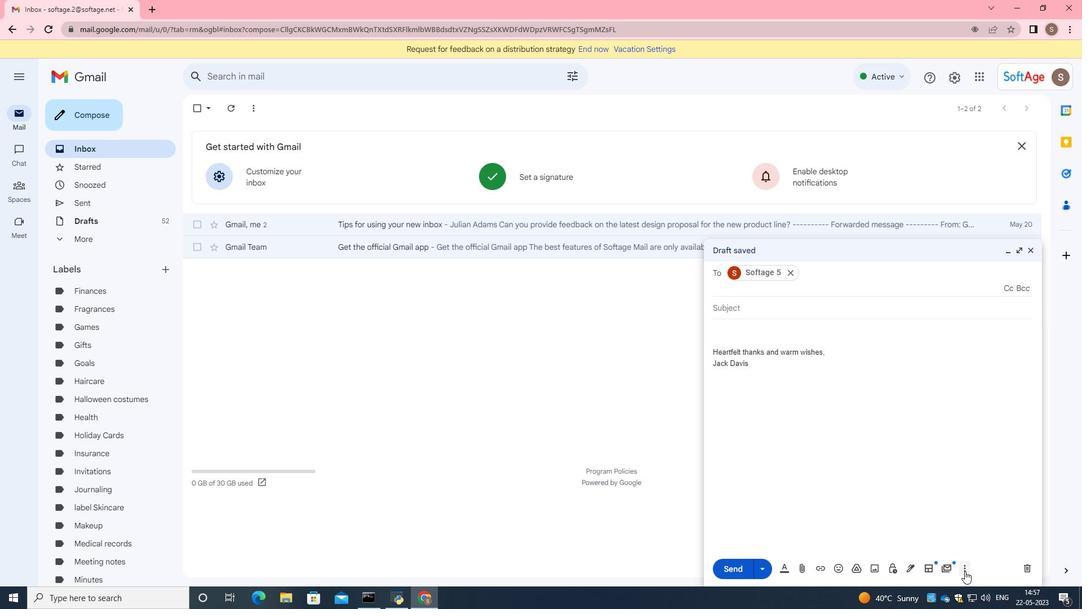 
Action: Mouse moved to (695, 443)
Screenshot: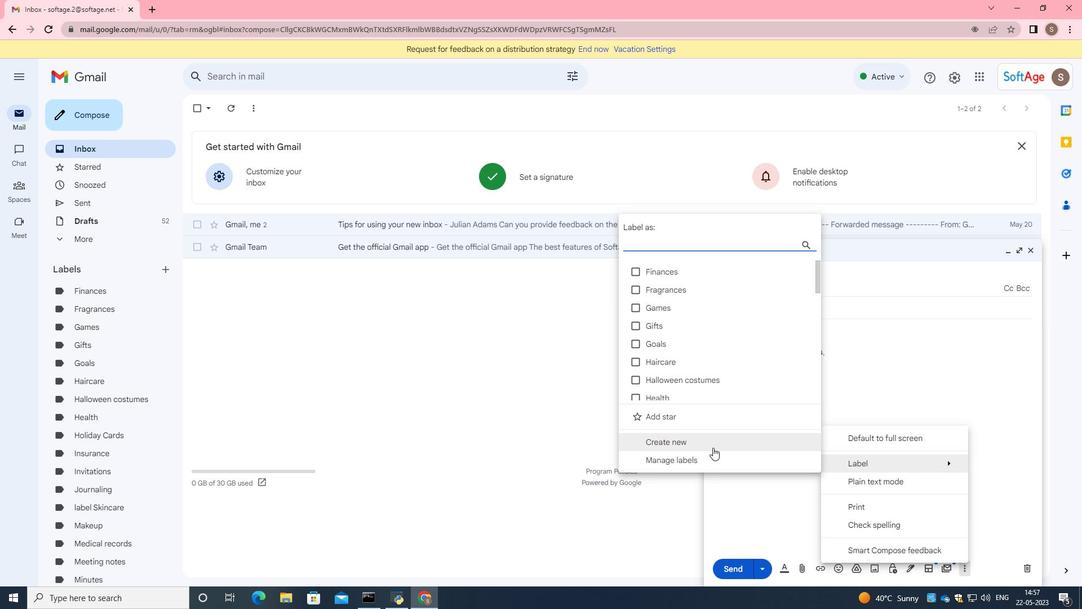 
Action: Mouse pressed left at (695, 443)
Screenshot: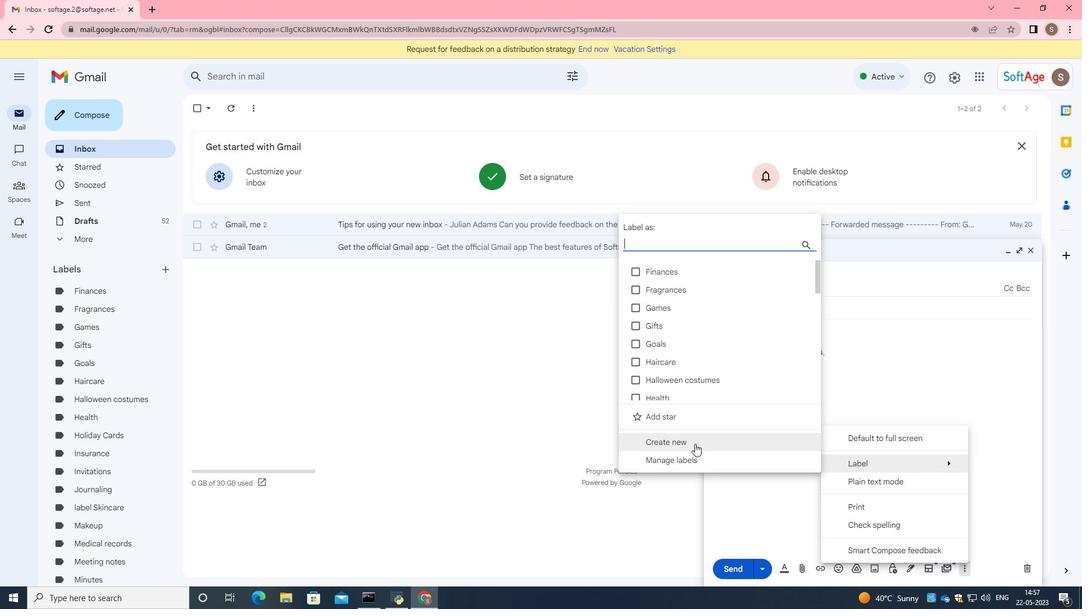 
Action: Key pressed <Key.caps_lock>E<Key.caps_lock>aster<Key.space><Key.caps_lock>I<Key.caps_lock>deas
Screenshot: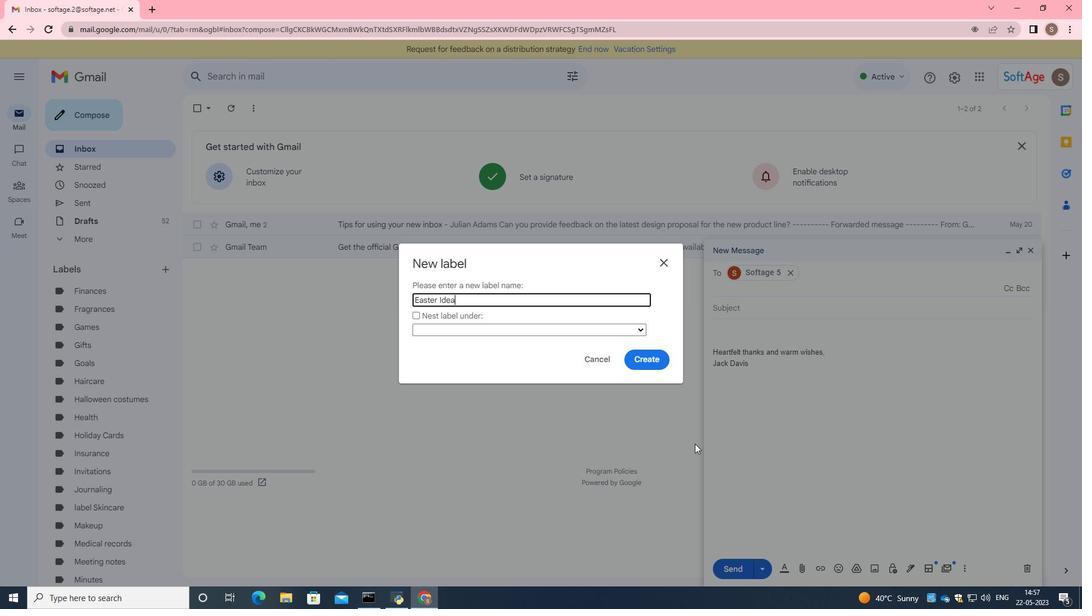 
Action: Mouse moved to (646, 355)
Screenshot: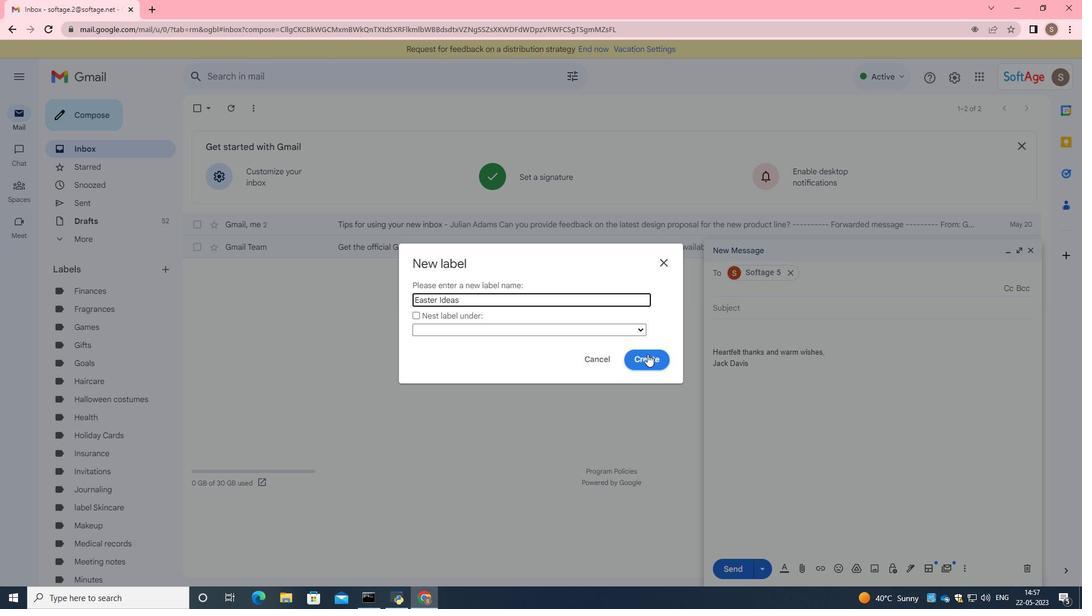 
Action: Mouse pressed left at (646, 355)
Screenshot: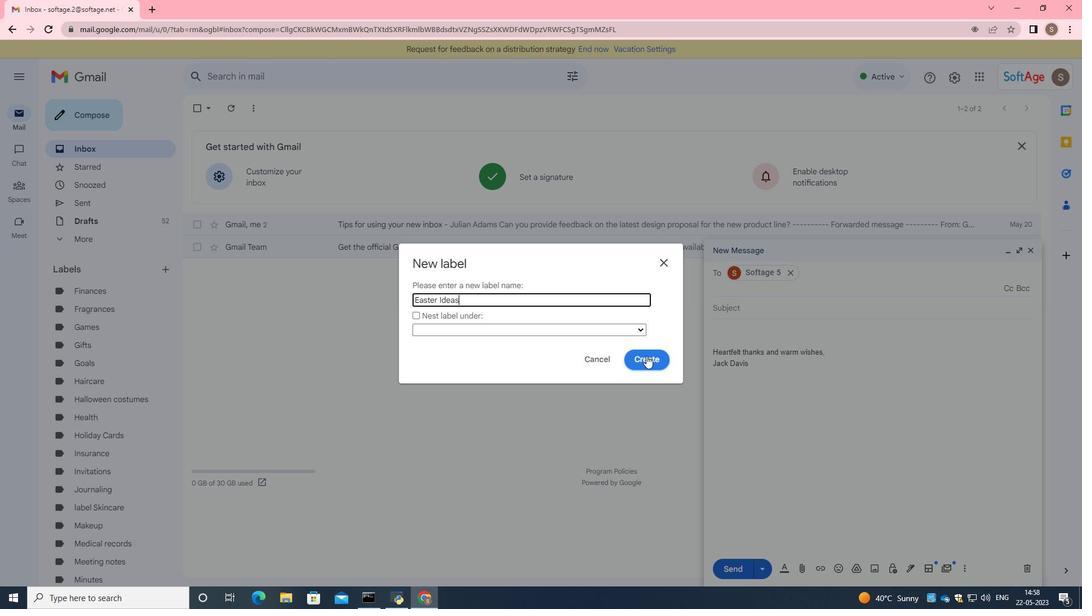 
Action: Mouse moved to (727, 521)
Screenshot: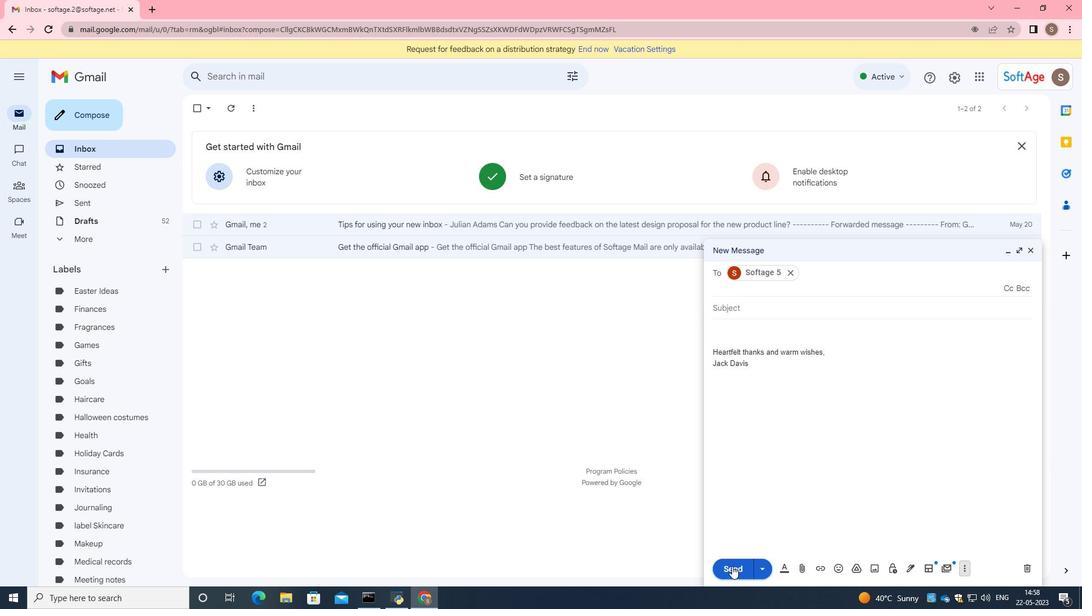 
